 Task: Look for space in Delray Beach, United States from 14th June, 2023 to 30th June, 2023 for 5 adults in price range Rs.8000 to Rs.12000. Place can be entire place or private room with 5 bedrooms having 5 beds and 5 bathrooms. Property type can be house, flat, guest house. Amenities needed are: wifi, TV, free parkinig on premises, gym, breakfast. Booking option can be shelf check-in. Required host language is English.
Action: Mouse moved to (475, 100)
Screenshot: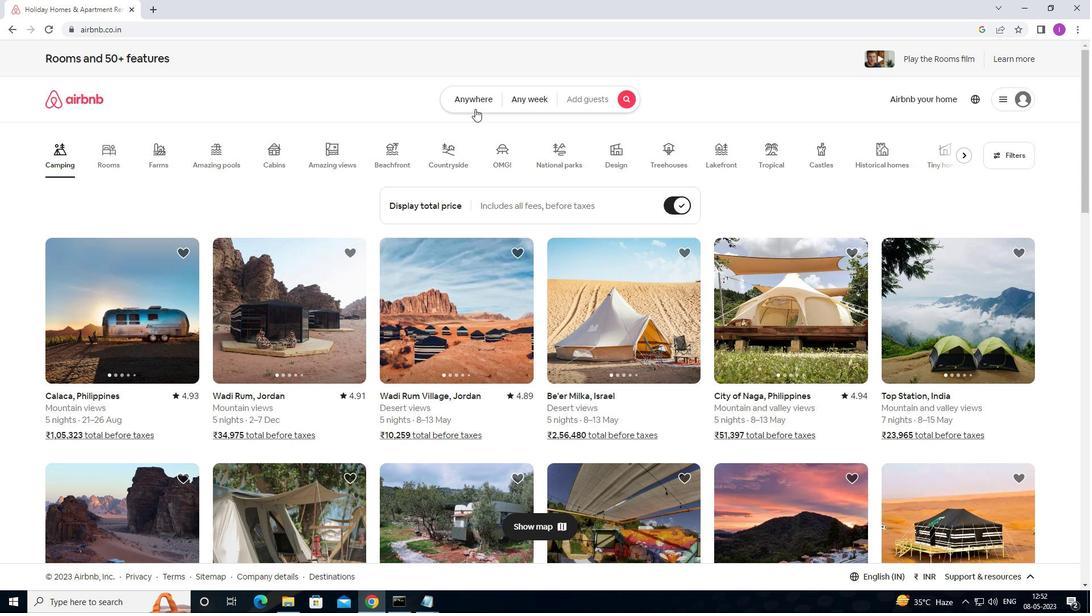 
Action: Mouse pressed left at (475, 100)
Screenshot: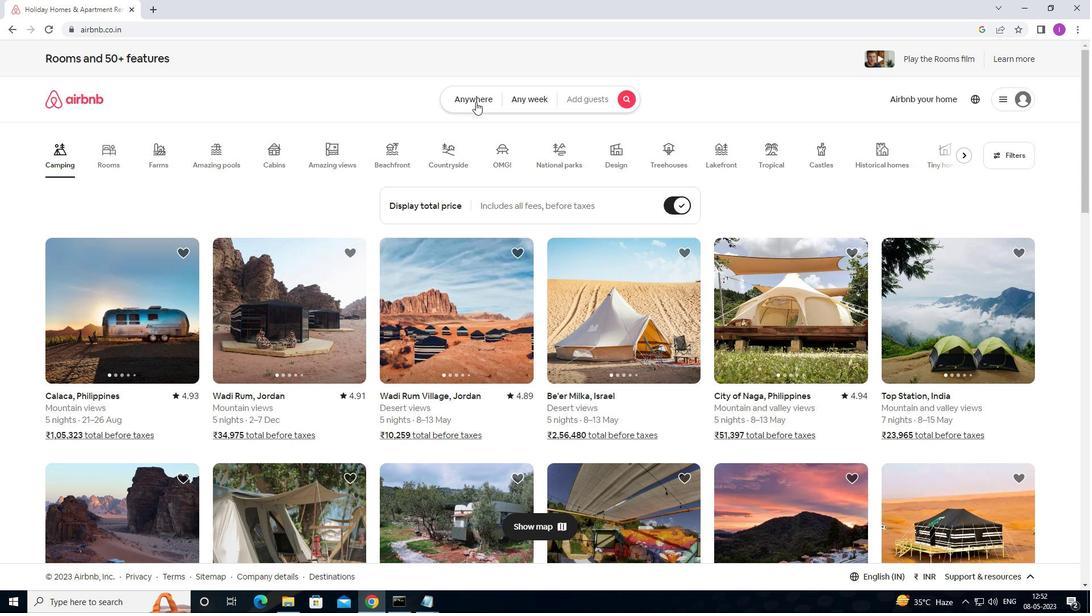 
Action: Mouse moved to (329, 137)
Screenshot: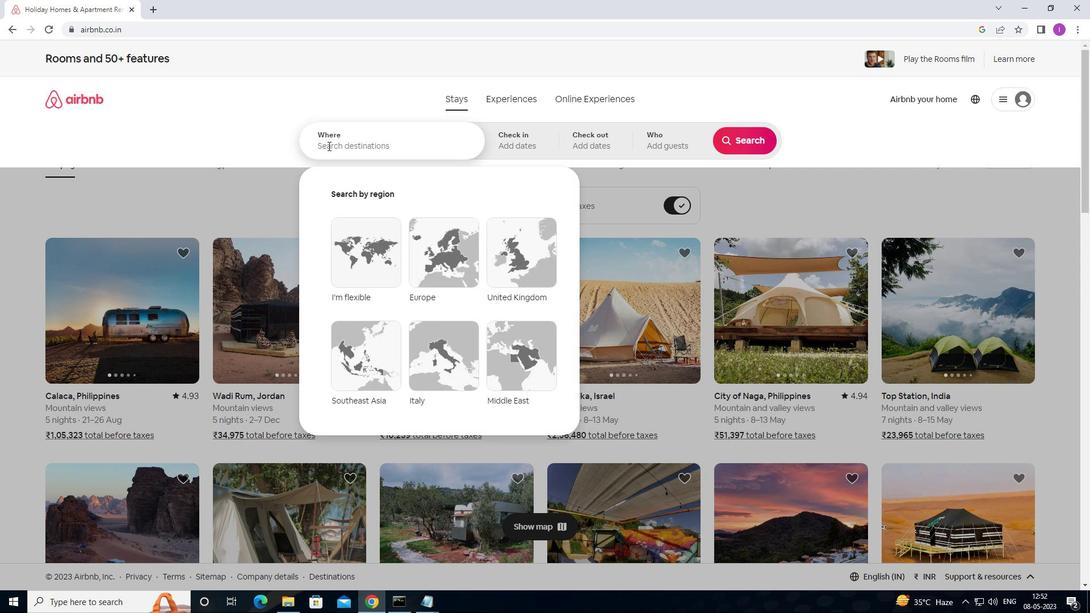 
Action: Mouse pressed left at (329, 137)
Screenshot: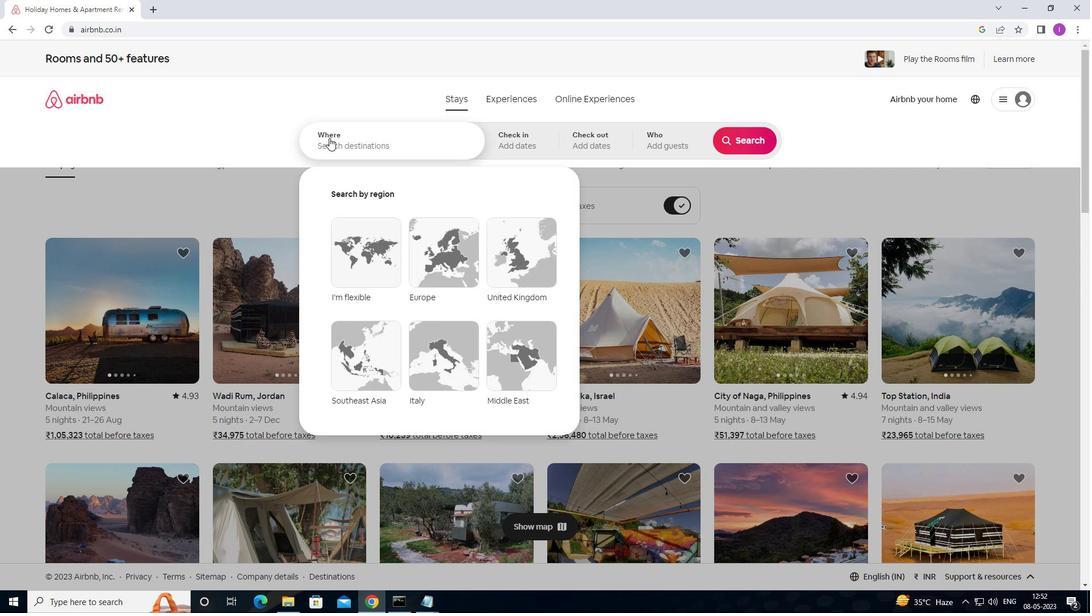 
Action: Mouse moved to (329, 137)
Screenshot: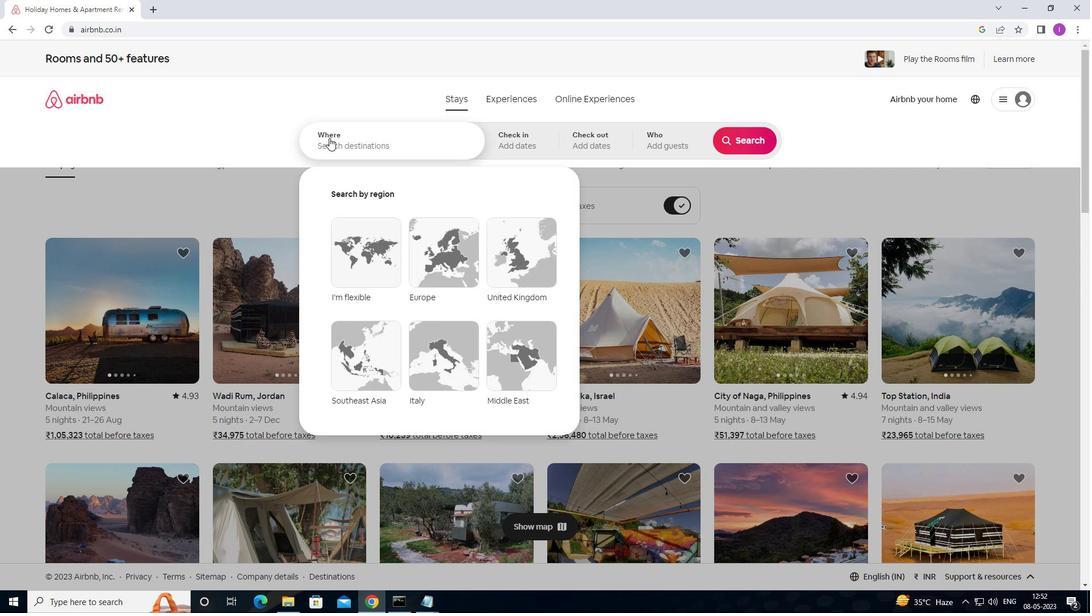 
Action: Key pressed <Key.shift><Key.shift><Key.shift><Key.shift><Key.shift><Key.shift><Key.shift><Key.shift><Key.shift><Key.shift><Key.shift><Key.shift><Key.shift><Key.shift><Key.shift><Key.shift><Key.shift><Key.shift><Key.shift><Key.shift>DELRAY<Key.space><Key.shift>BEACH,<Key.shift><Key.shift><Key.shift><Key.shift>UNITED<Key.space>STATES
Screenshot: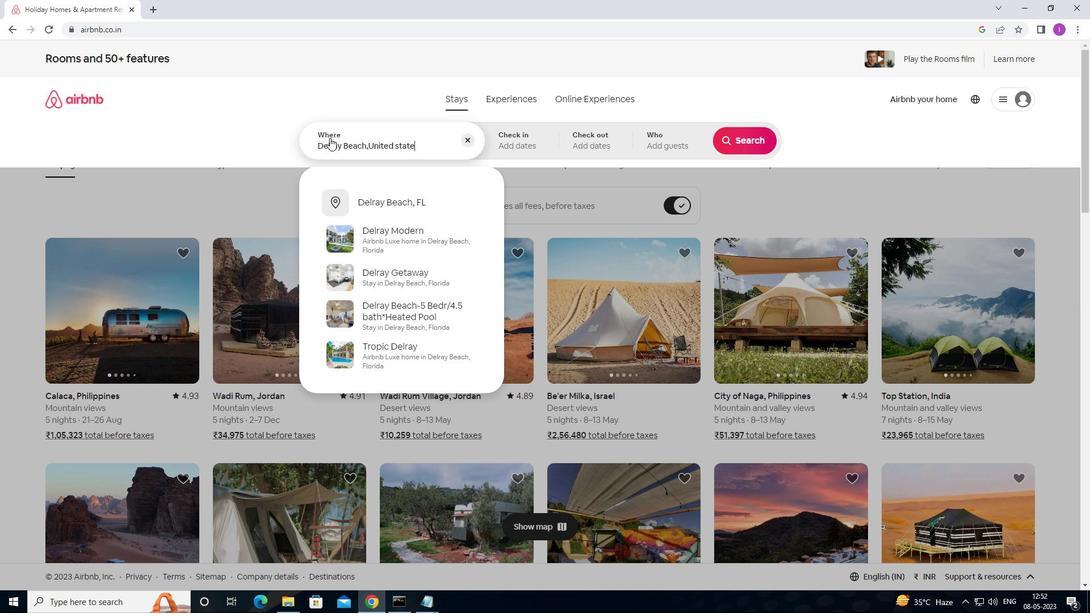 
Action: Mouse moved to (539, 141)
Screenshot: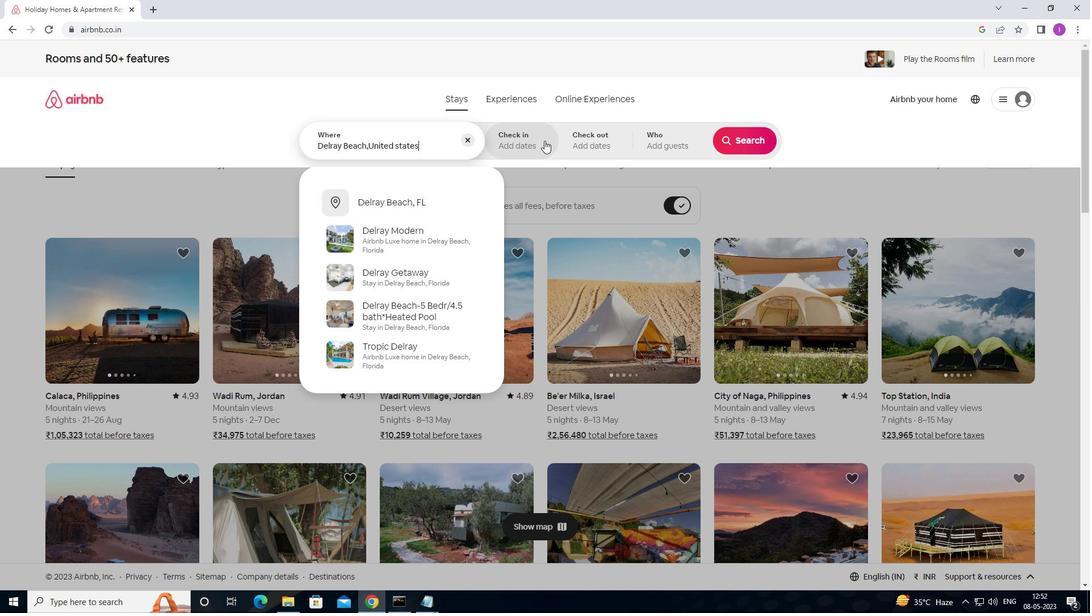 
Action: Mouse pressed left at (539, 141)
Screenshot: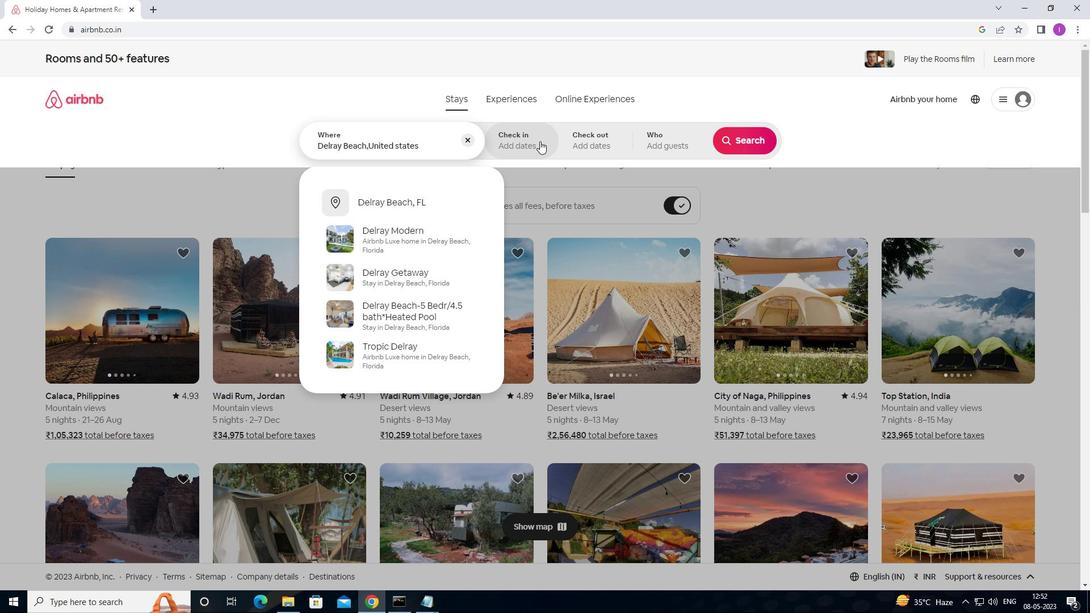 
Action: Mouse moved to (739, 224)
Screenshot: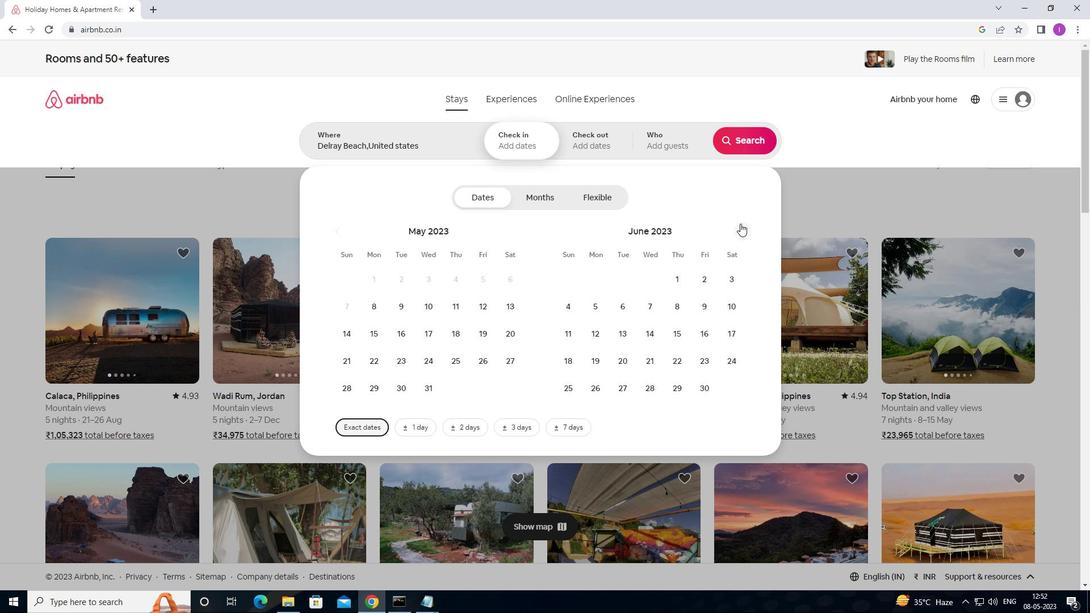 
Action: Mouse pressed left at (739, 224)
Screenshot: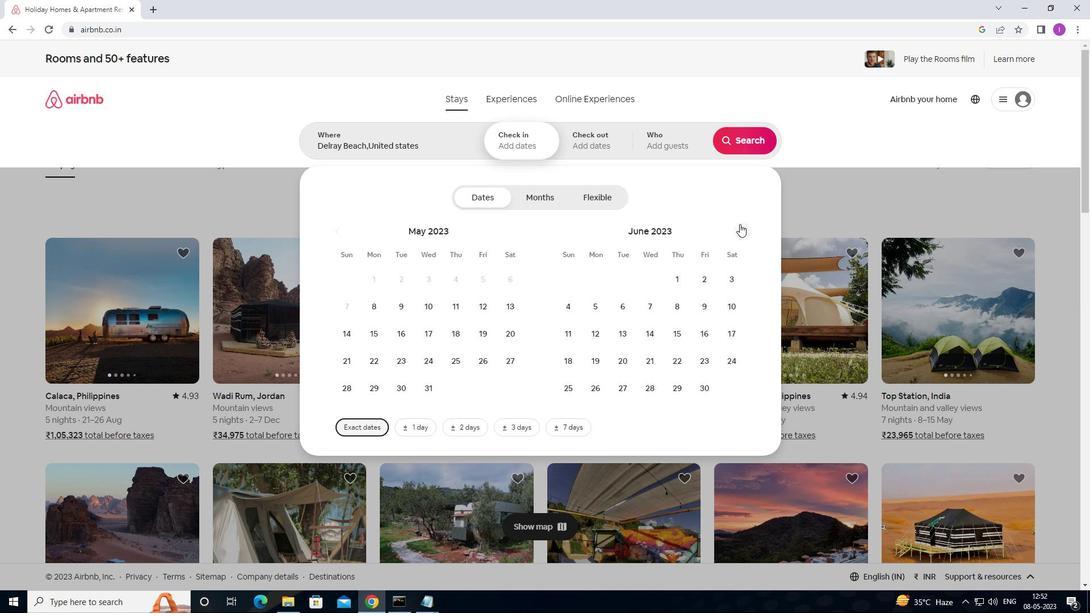 
Action: Mouse moved to (425, 337)
Screenshot: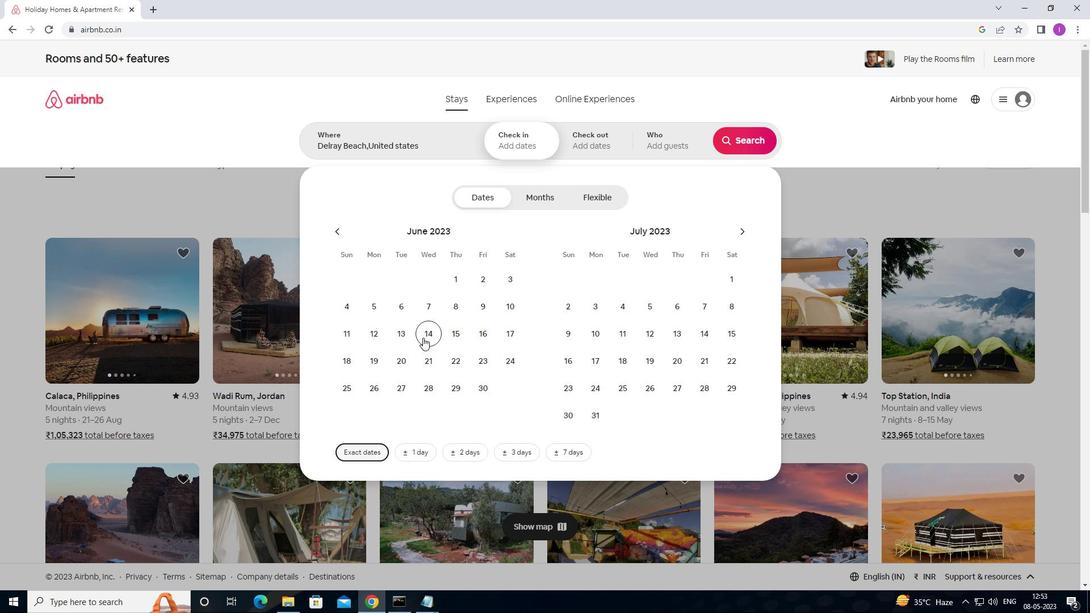 
Action: Mouse pressed left at (425, 337)
Screenshot: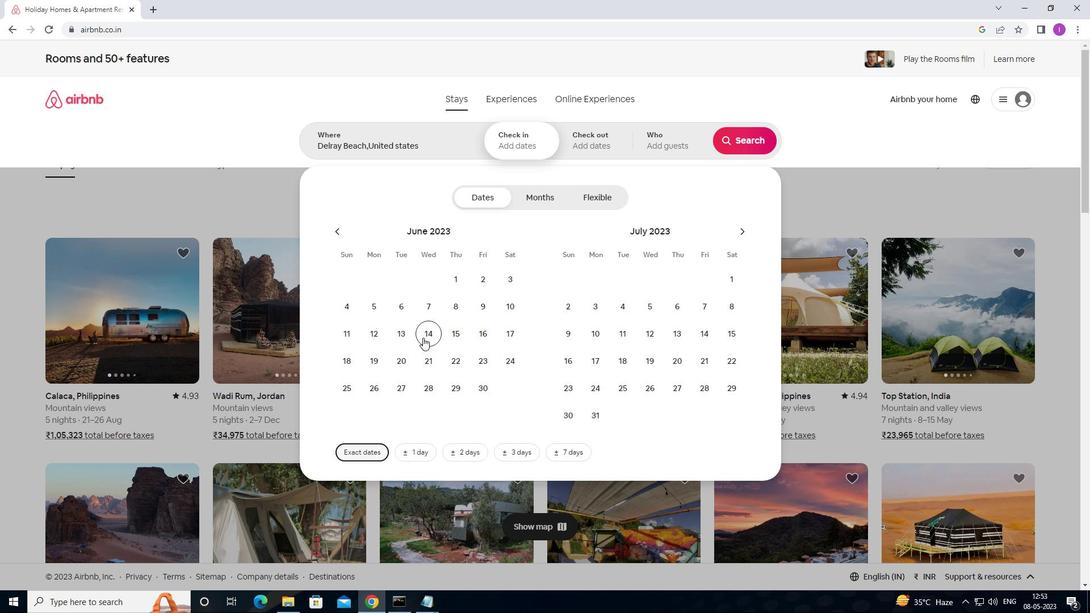 
Action: Mouse moved to (487, 390)
Screenshot: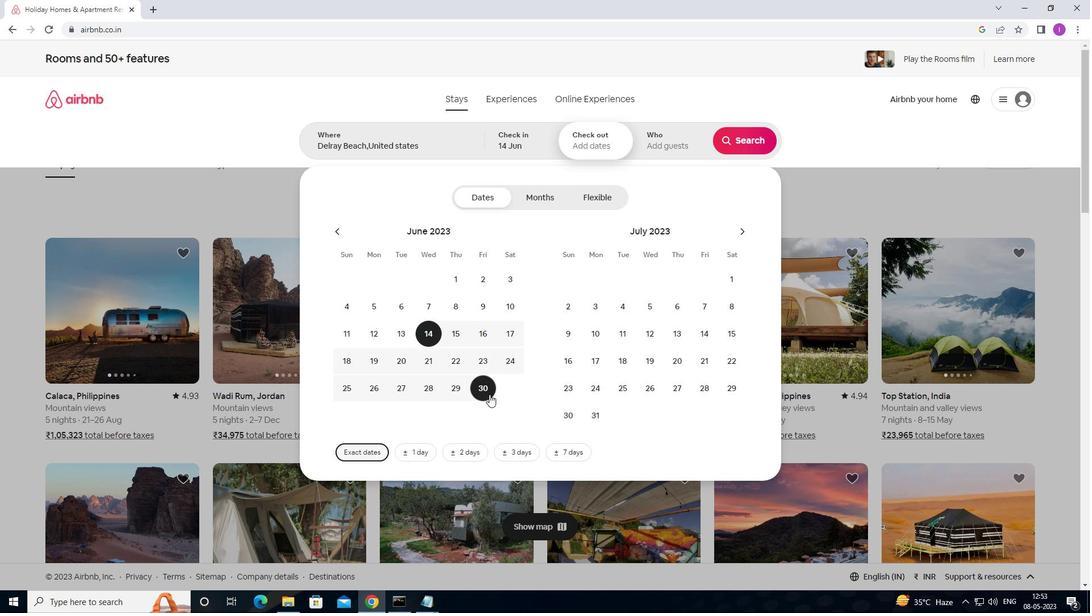 
Action: Mouse pressed left at (487, 390)
Screenshot: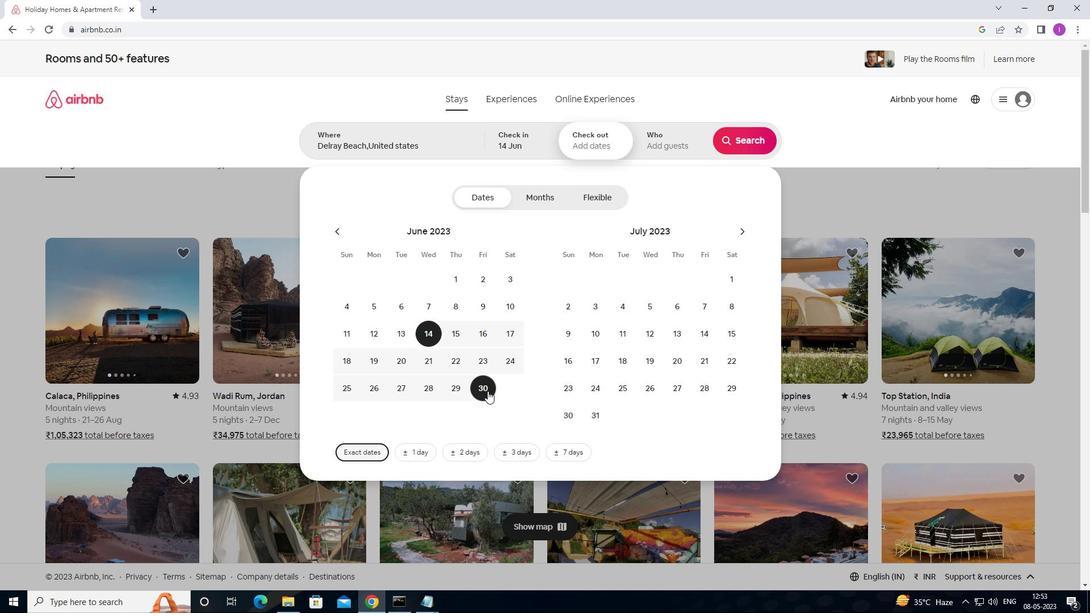 
Action: Mouse moved to (688, 149)
Screenshot: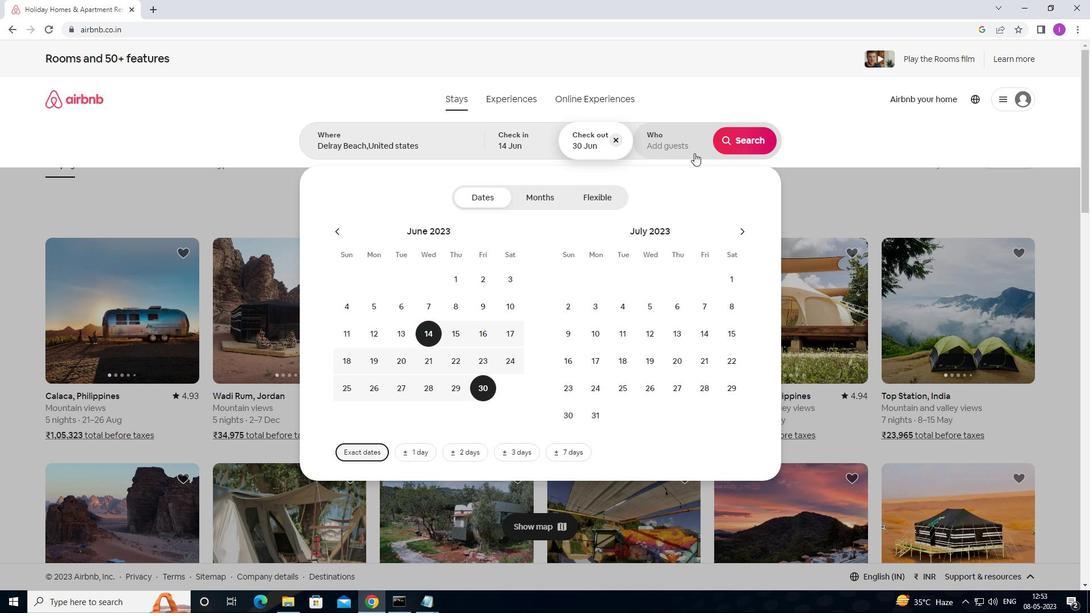 
Action: Mouse pressed left at (688, 149)
Screenshot: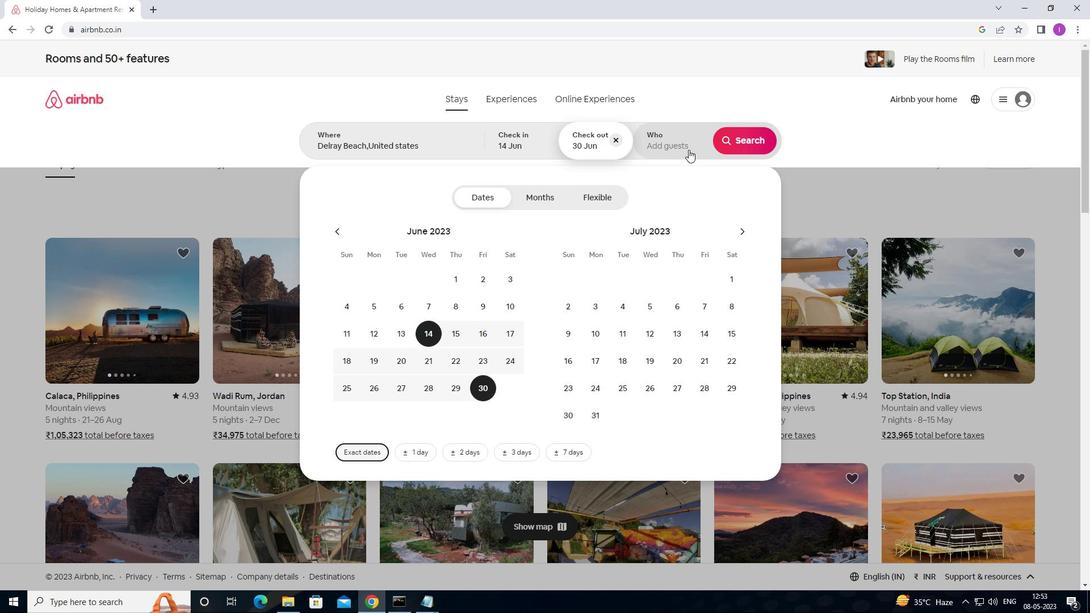 
Action: Mouse moved to (753, 205)
Screenshot: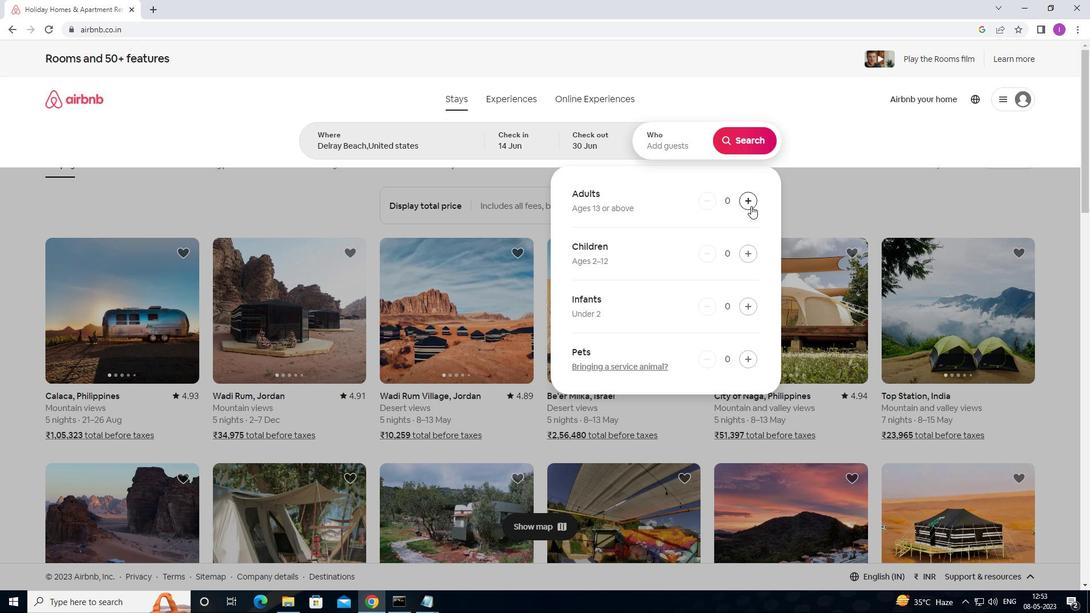 
Action: Mouse pressed left at (753, 205)
Screenshot: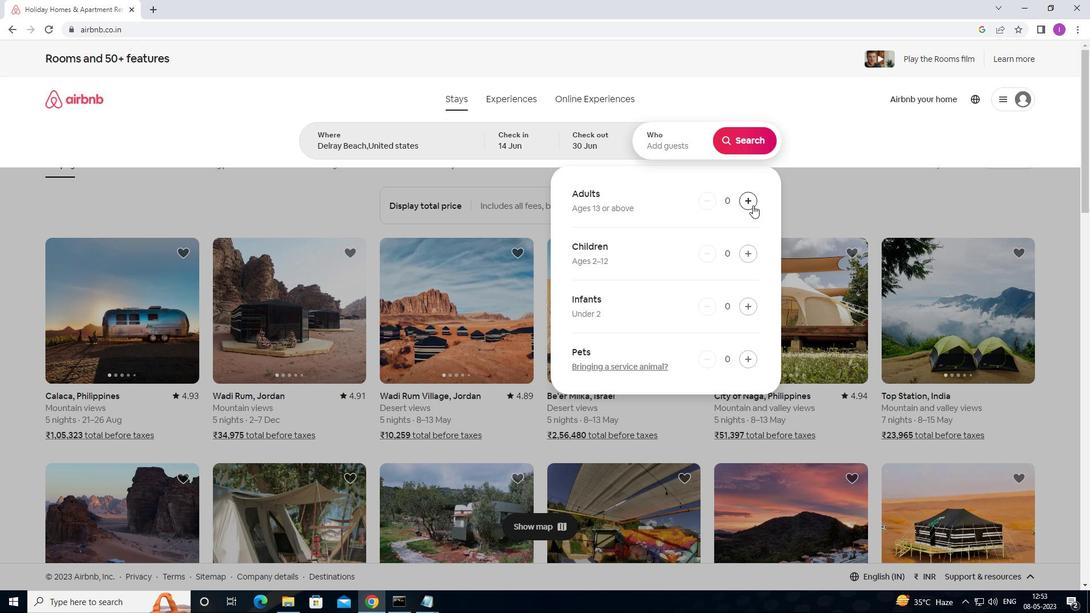 
Action: Mouse pressed left at (753, 205)
Screenshot: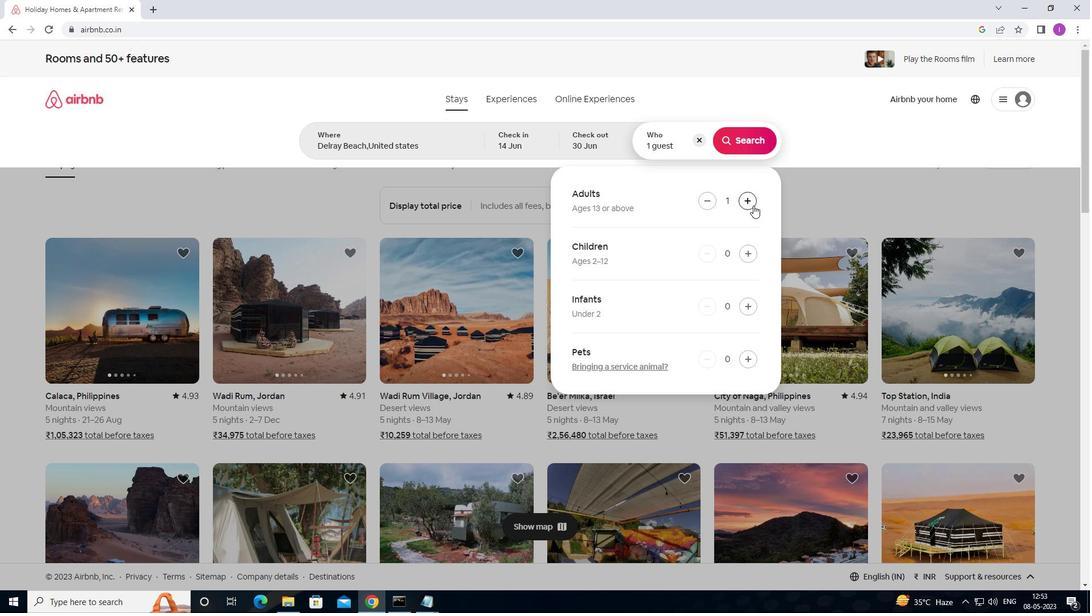
Action: Mouse pressed left at (753, 205)
Screenshot: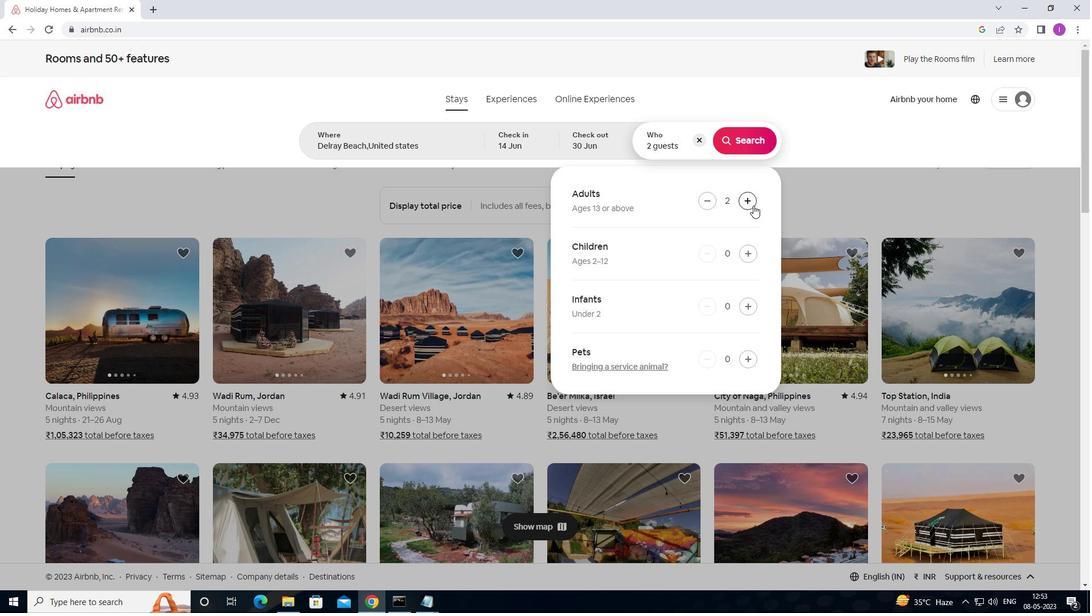 
Action: Mouse pressed left at (753, 205)
Screenshot: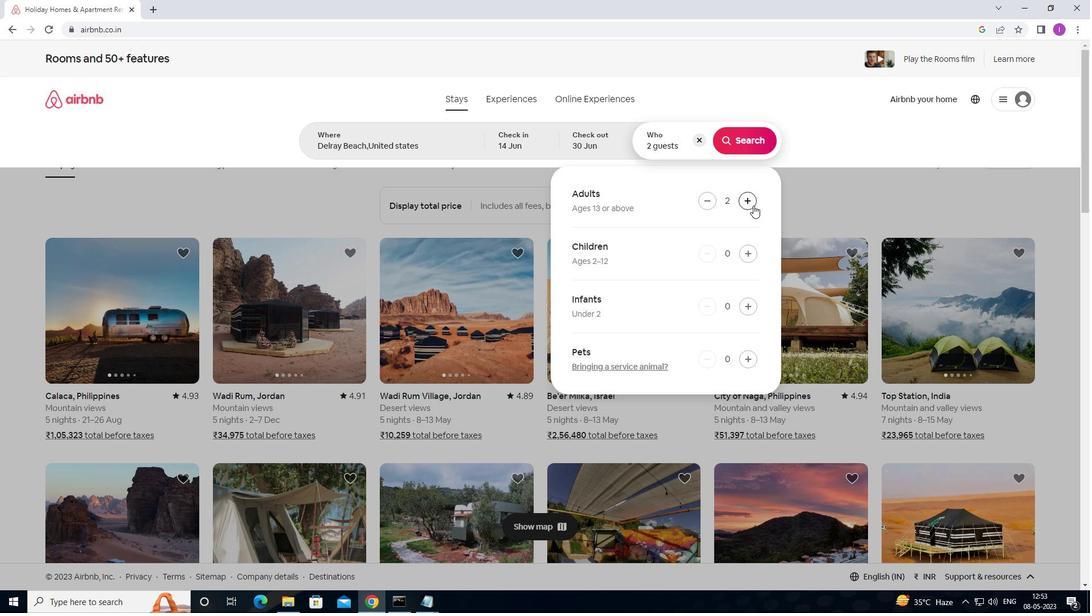 
Action: Mouse pressed left at (753, 205)
Screenshot: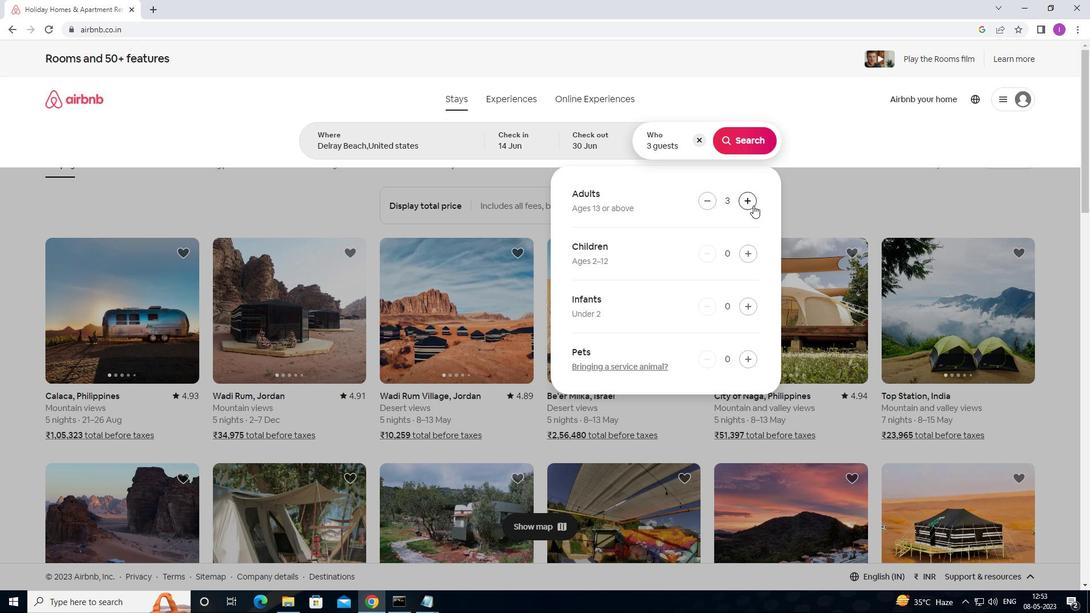 
Action: Mouse pressed left at (753, 205)
Screenshot: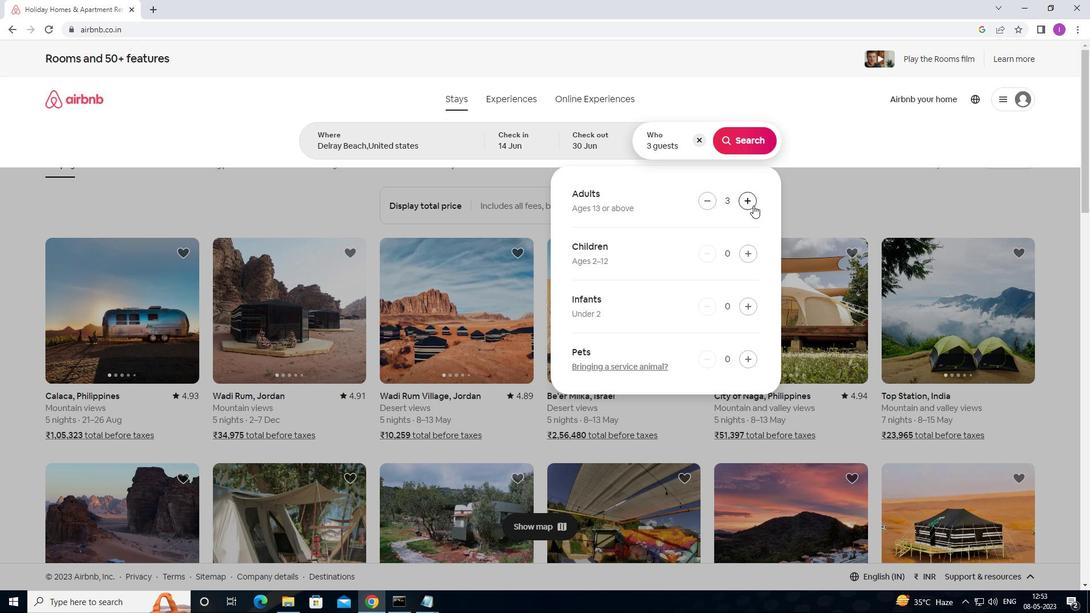 
Action: Mouse moved to (711, 195)
Screenshot: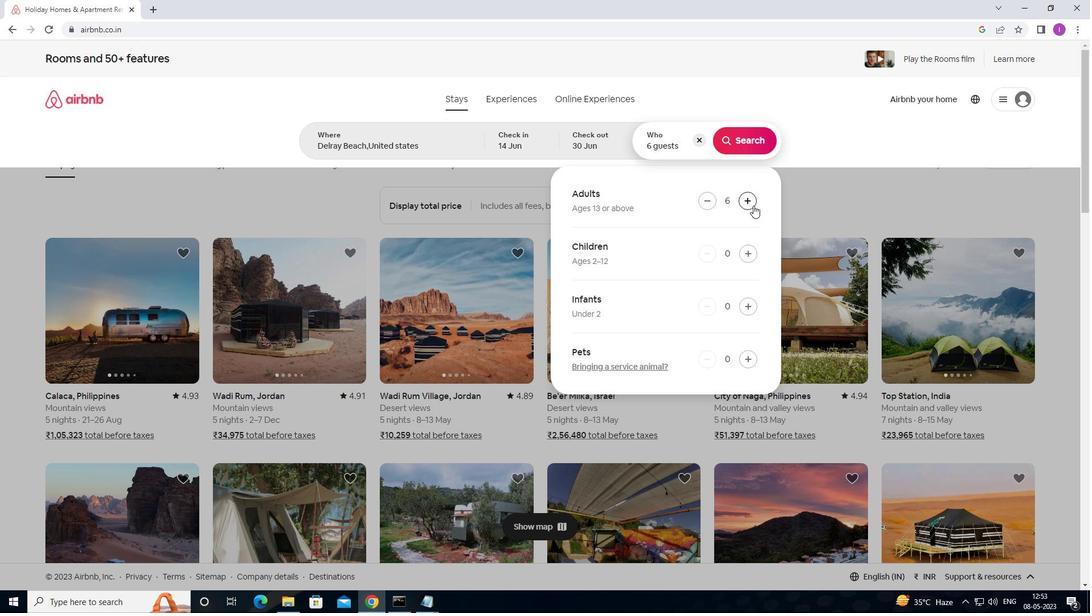 
Action: Mouse pressed left at (711, 195)
Screenshot: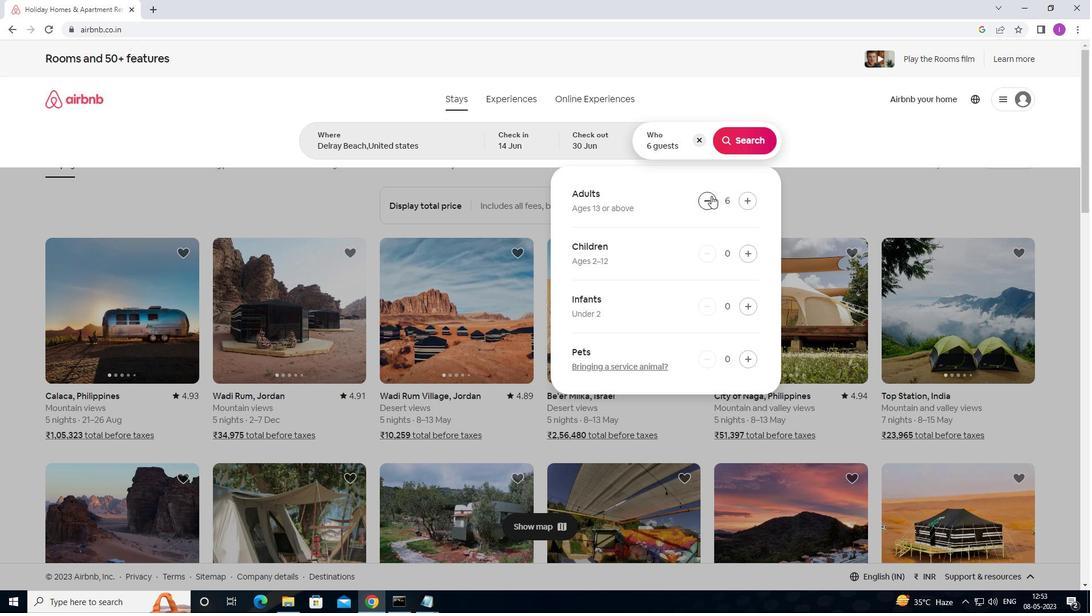 
Action: Mouse moved to (747, 137)
Screenshot: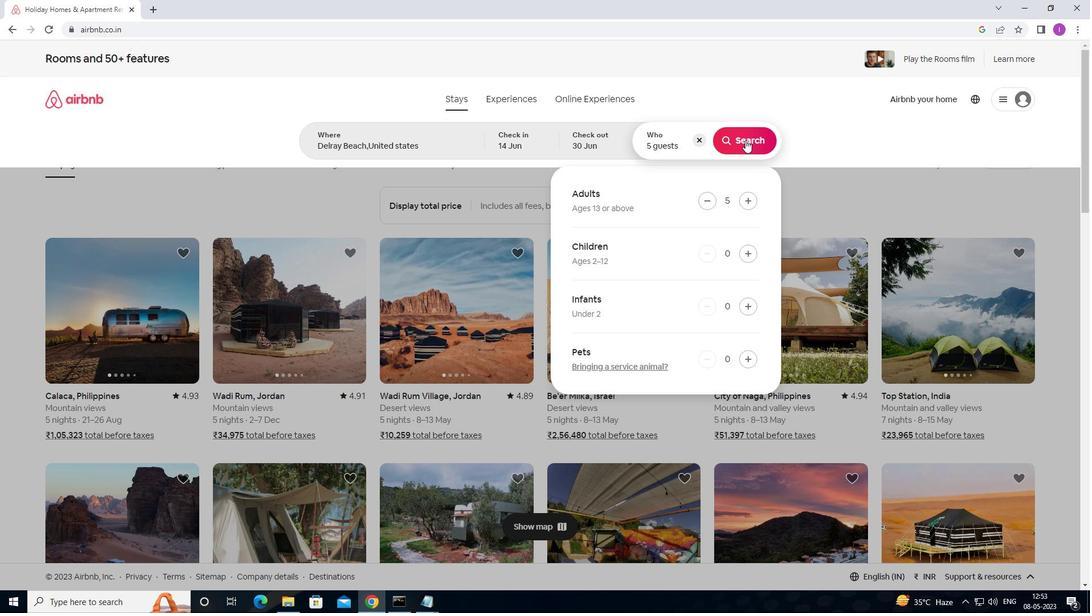 
Action: Mouse pressed left at (747, 137)
Screenshot: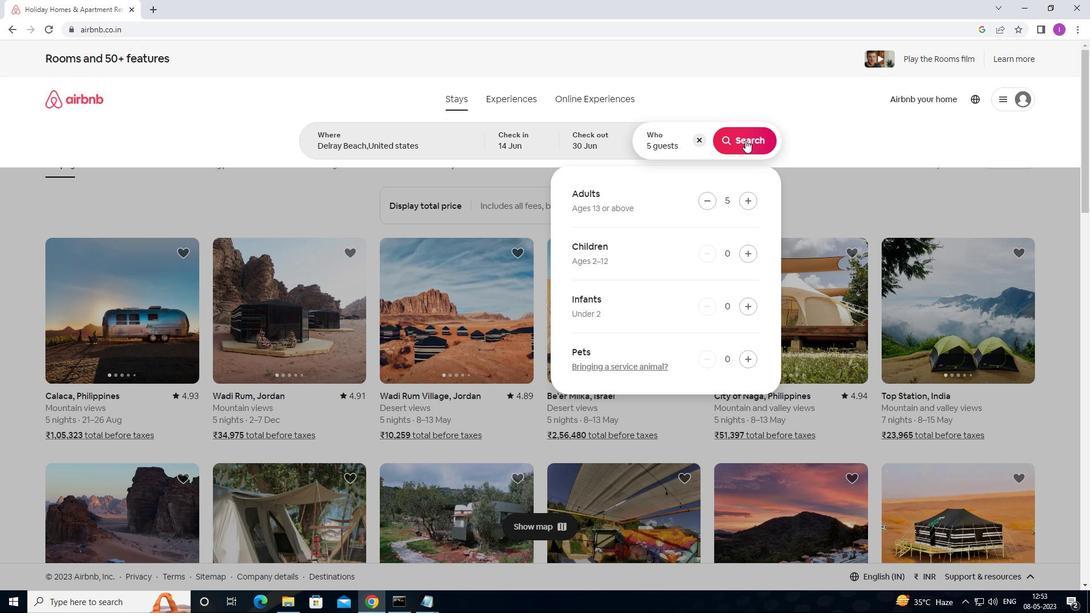 
Action: Mouse moved to (1057, 111)
Screenshot: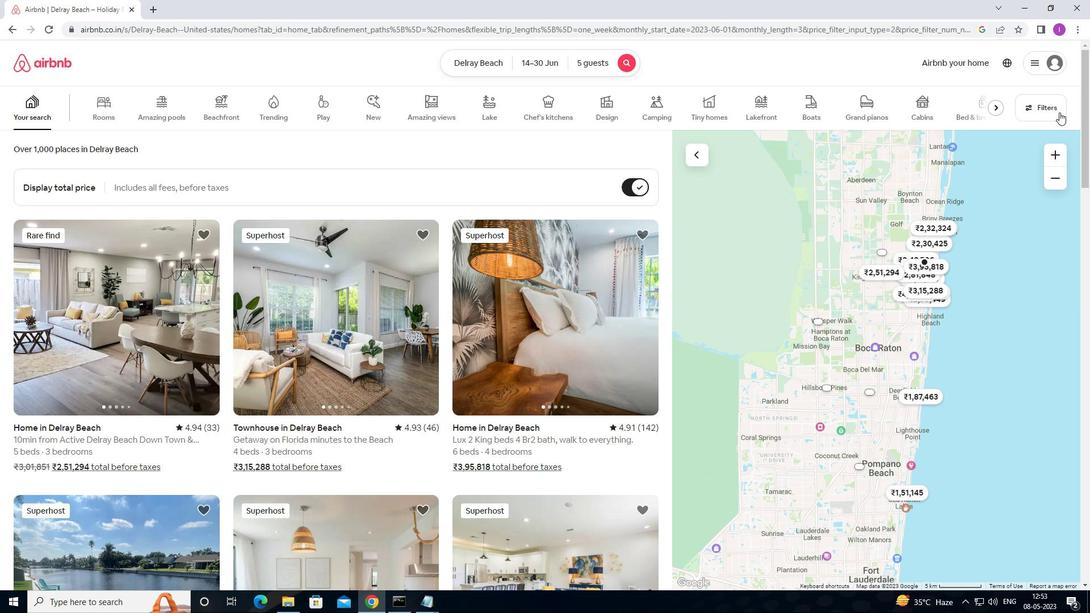 
Action: Mouse pressed left at (1057, 111)
Screenshot: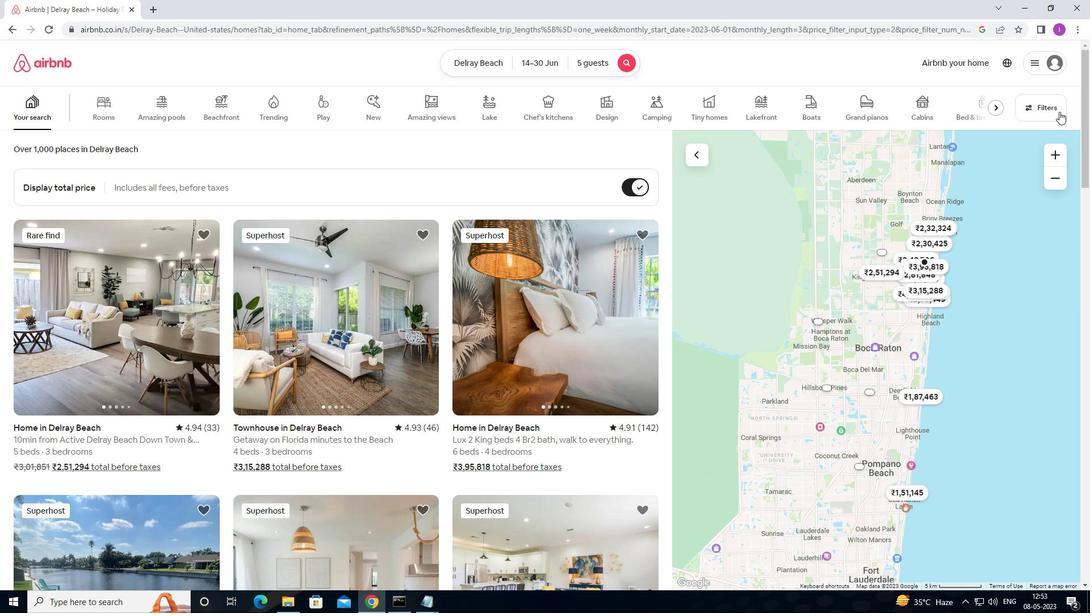 
Action: Mouse moved to (407, 383)
Screenshot: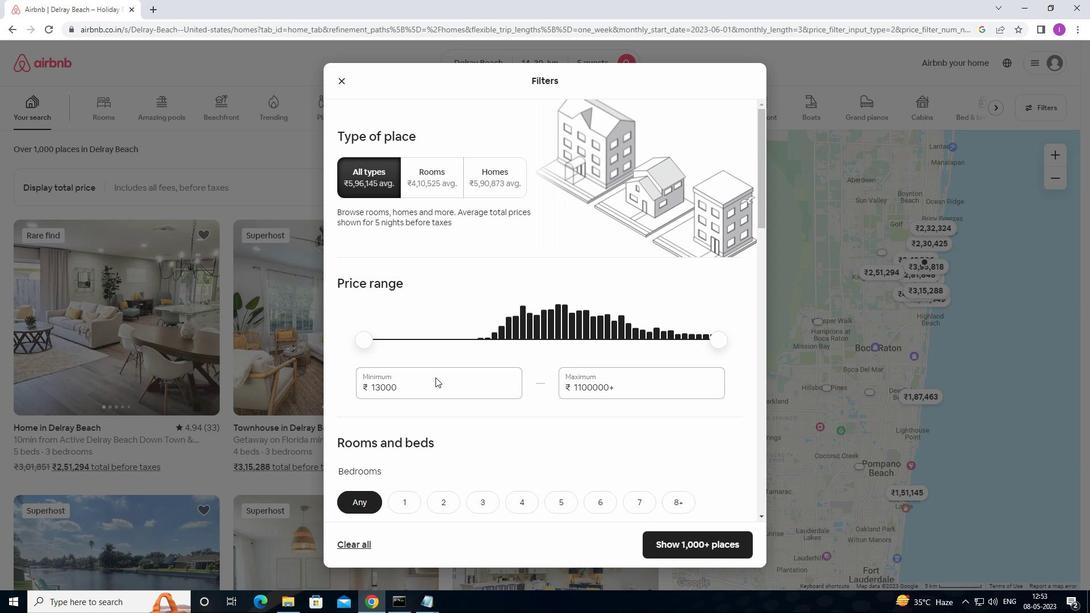 
Action: Mouse pressed left at (407, 383)
Screenshot: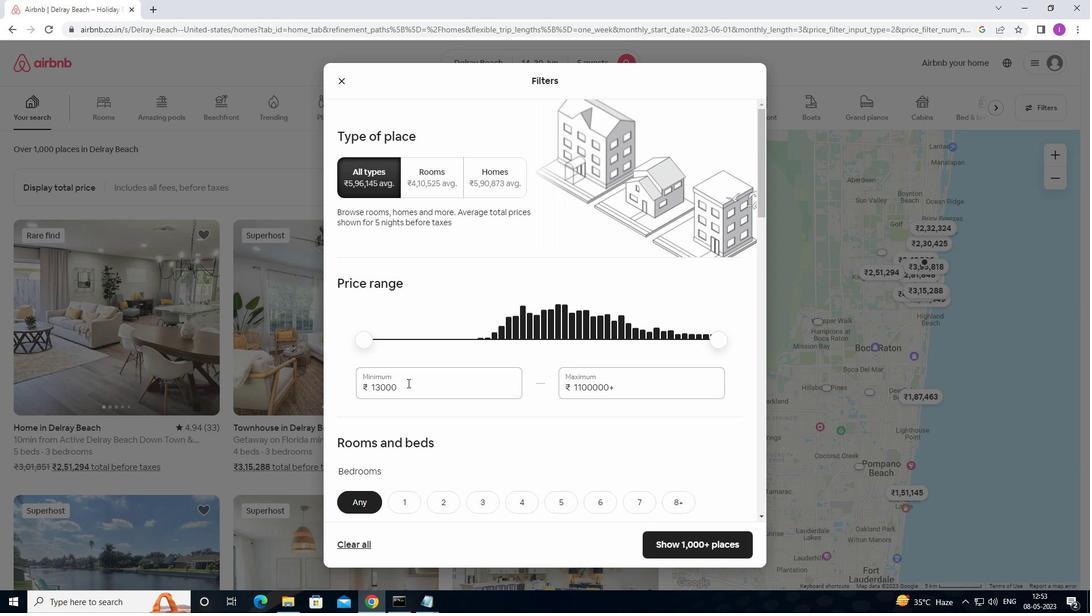 
Action: Mouse moved to (330, 392)
Screenshot: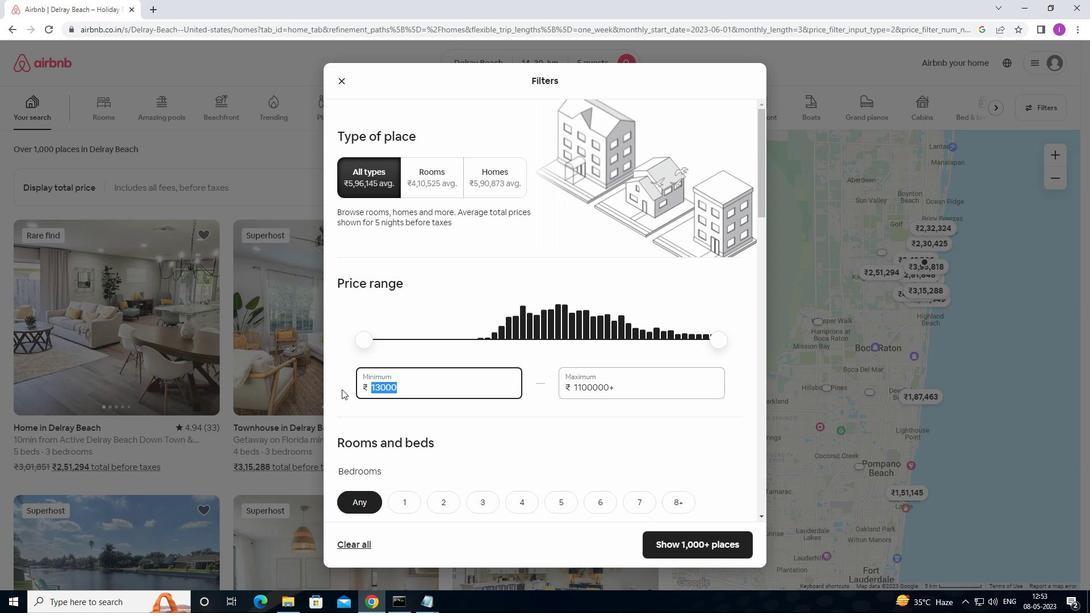 
Action: Key pressed 80
Screenshot: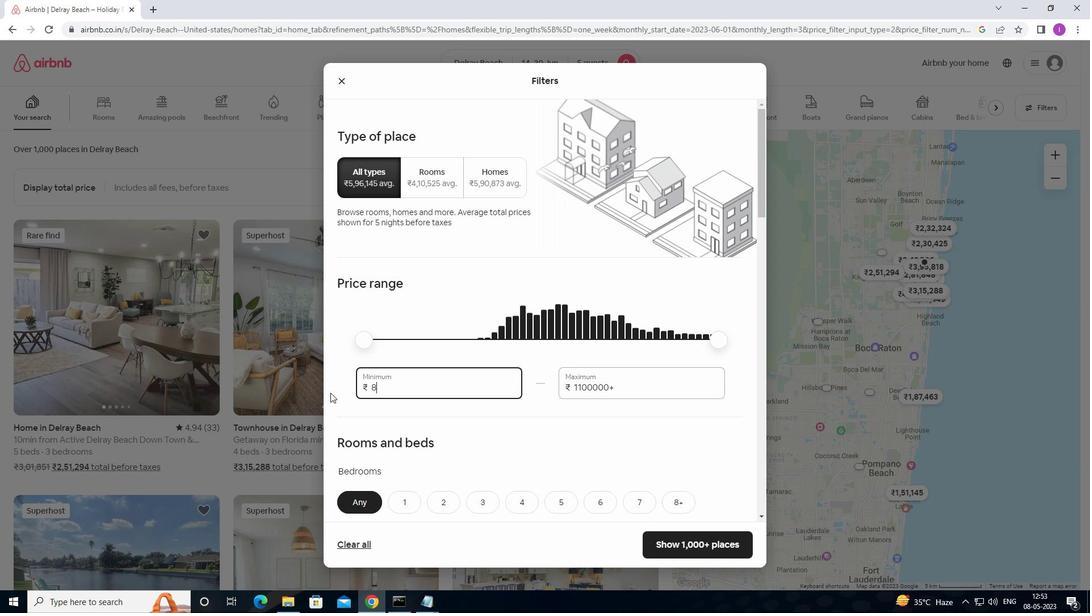 
Action: Mouse moved to (332, 392)
Screenshot: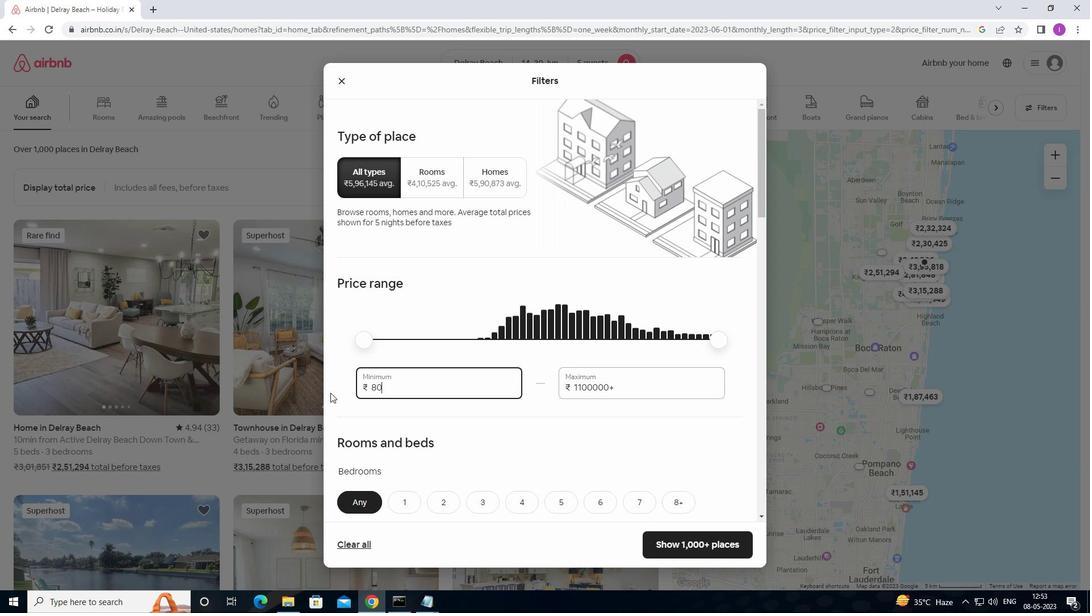 
Action: Key pressed 0
Screenshot: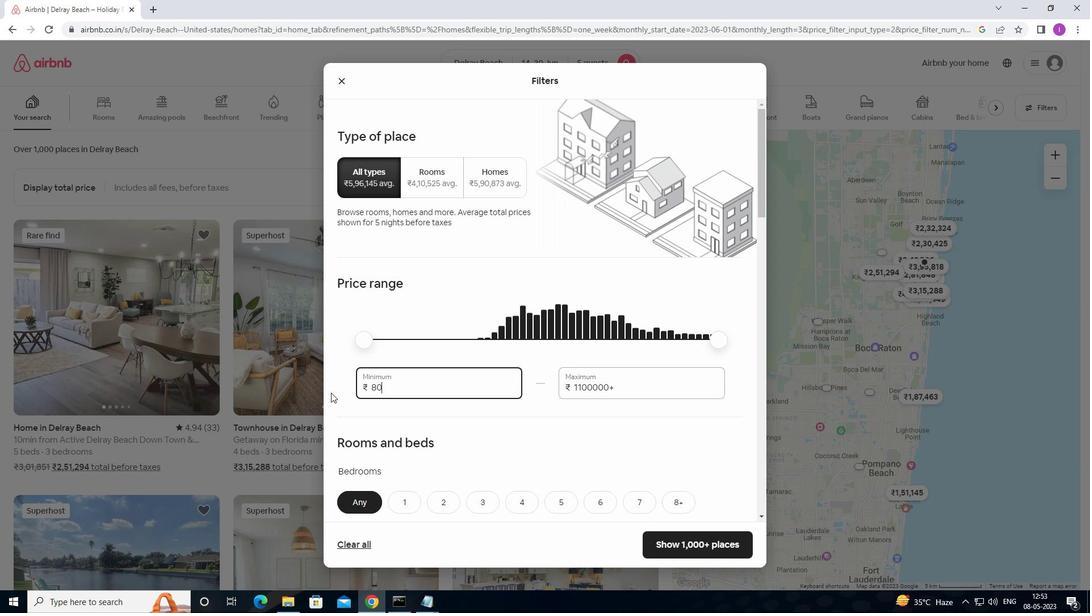 
Action: Mouse moved to (335, 389)
Screenshot: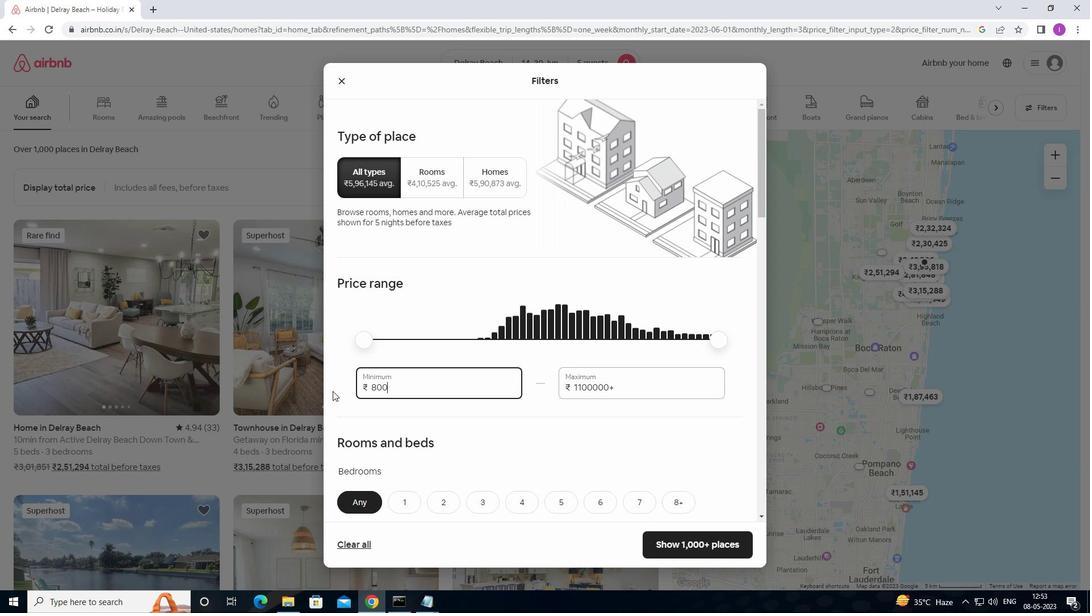 
Action: Key pressed 0
Screenshot: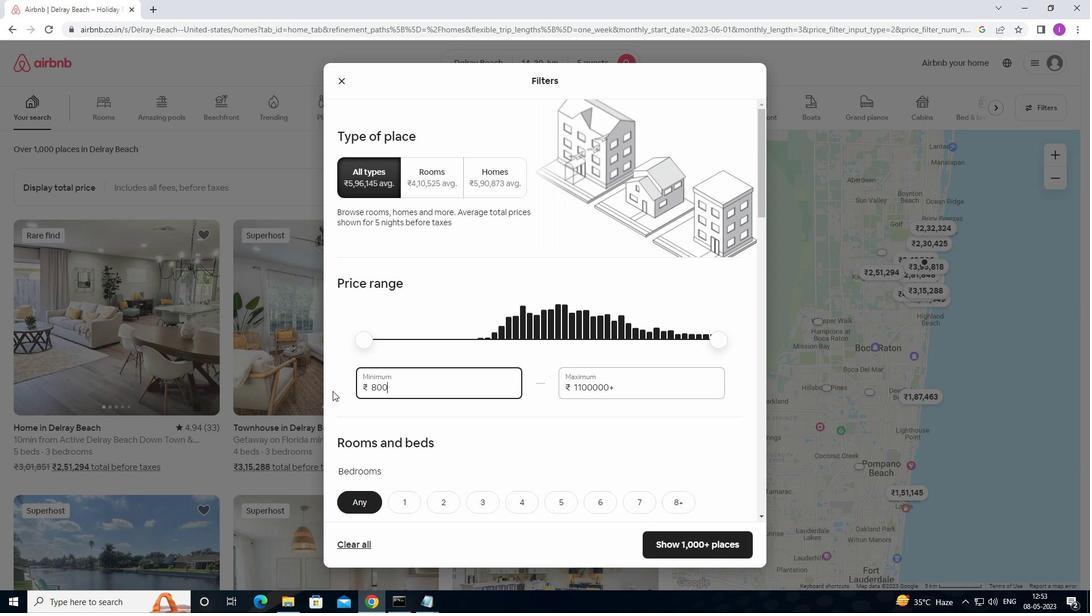 
Action: Mouse moved to (647, 389)
Screenshot: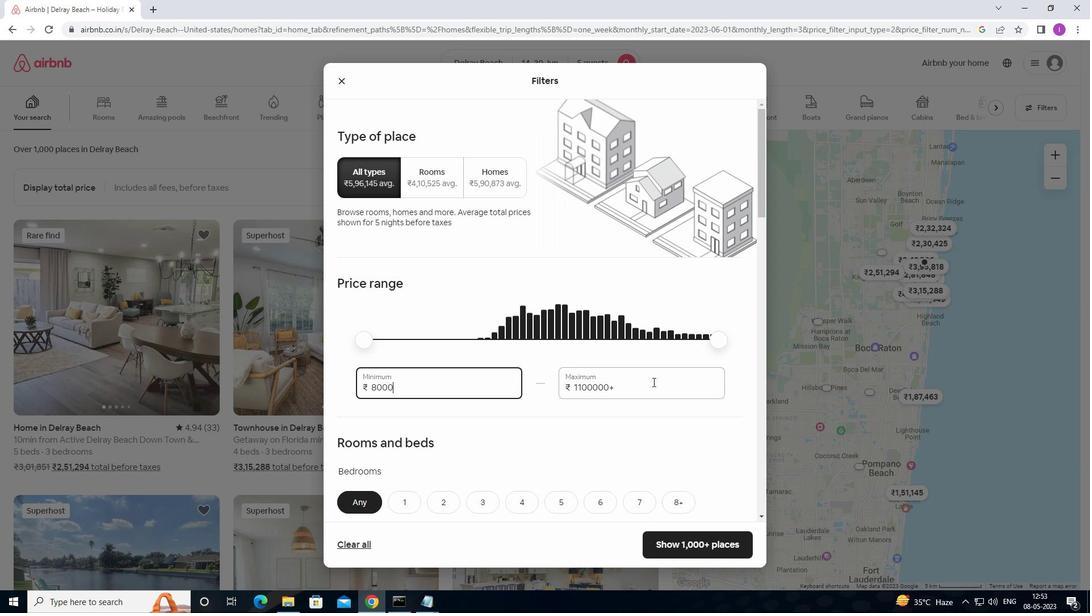 
Action: Mouse pressed left at (647, 389)
Screenshot: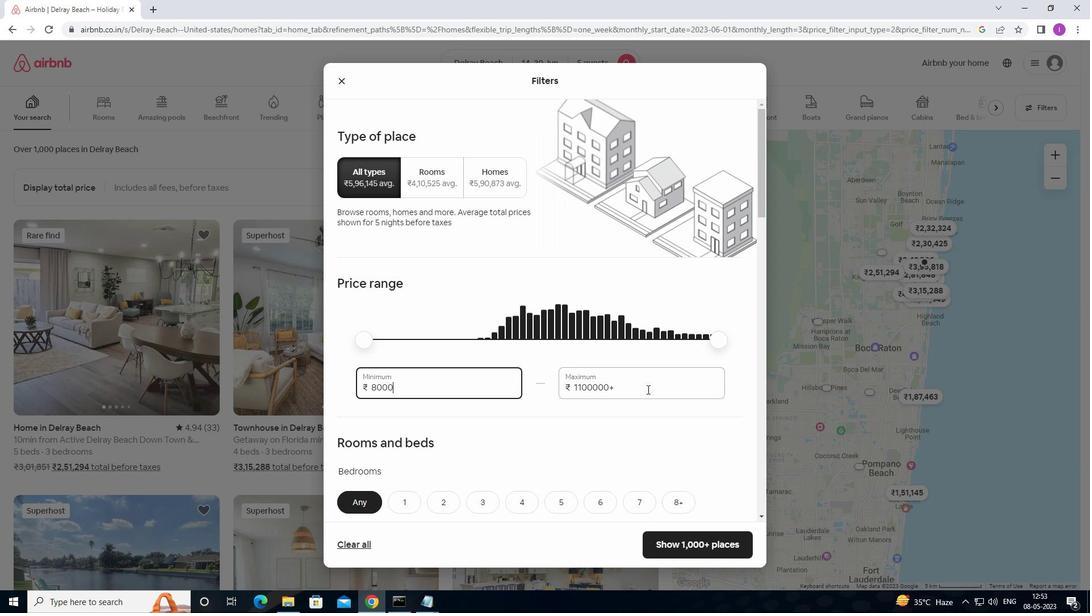 
Action: Mouse moved to (538, 388)
Screenshot: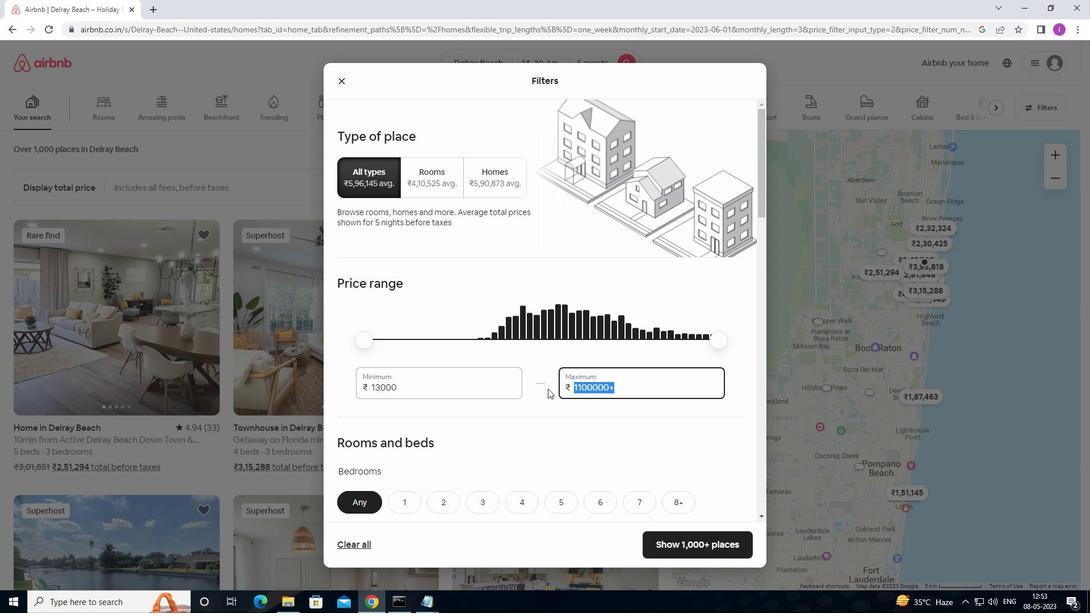 
Action: Key pressed 12000
Screenshot: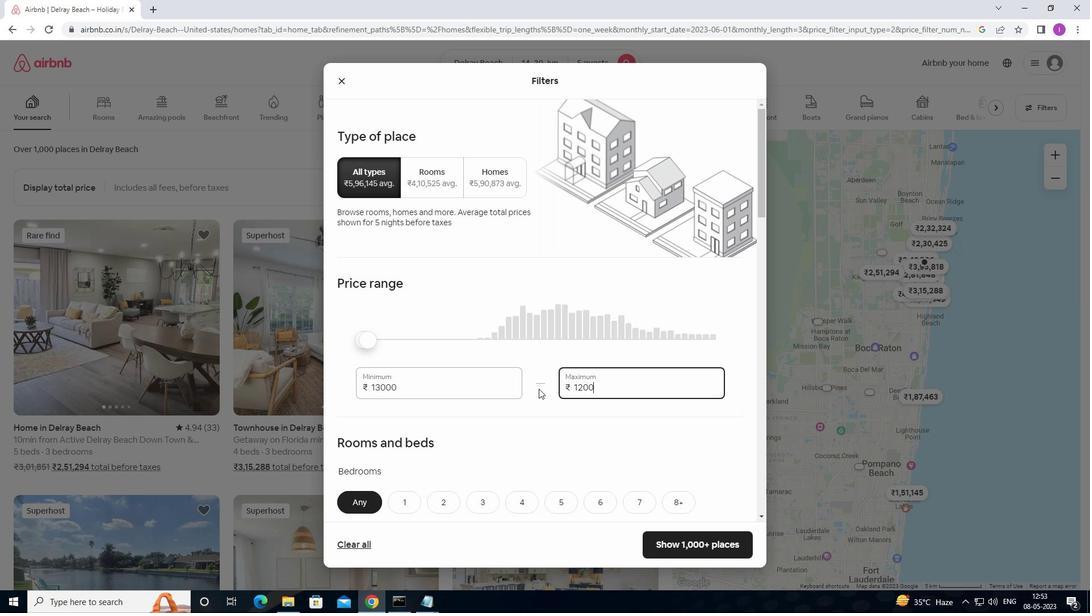 
Action: Mouse moved to (517, 365)
Screenshot: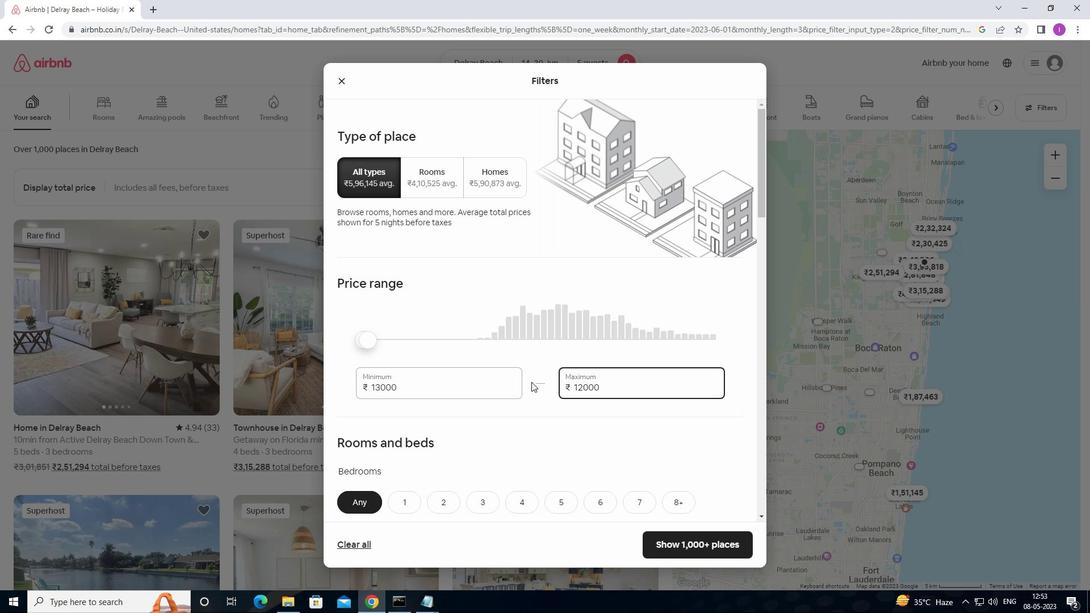 
Action: Mouse scrolled (517, 364) with delta (0, 0)
Screenshot: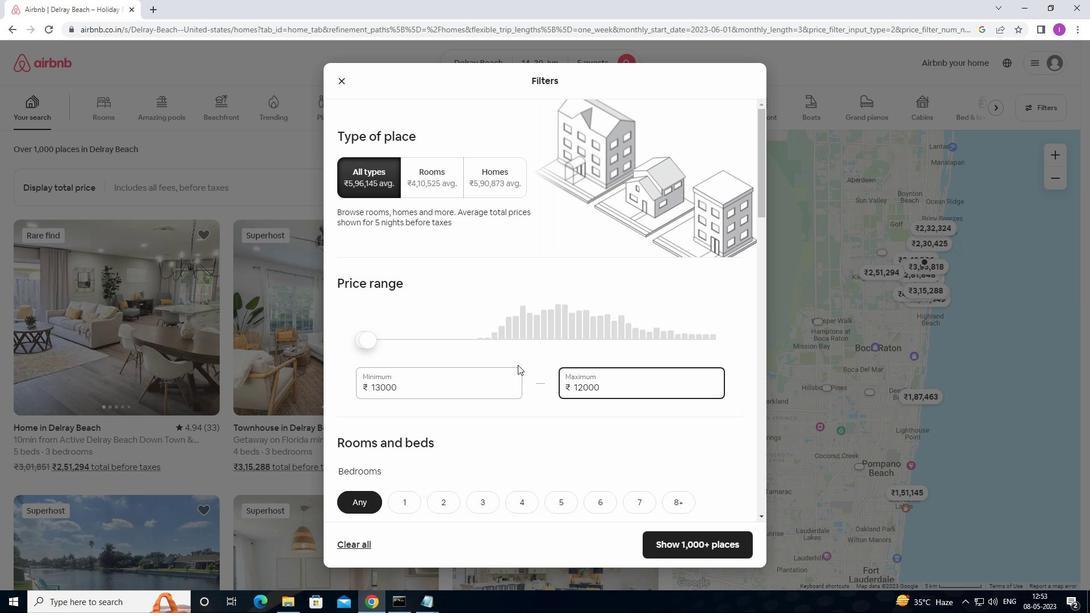 
Action: Mouse scrolled (517, 364) with delta (0, 0)
Screenshot: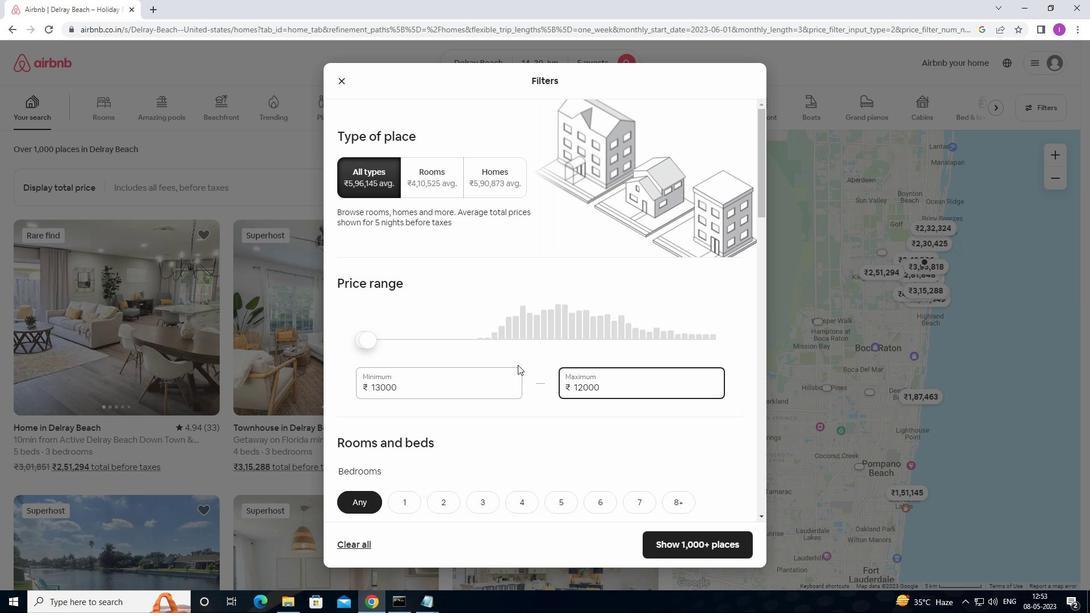 
Action: Mouse scrolled (517, 364) with delta (0, 0)
Screenshot: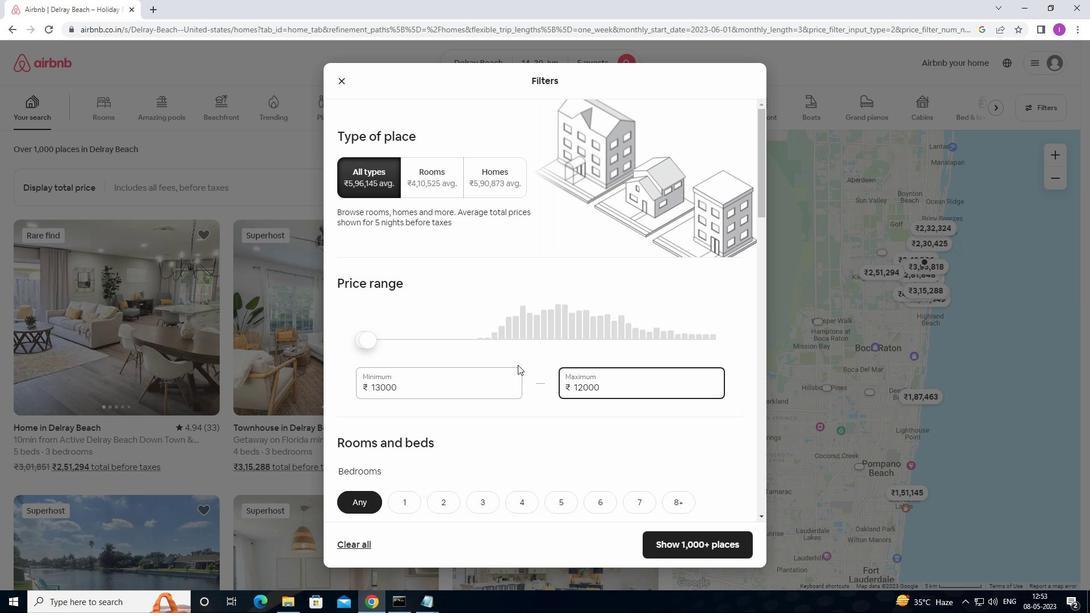 
Action: Mouse moved to (512, 364)
Screenshot: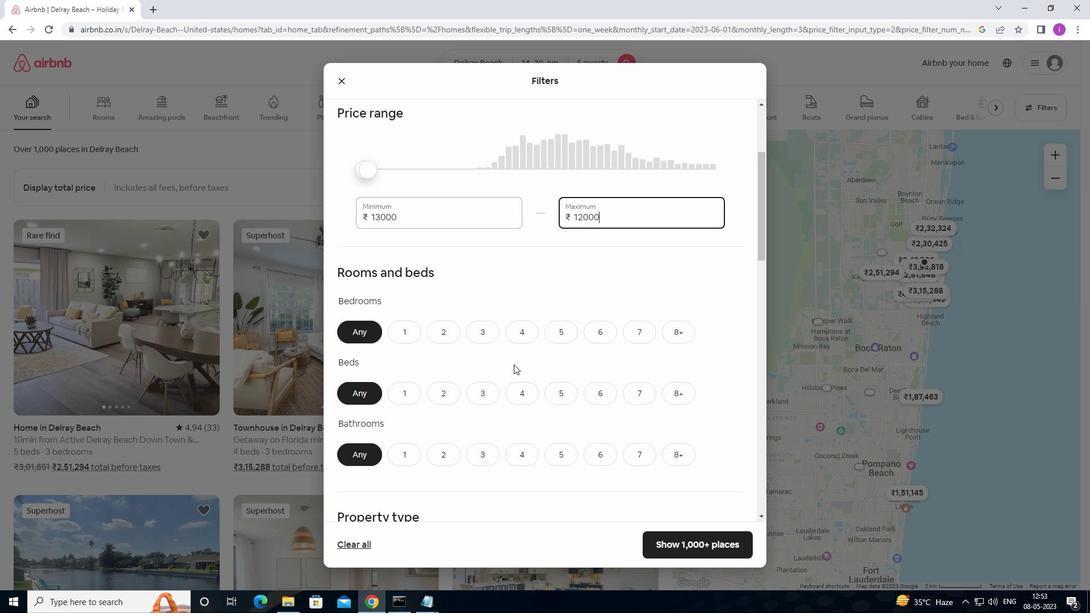 
Action: Mouse scrolled (512, 363) with delta (0, 0)
Screenshot: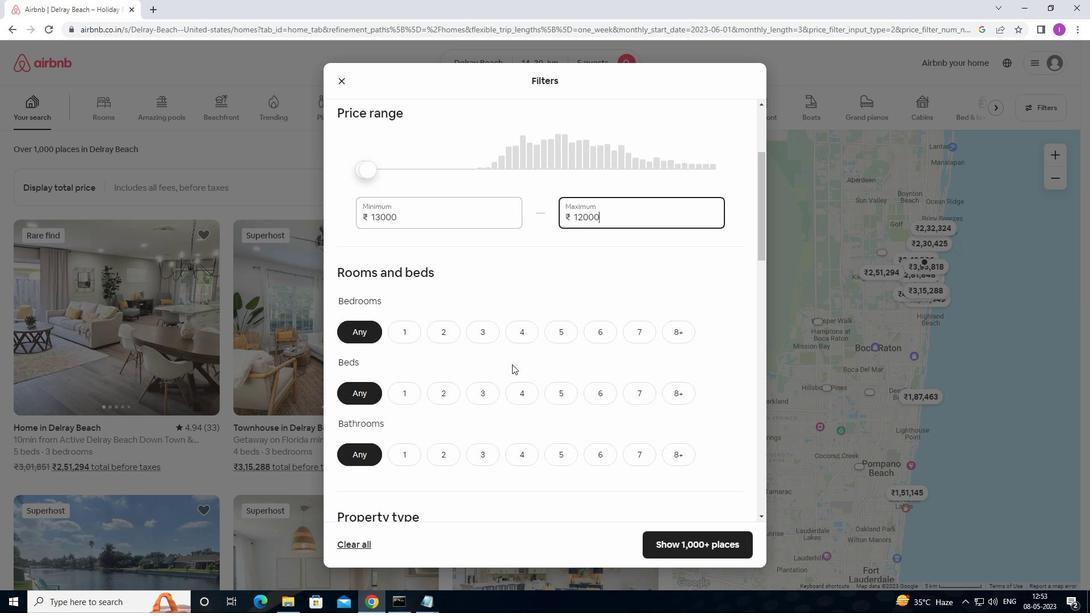 
Action: Mouse moved to (574, 271)
Screenshot: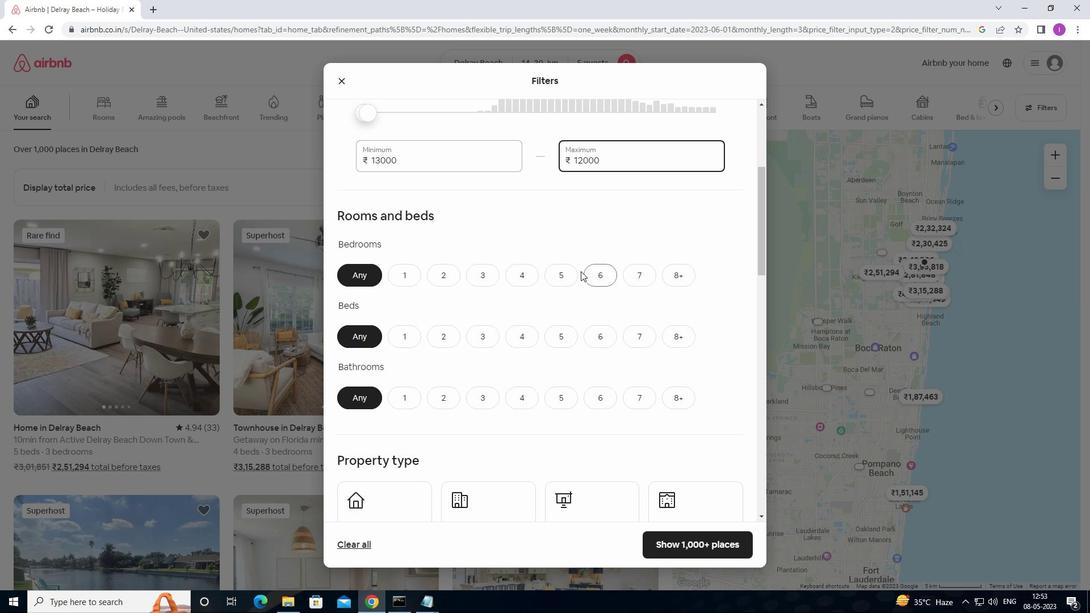 
Action: Mouse pressed left at (574, 271)
Screenshot: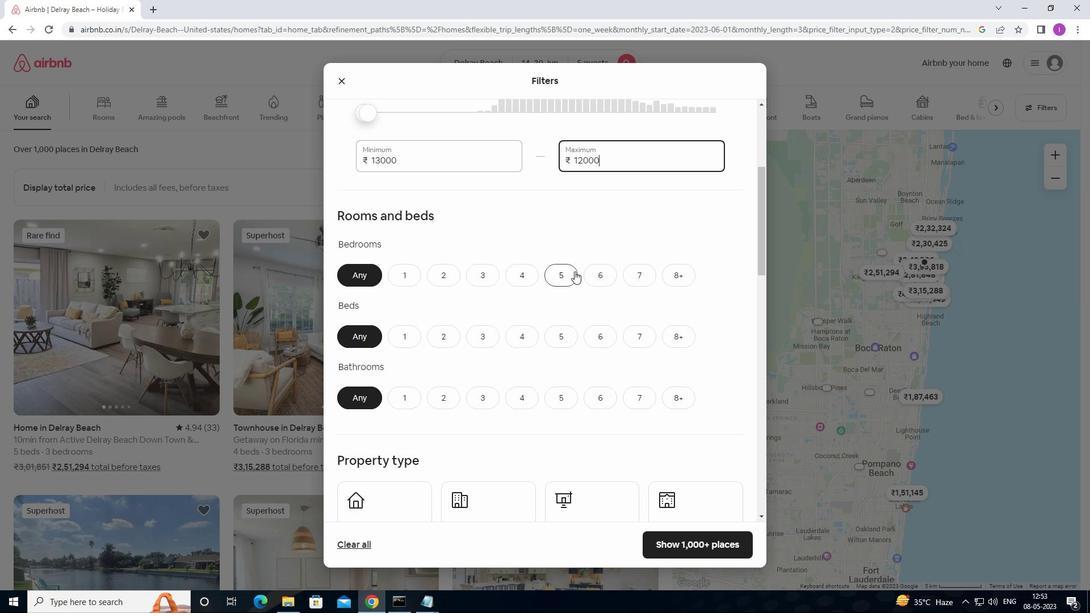 
Action: Mouse moved to (564, 334)
Screenshot: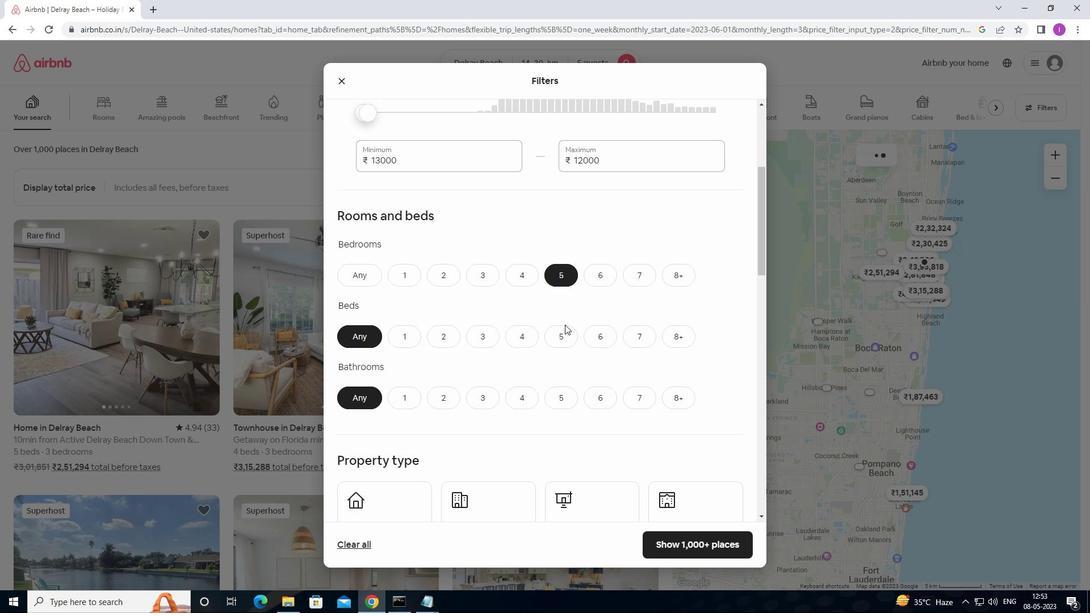 
Action: Mouse pressed left at (564, 334)
Screenshot: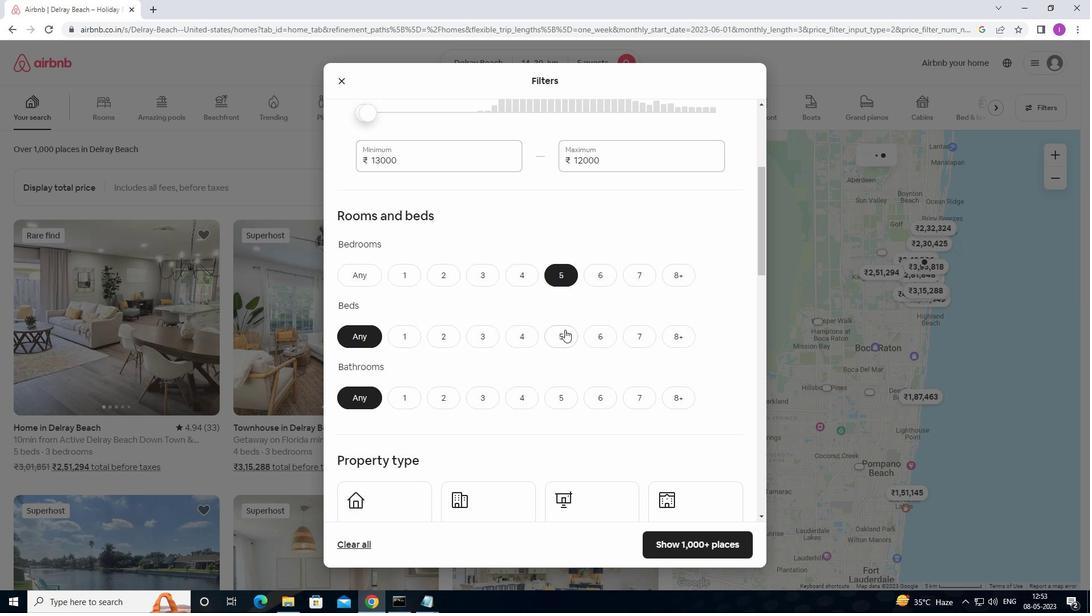 
Action: Mouse moved to (564, 397)
Screenshot: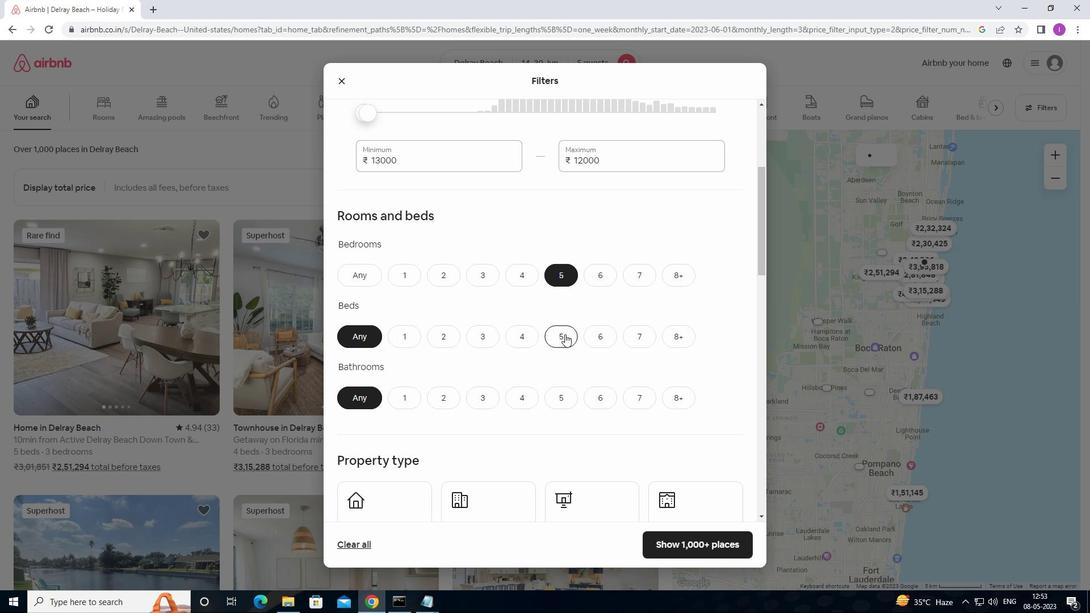 
Action: Mouse pressed left at (564, 397)
Screenshot: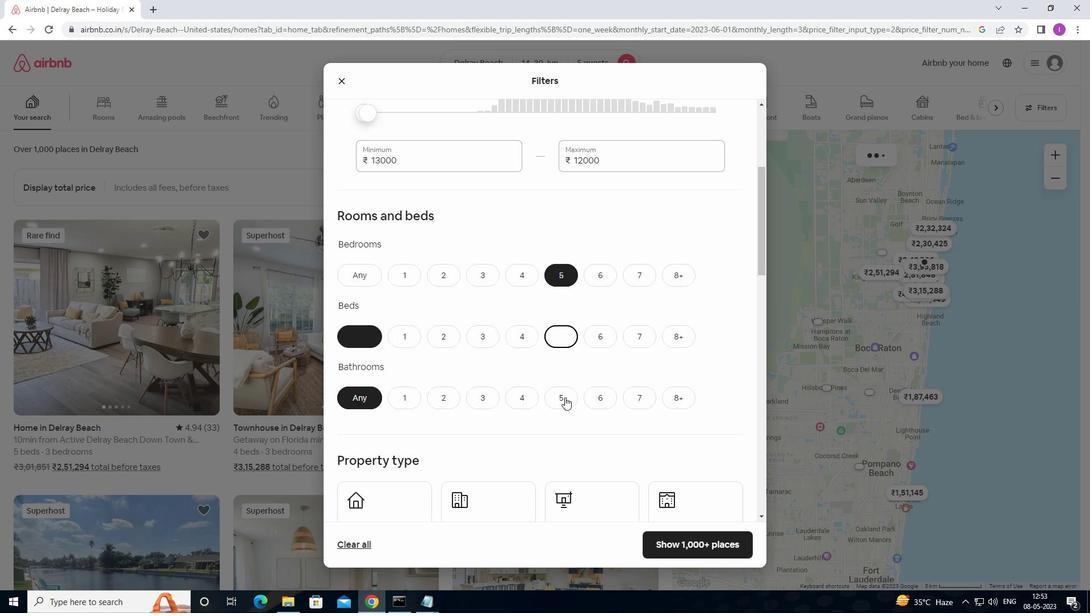 
Action: Mouse moved to (472, 405)
Screenshot: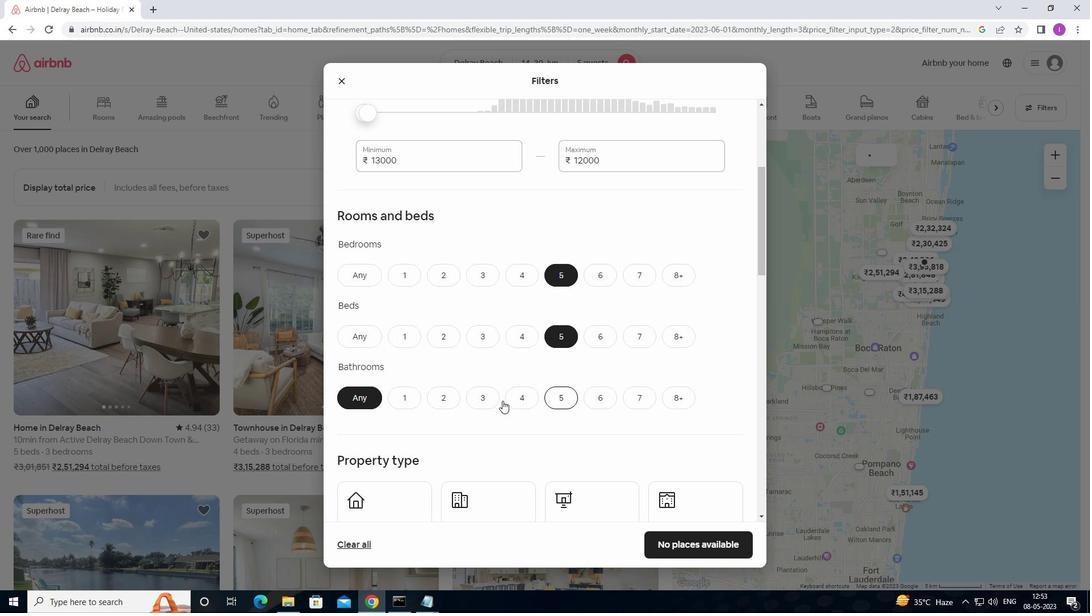 
Action: Mouse scrolled (472, 404) with delta (0, 0)
Screenshot: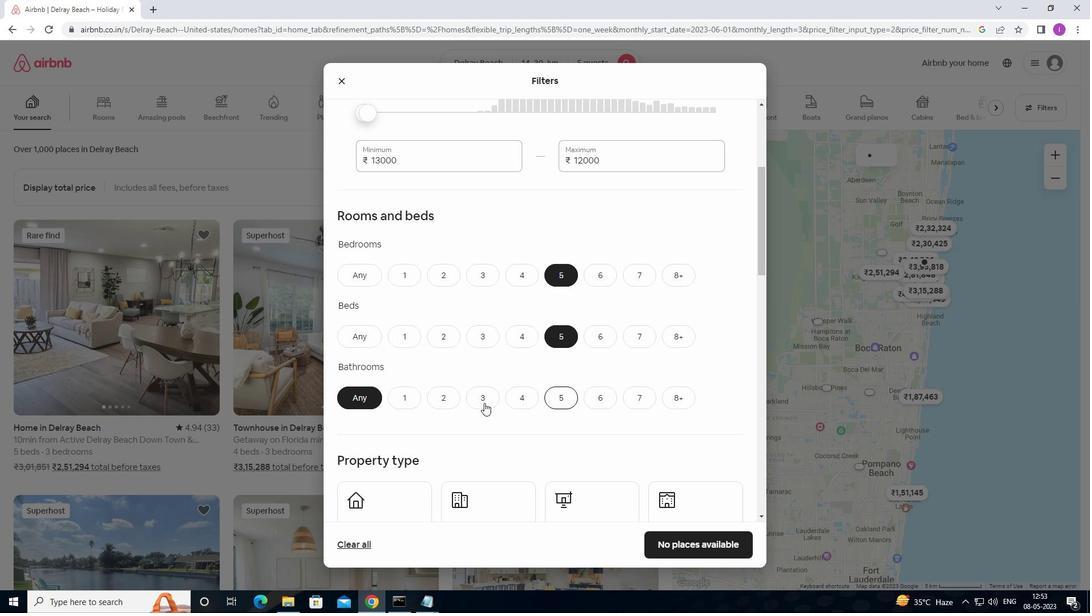 
Action: Mouse scrolled (472, 404) with delta (0, 0)
Screenshot: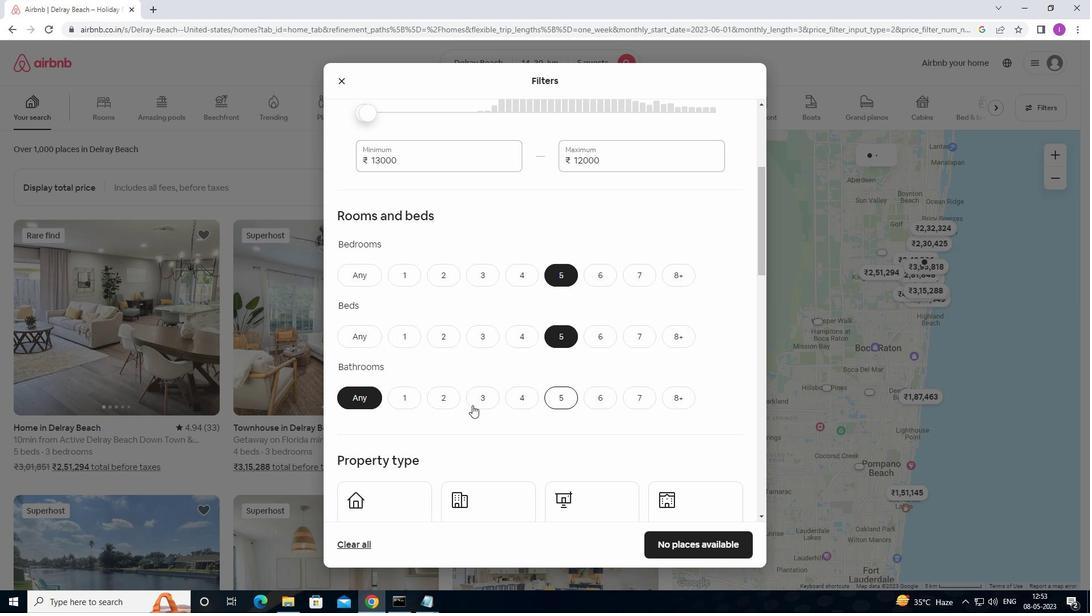 
Action: Mouse scrolled (472, 404) with delta (0, 0)
Screenshot: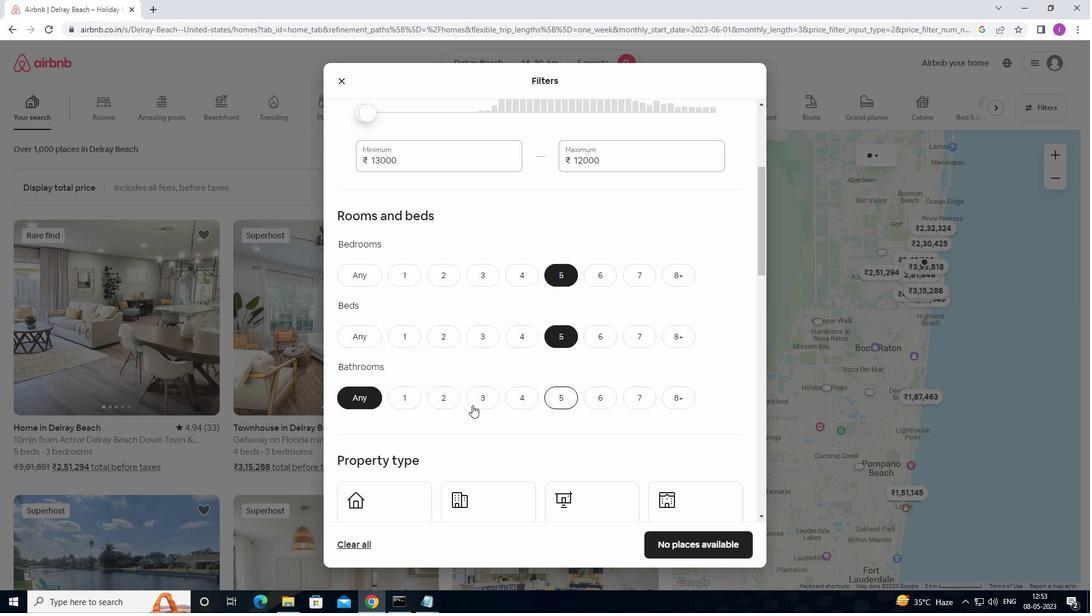 
Action: Mouse moved to (451, 411)
Screenshot: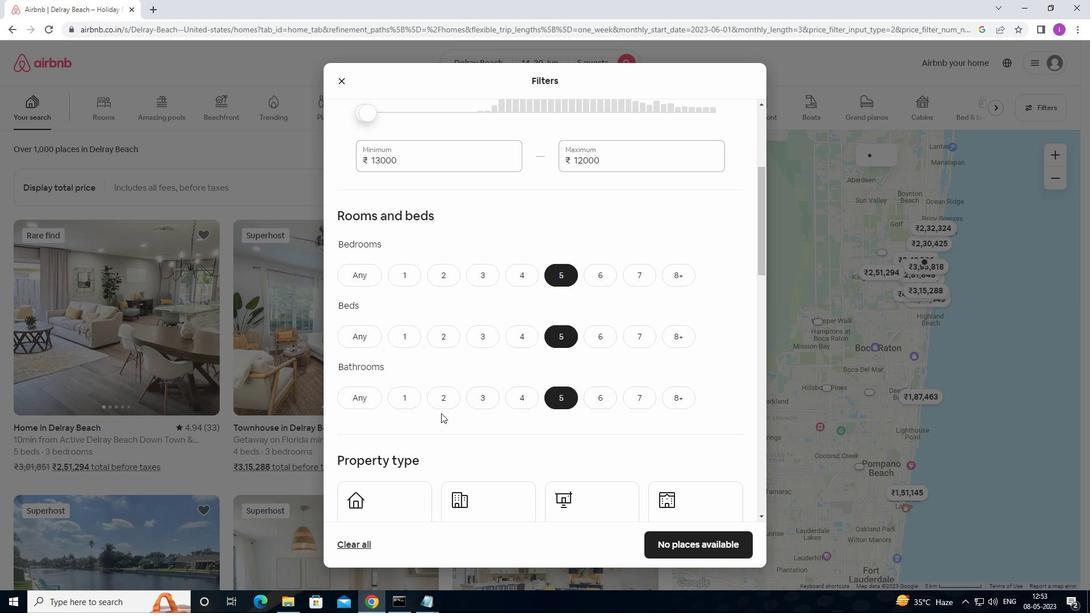 
Action: Mouse scrolled (451, 410) with delta (0, 0)
Screenshot: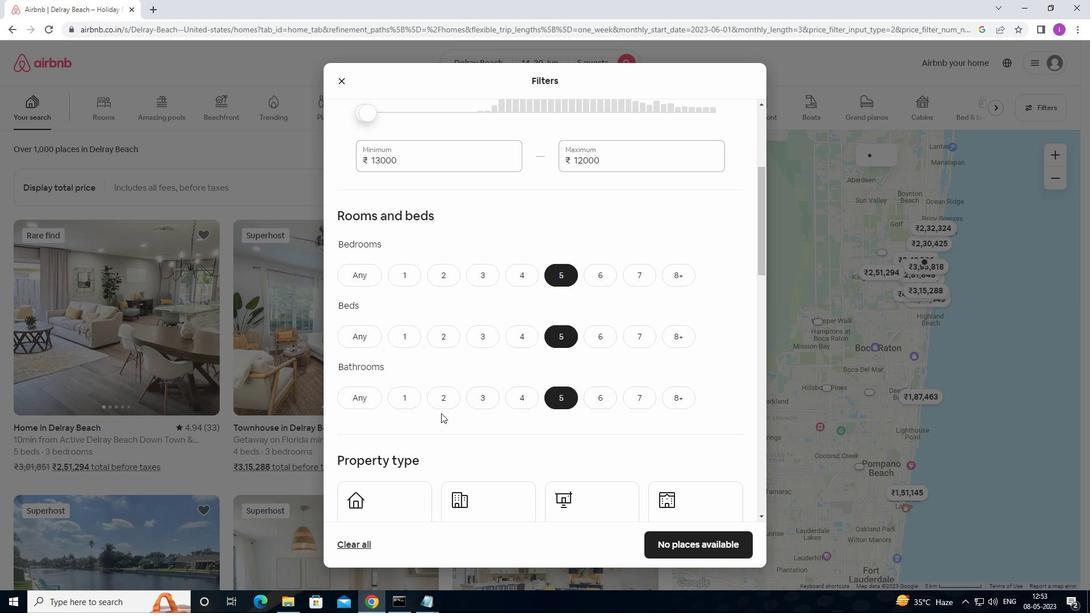 
Action: Mouse moved to (465, 410)
Screenshot: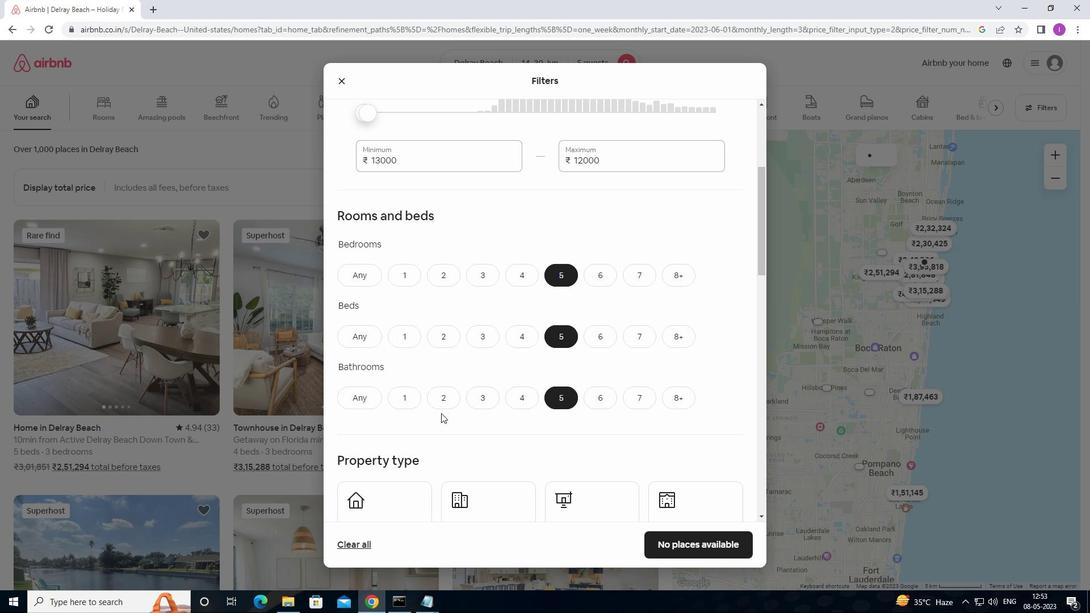 
Action: Mouse scrolled (465, 409) with delta (0, 0)
Screenshot: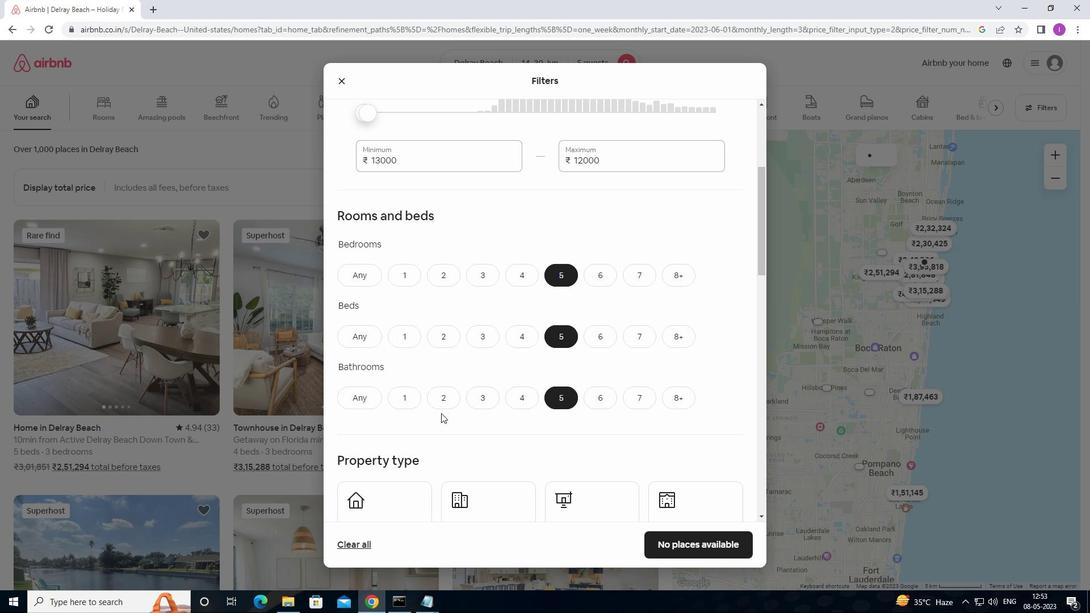 
Action: Mouse moved to (471, 409)
Screenshot: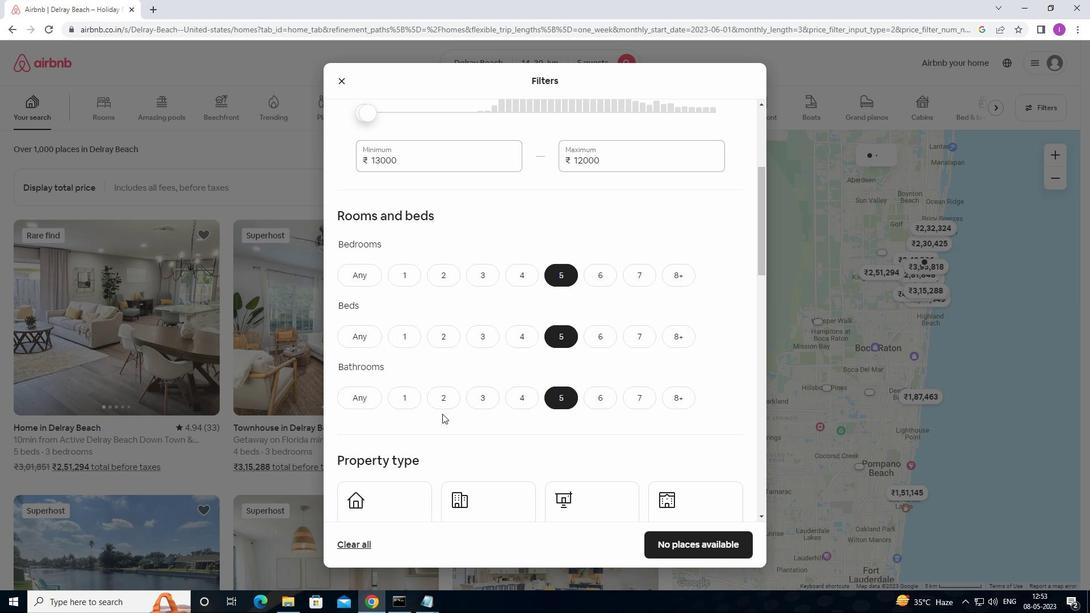 
Action: Mouse scrolled (471, 408) with delta (0, 0)
Screenshot: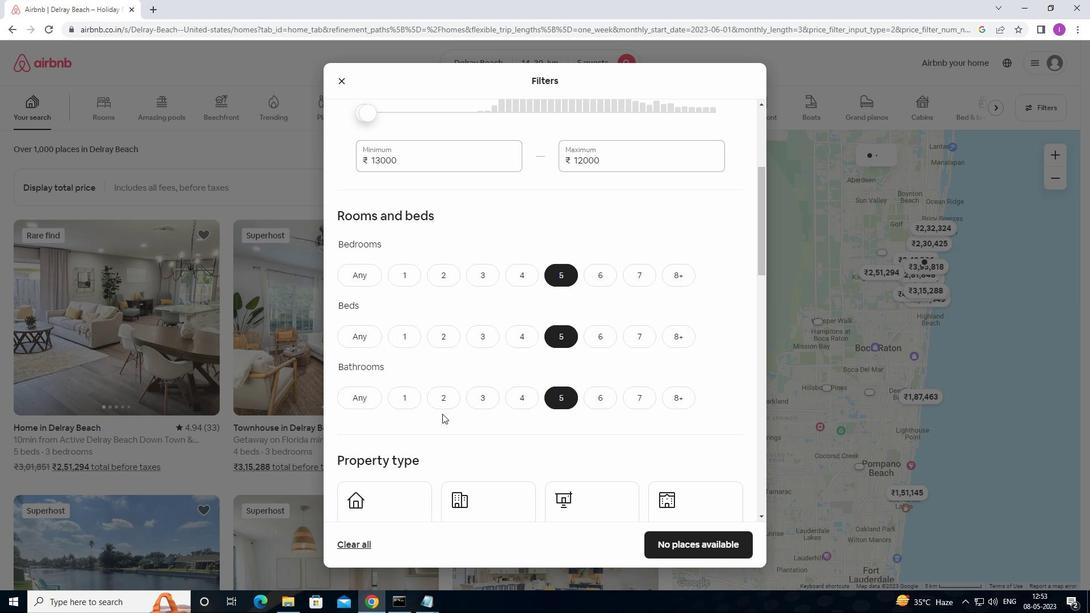 
Action: Mouse moved to (418, 193)
Screenshot: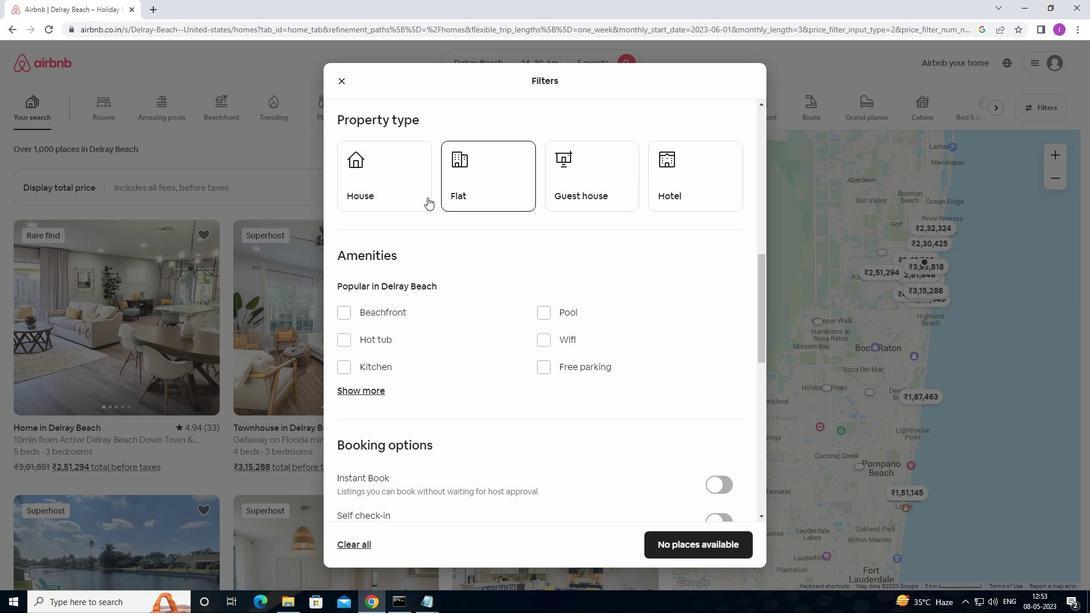 
Action: Mouse pressed left at (418, 193)
Screenshot: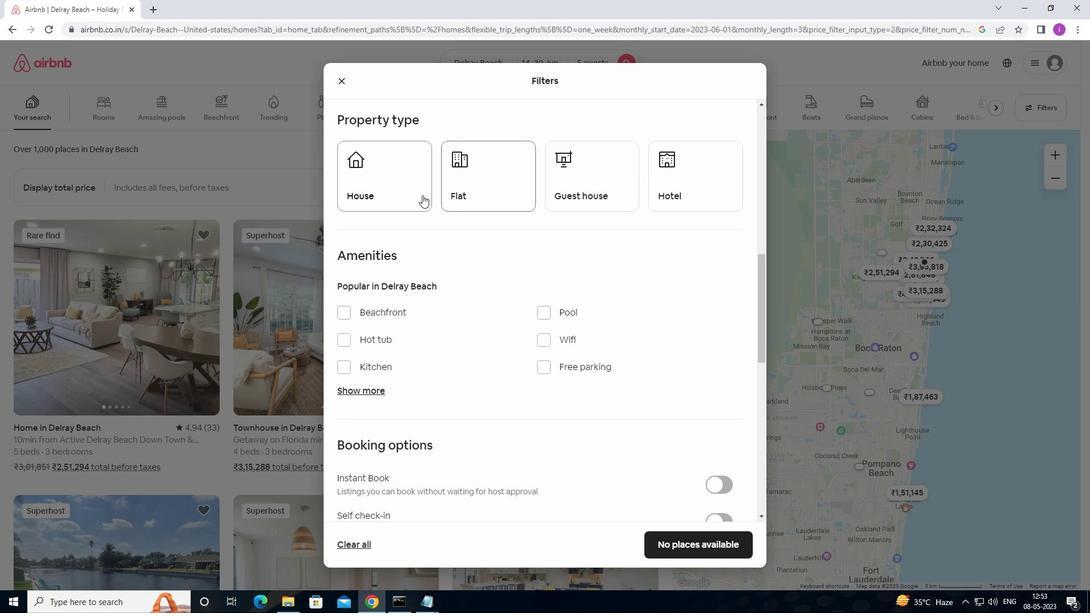 
Action: Mouse moved to (484, 185)
Screenshot: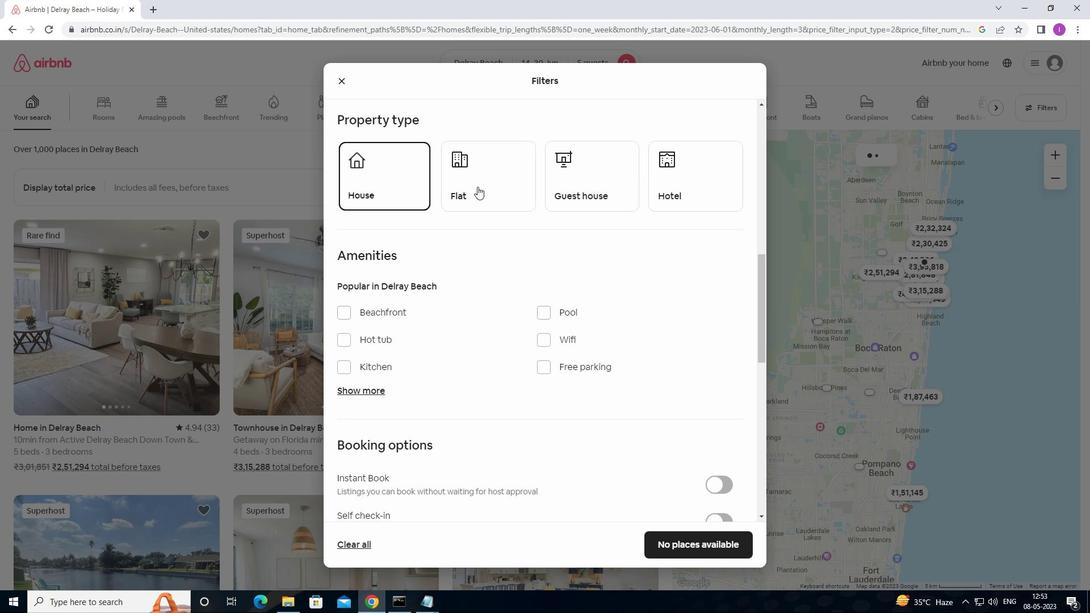 
Action: Mouse pressed left at (484, 185)
Screenshot: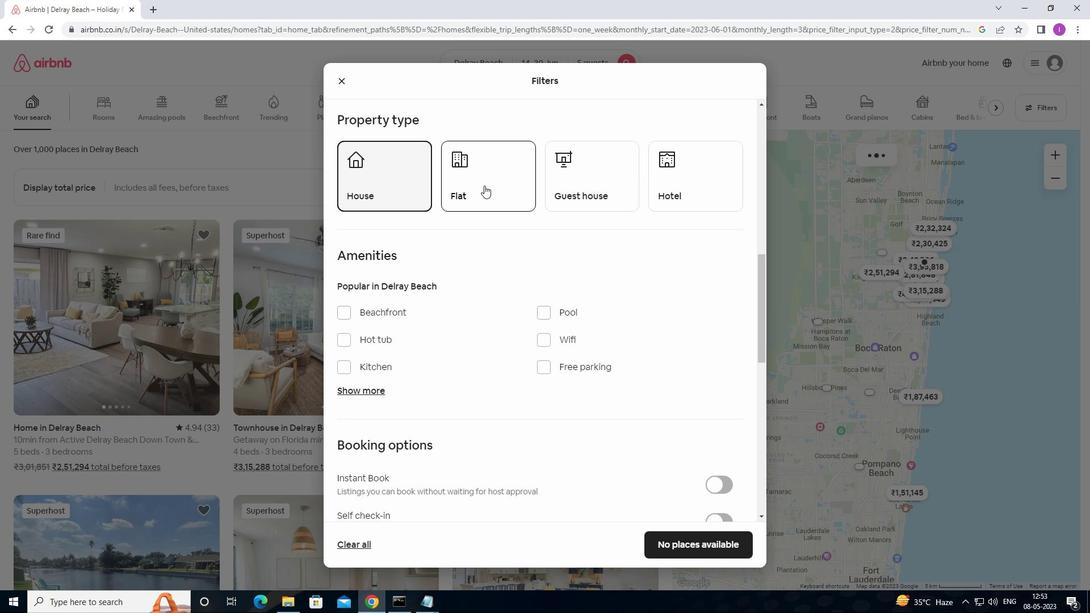 
Action: Mouse moved to (613, 198)
Screenshot: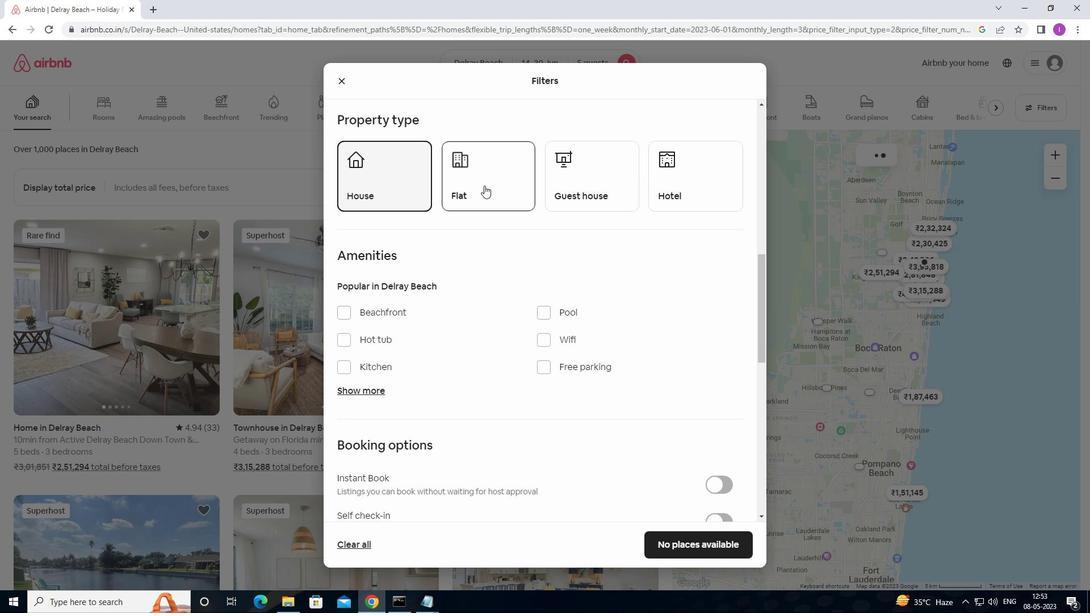 
Action: Mouse pressed left at (613, 198)
Screenshot: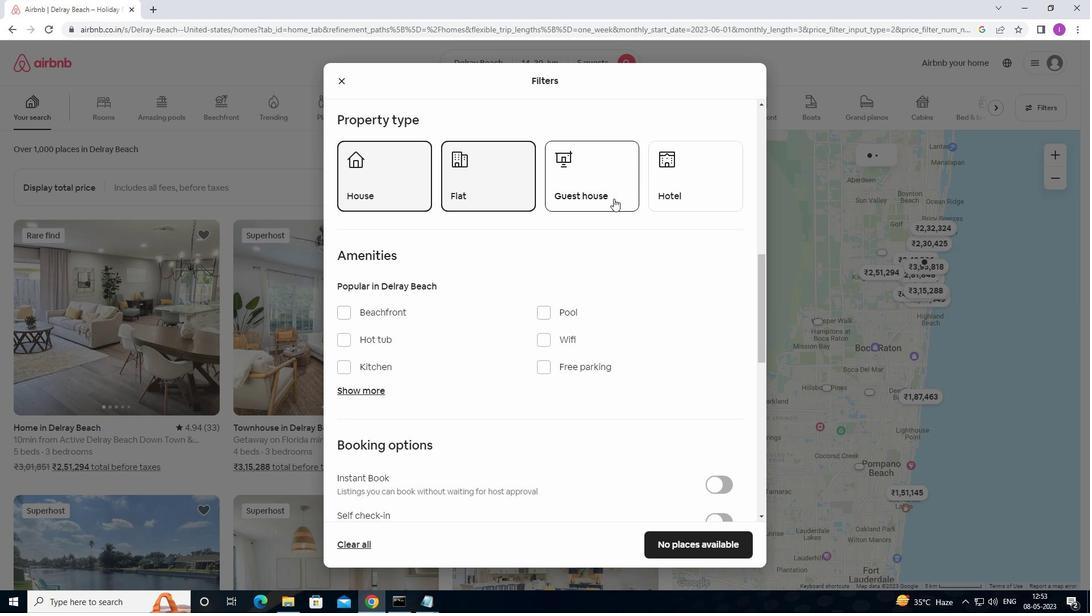 
Action: Mouse moved to (544, 338)
Screenshot: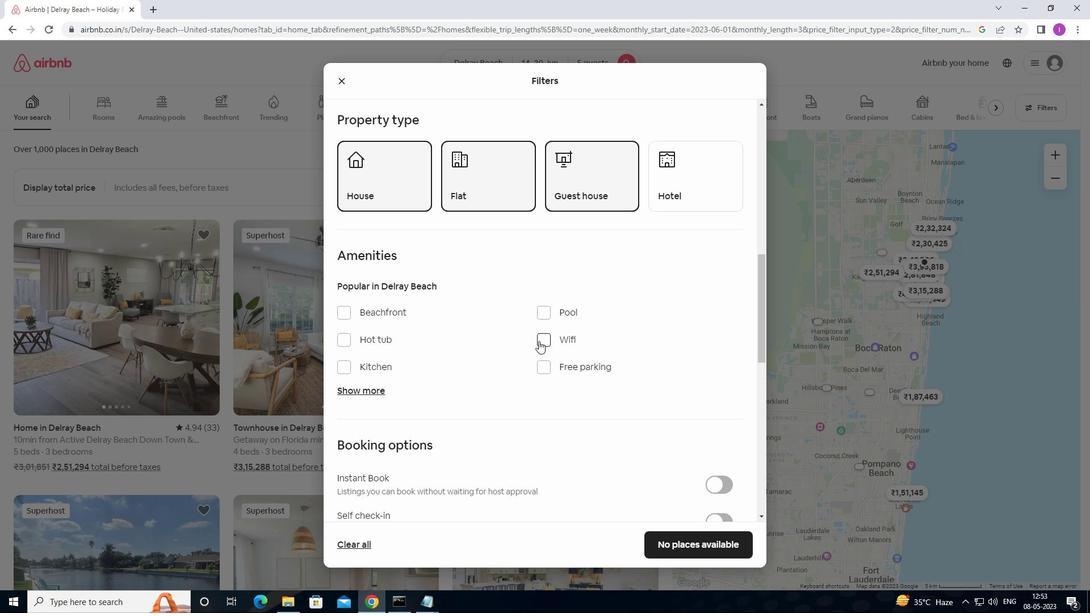 
Action: Mouse pressed left at (544, 338)
Screenshot: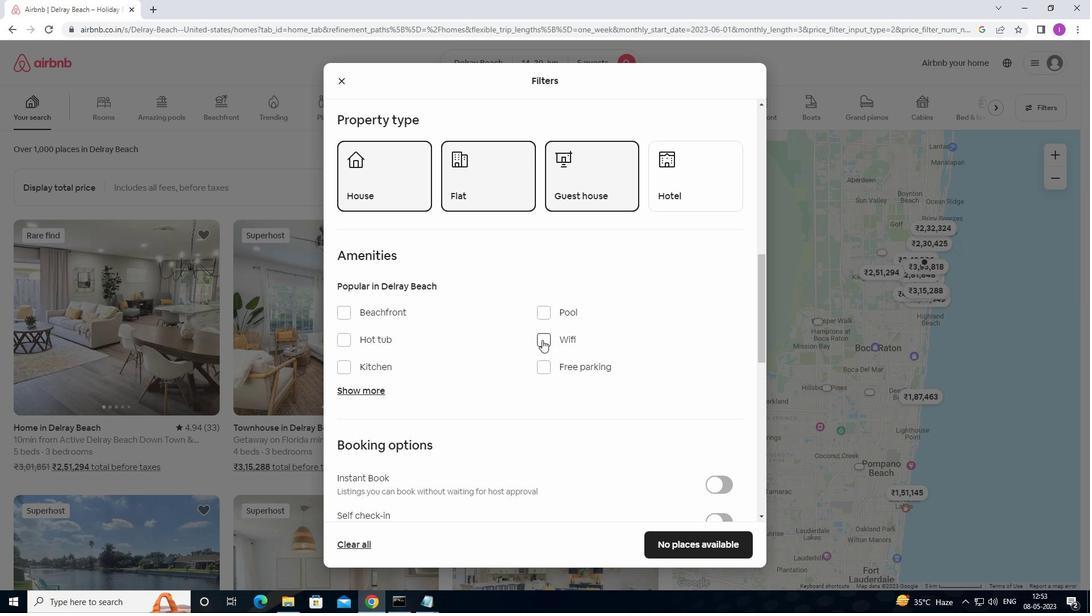 
Action: Mouse moved to (551, 363)
Screenshot: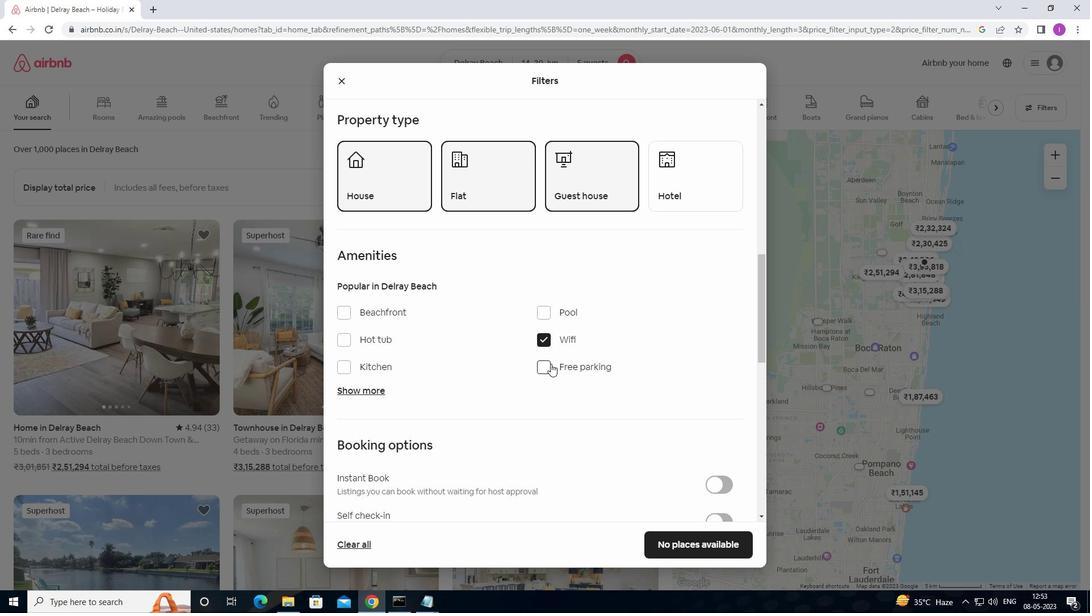 
Action: Mouse pressed left at (551, 363)
Screenshot: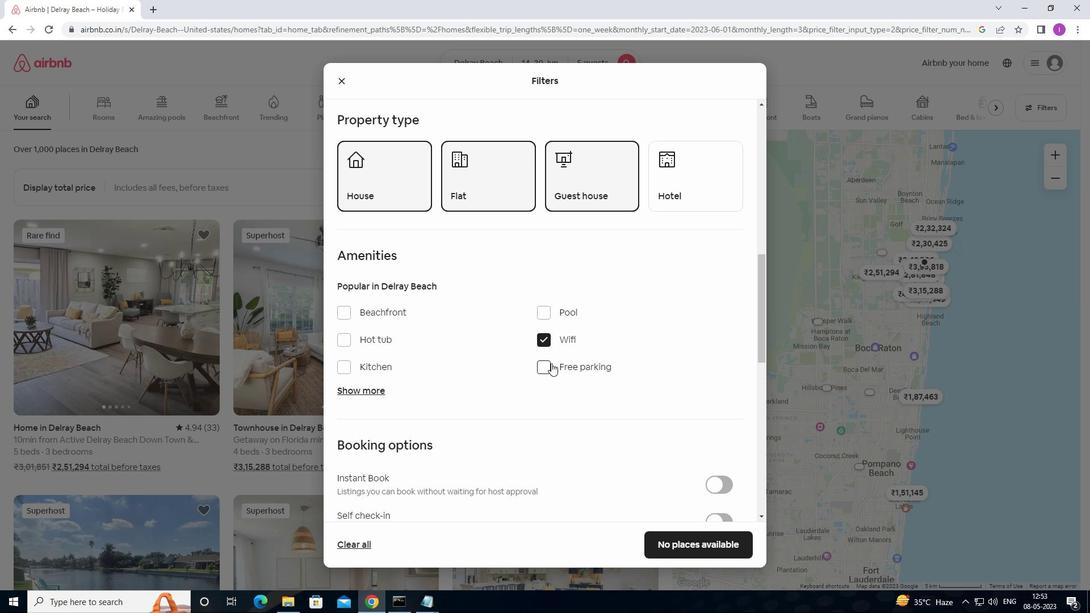 
Action: Mouse moved to (376, 391)
Screenshot: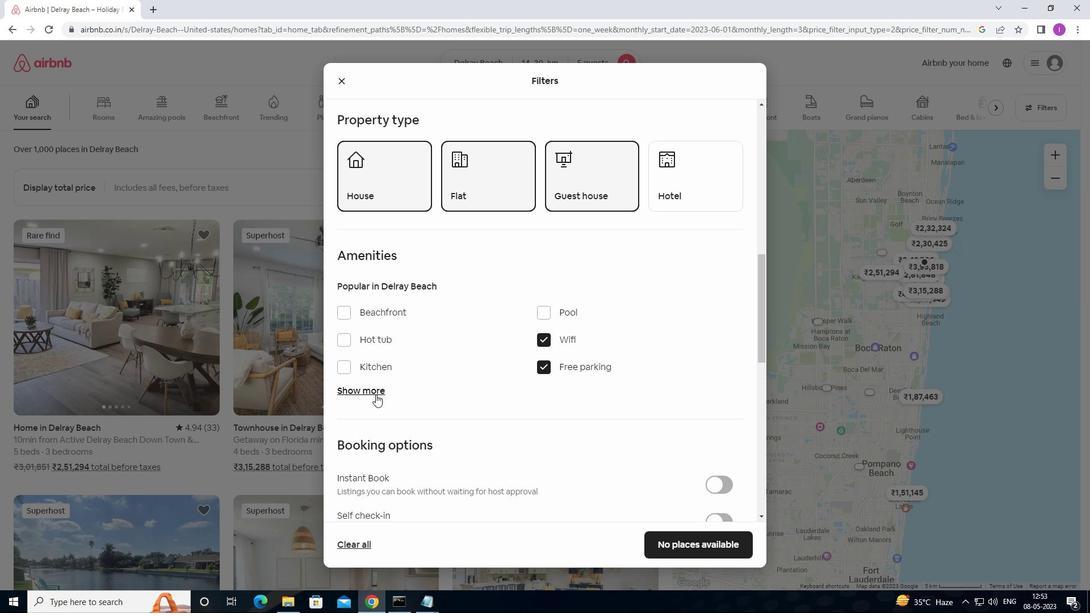 
Action: Mouse pressed left at (376, 391)
Screenshot: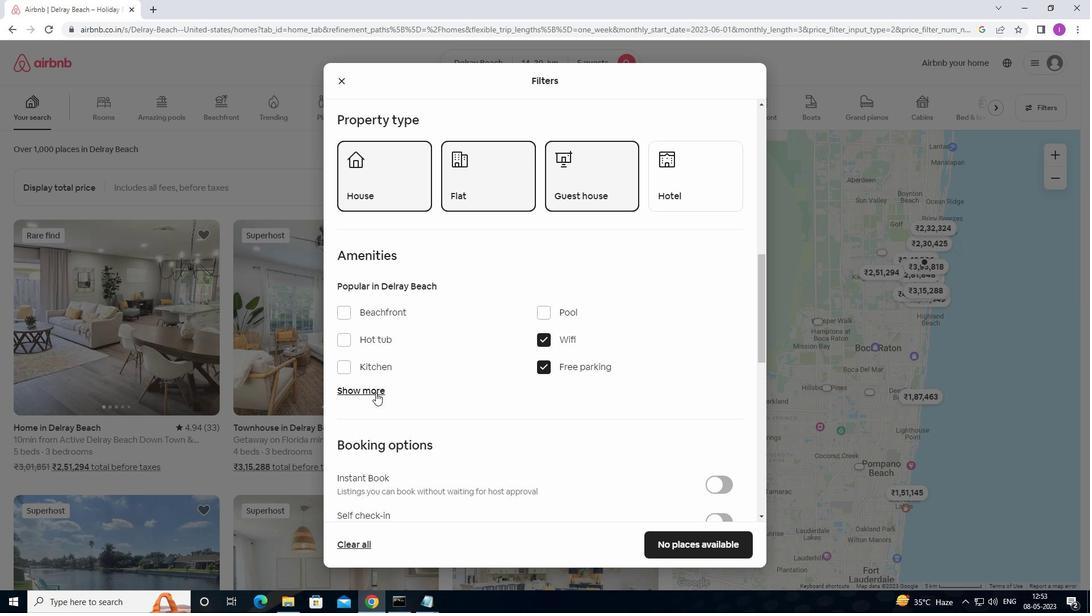 
Action: Mouse moved to (472, 412)
Screenshot: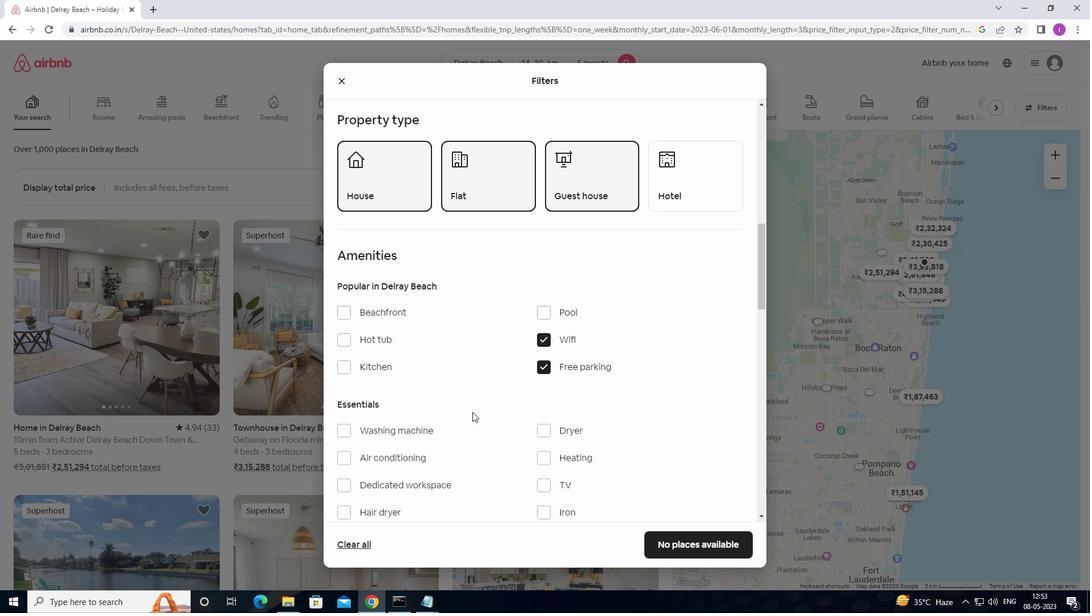 
Action: Mouse scrolled (472, 412) with delta (0, 0)
Screenshot: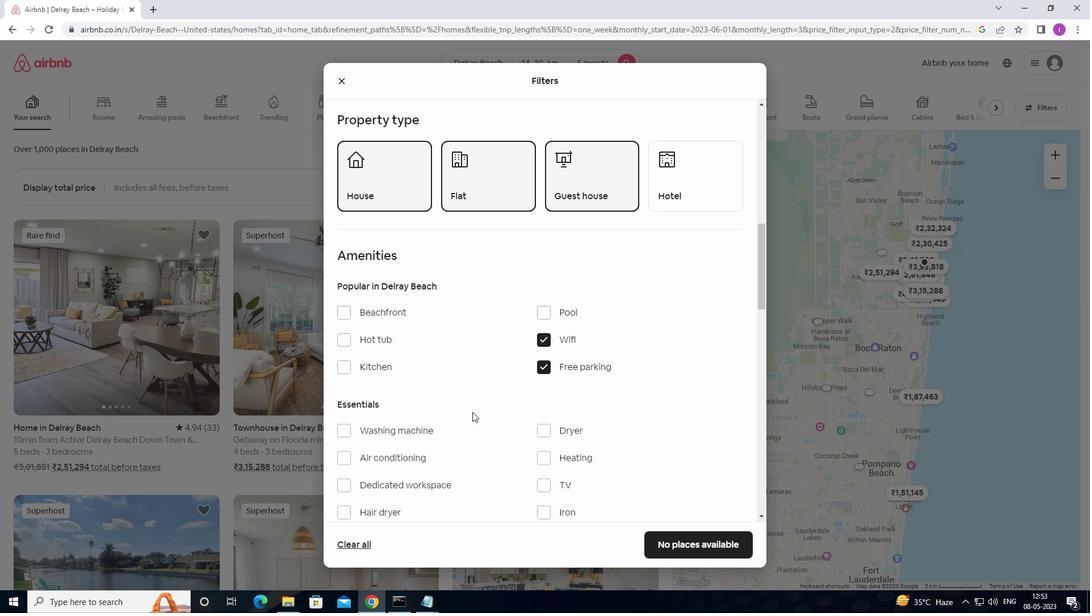 
Action: Mouse moved to (472, 413)
Screenshot: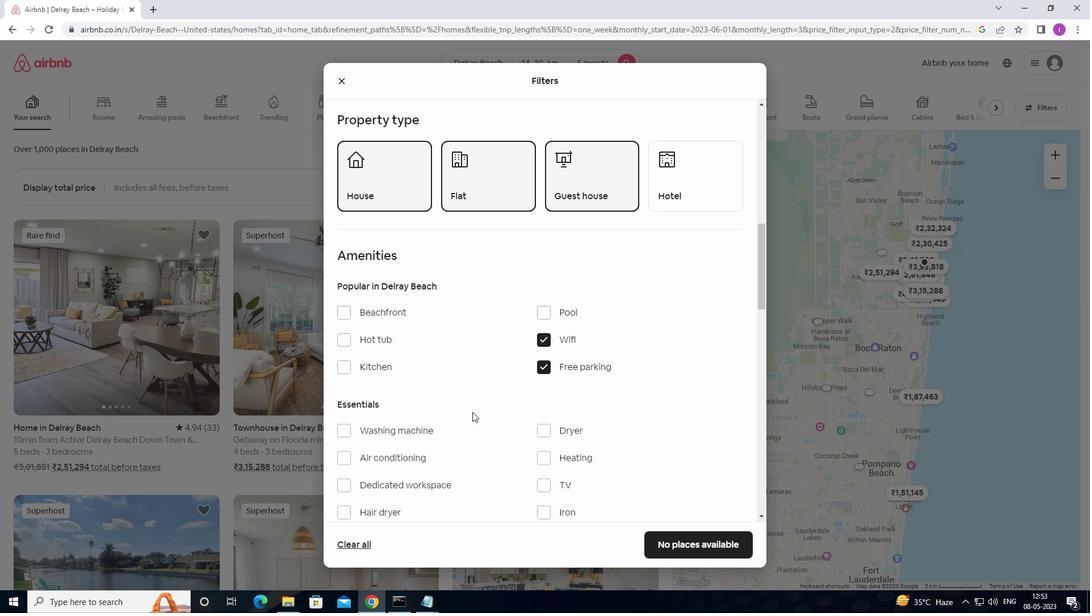 
Action: Mouse scrolled (472, 412) with delta (0, 0)
Screenshot: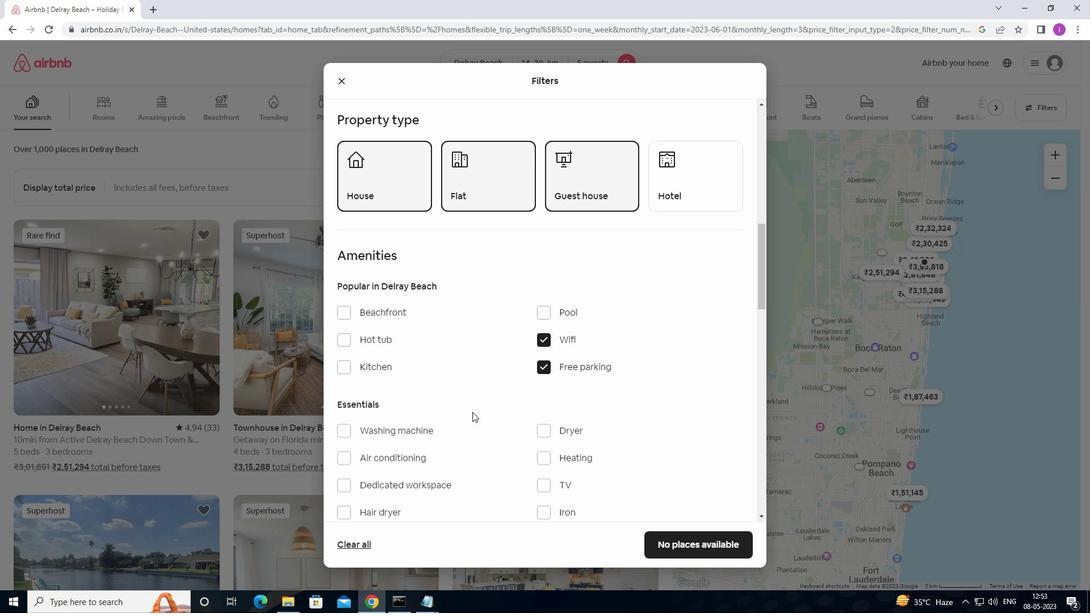 
Action: Mouse moved to (543, 378)
Screenshot: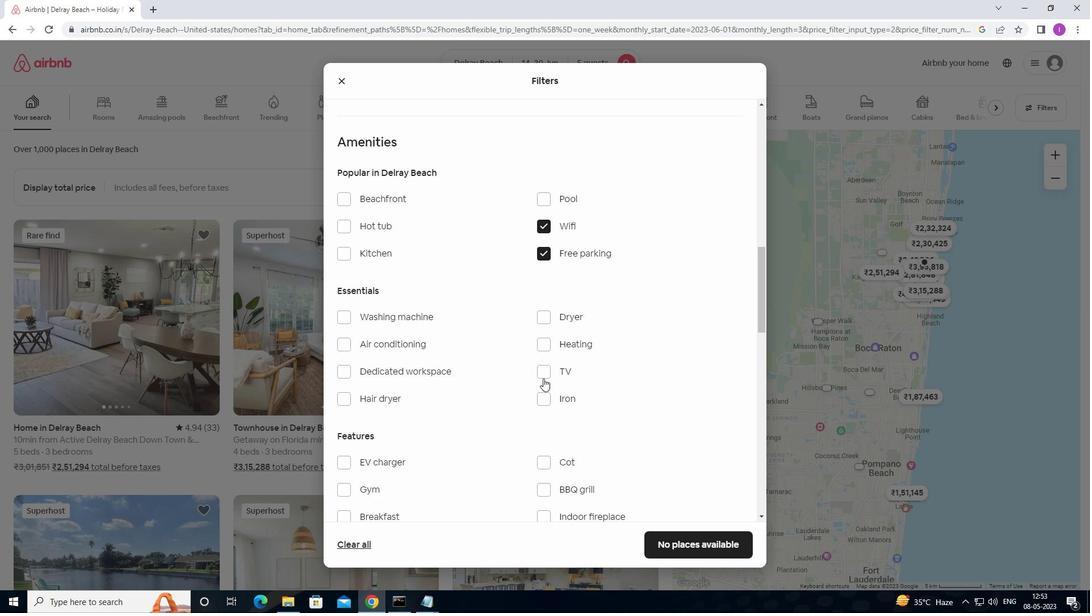 
Action: Mouse pressed left at (543, 378)
Screenshot: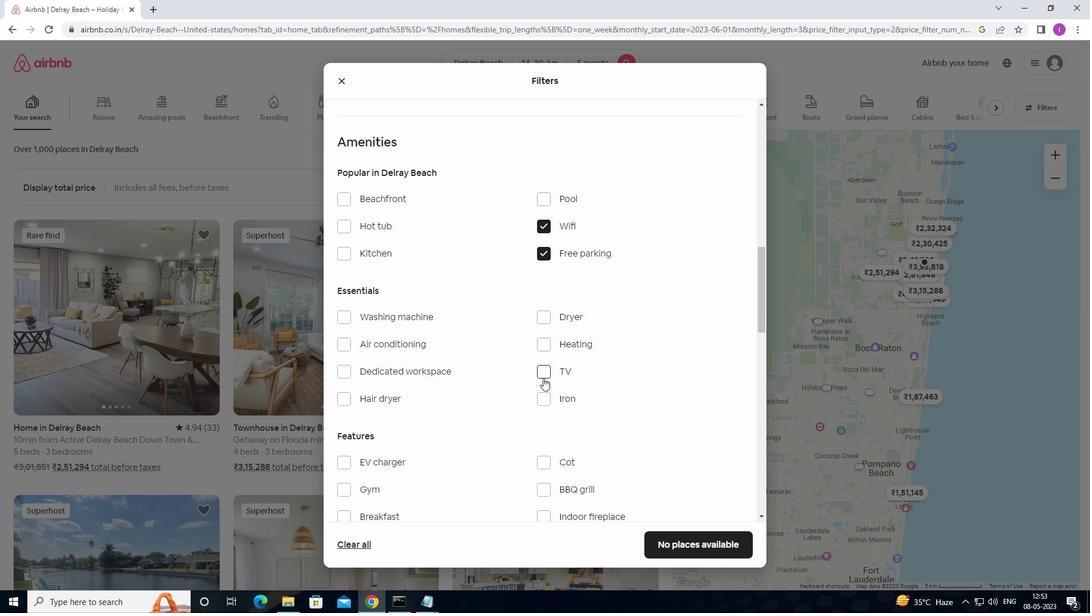 
Action: Mouse moved to (545, 451)
Screenshot: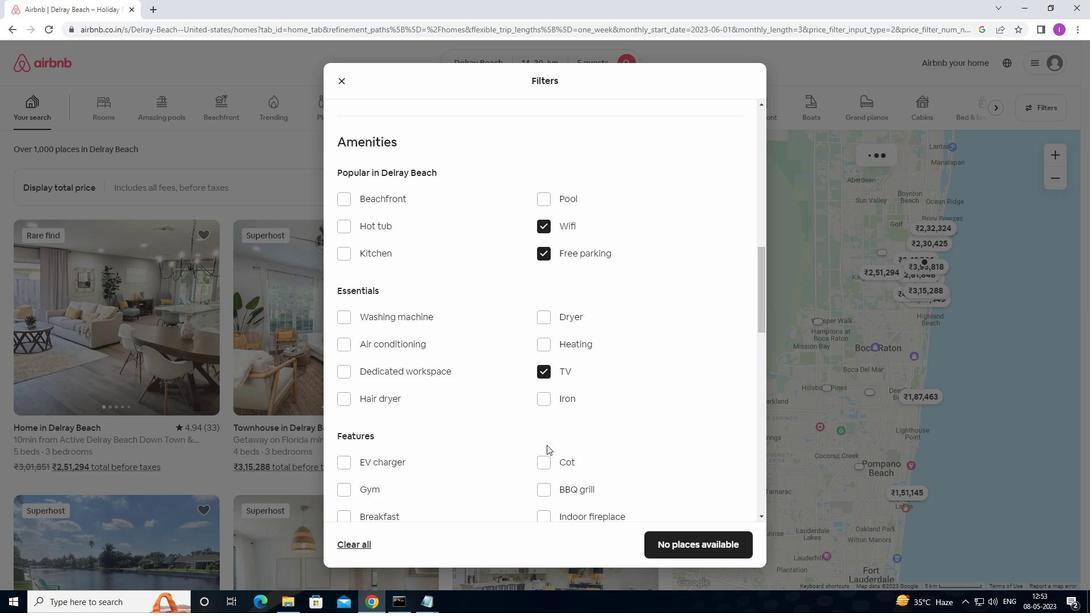 
Action: Mouse scrolled (545, 451) with delta (0, 0)
Screenshot: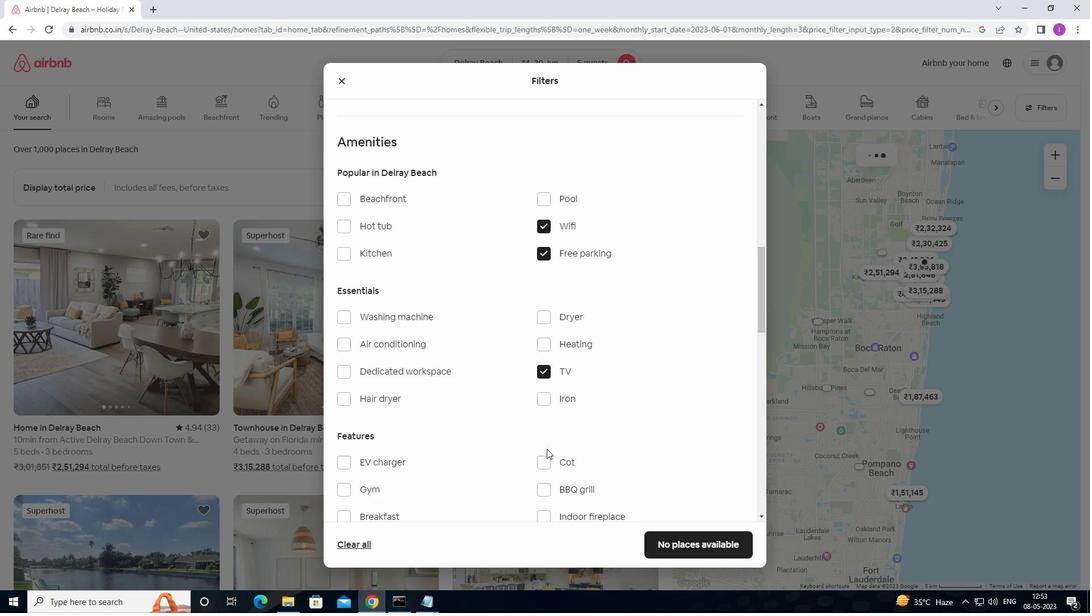
Action: Mouse moved to (344, 436)
Screenshot: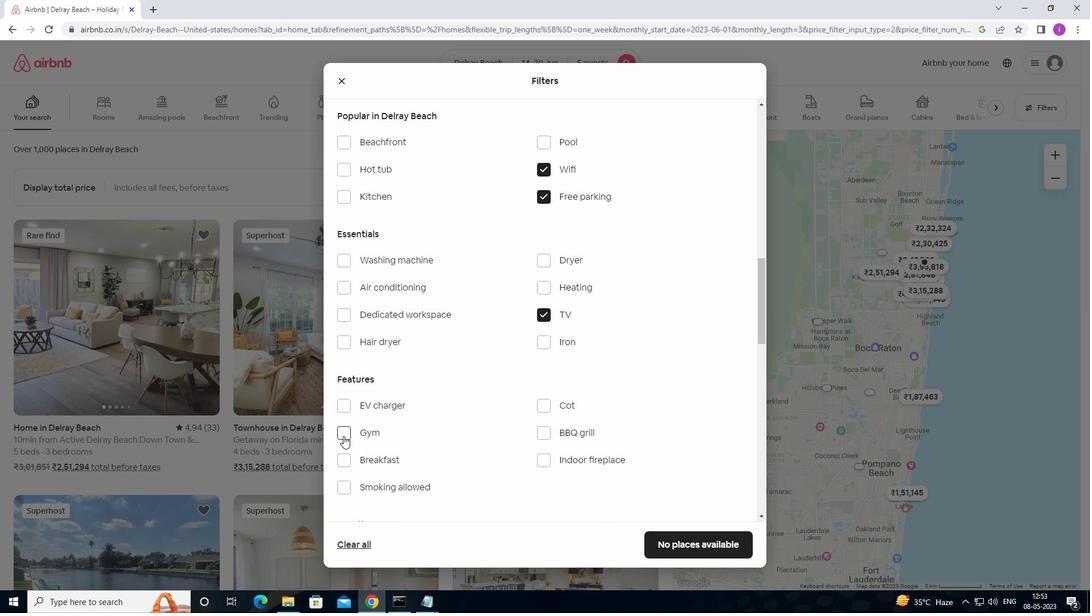 
Action: Mouse pressed left at (344, 436)
Screenshot: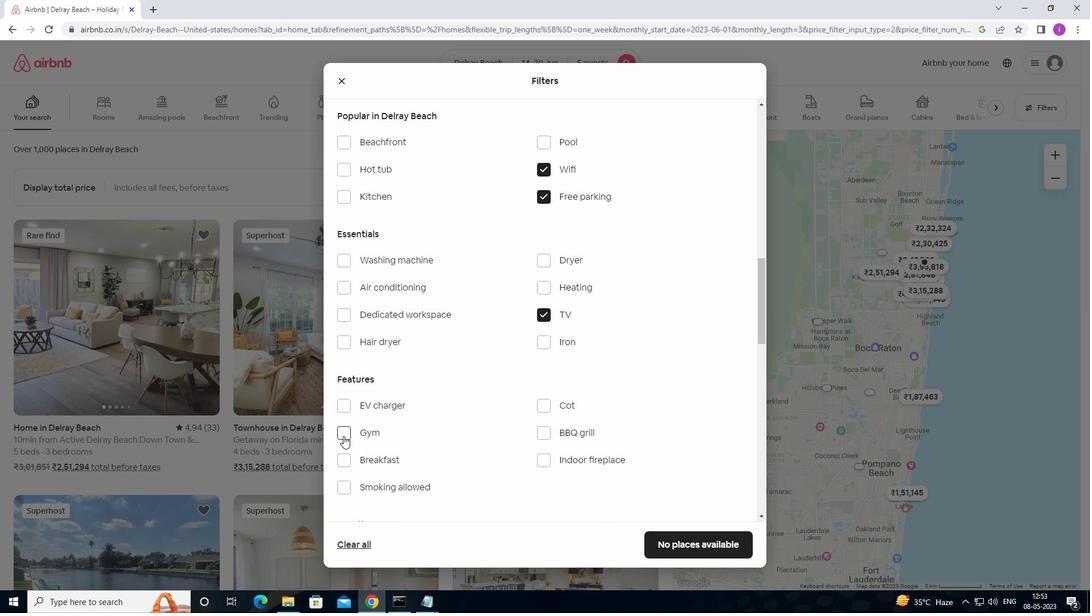 
Action: Mouse moved to (346, 458)
Screenshot: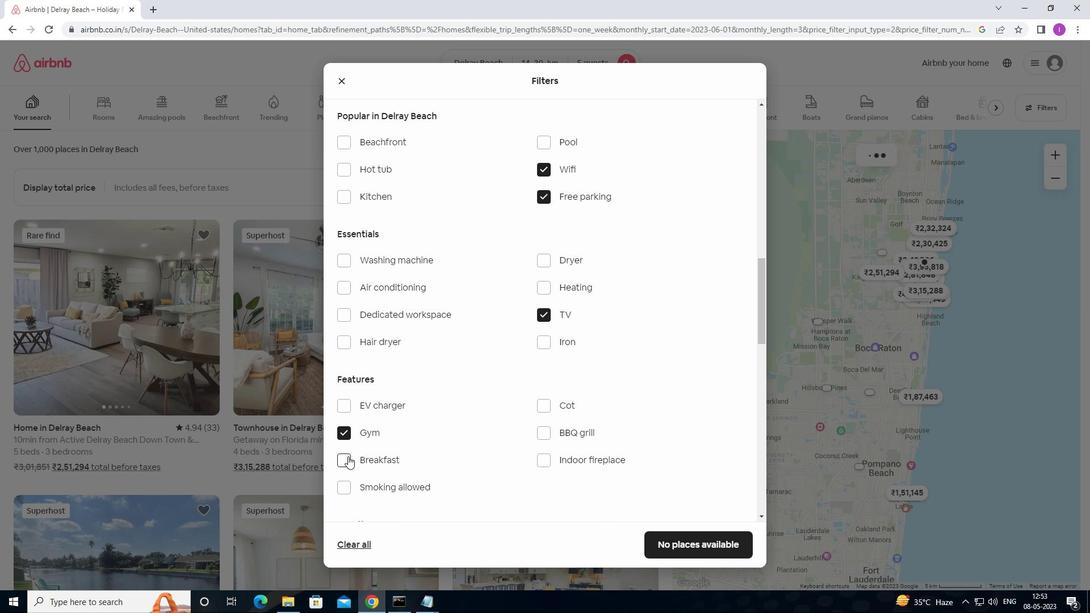
Action: Mouse pressed left at (346, 458)
Screenshot: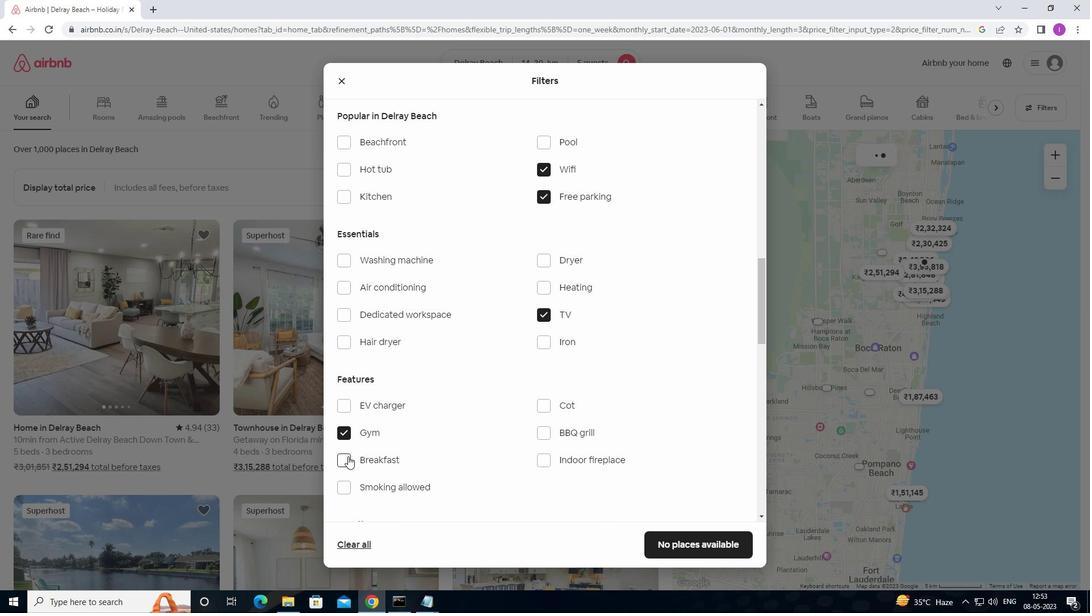 
Action: Mouse moved to (606, 404)
Screenshot: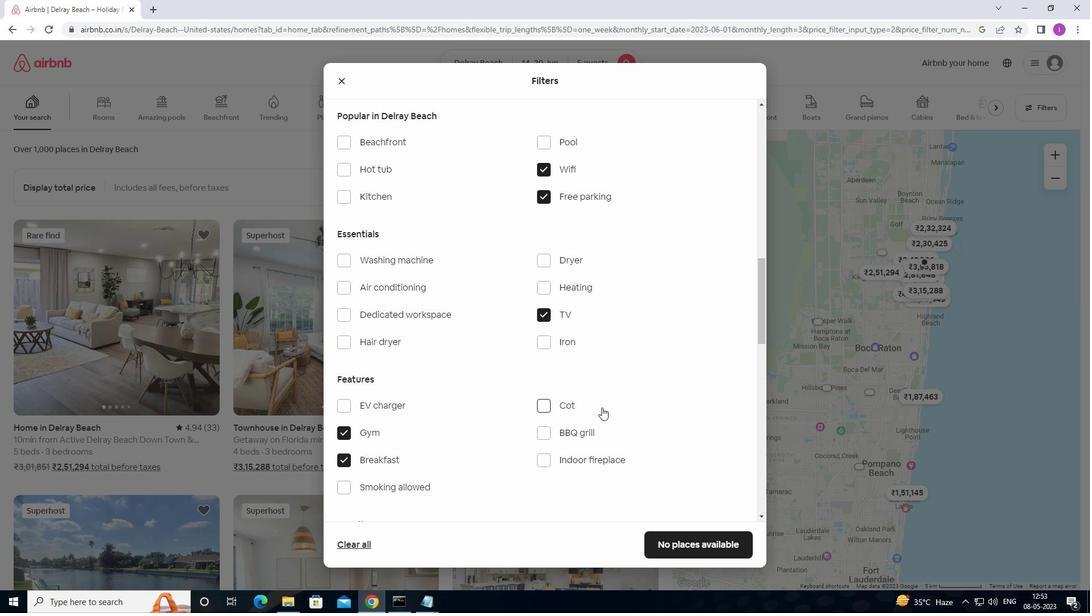 
Action: Mouse scrolled (606, 403) with delta (0, 0)
Screenshot: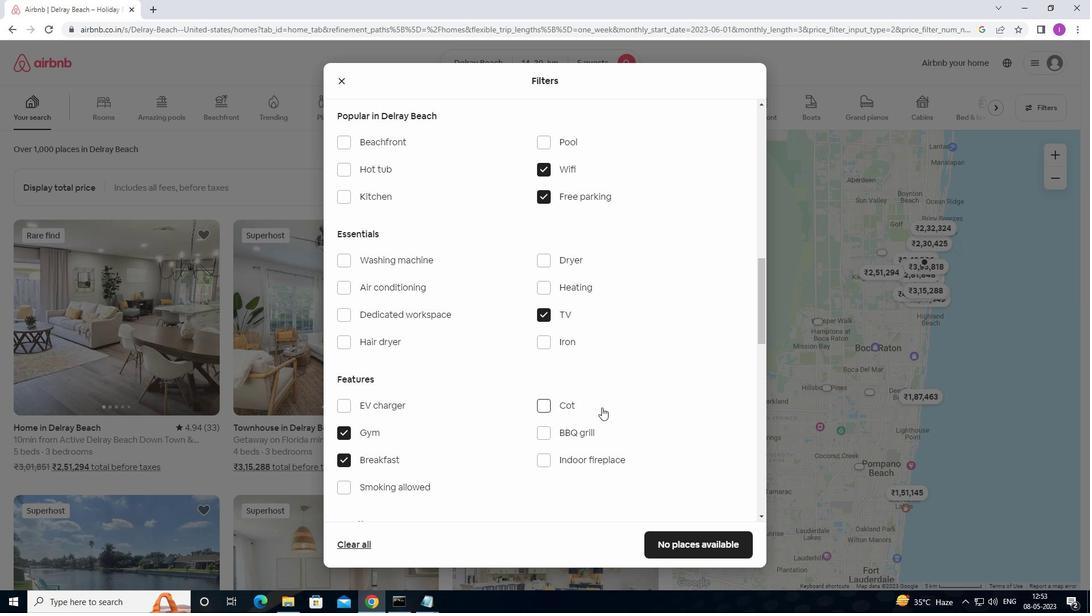 
Action: Mouse scrolled (606, 403) with delta (0, 0)
Screenshot: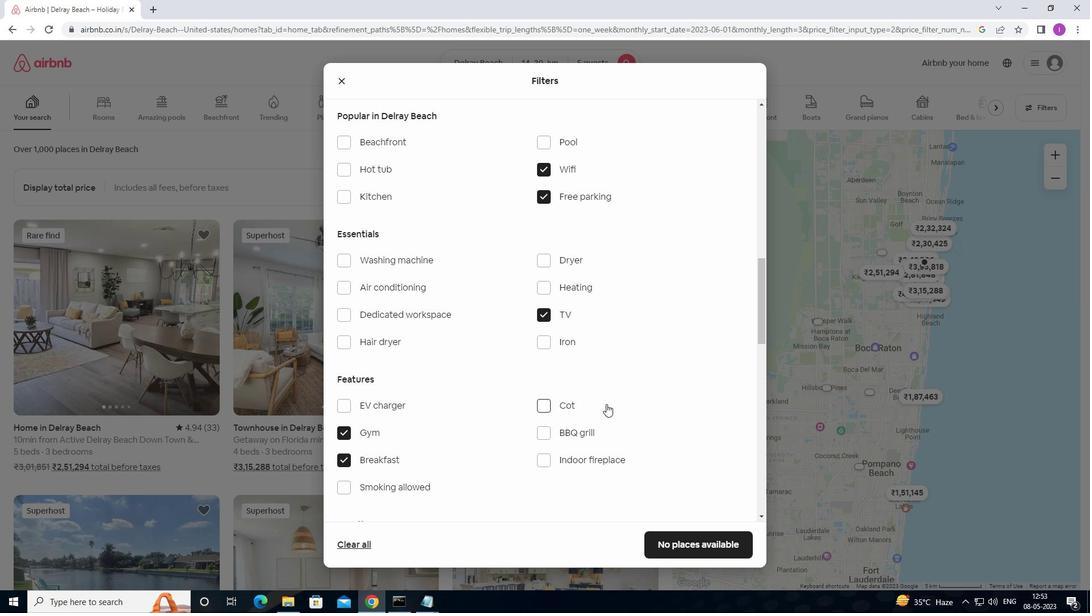 
Action: Mouse scrolled (606, 403) with delta (0, 0)
Screenshot: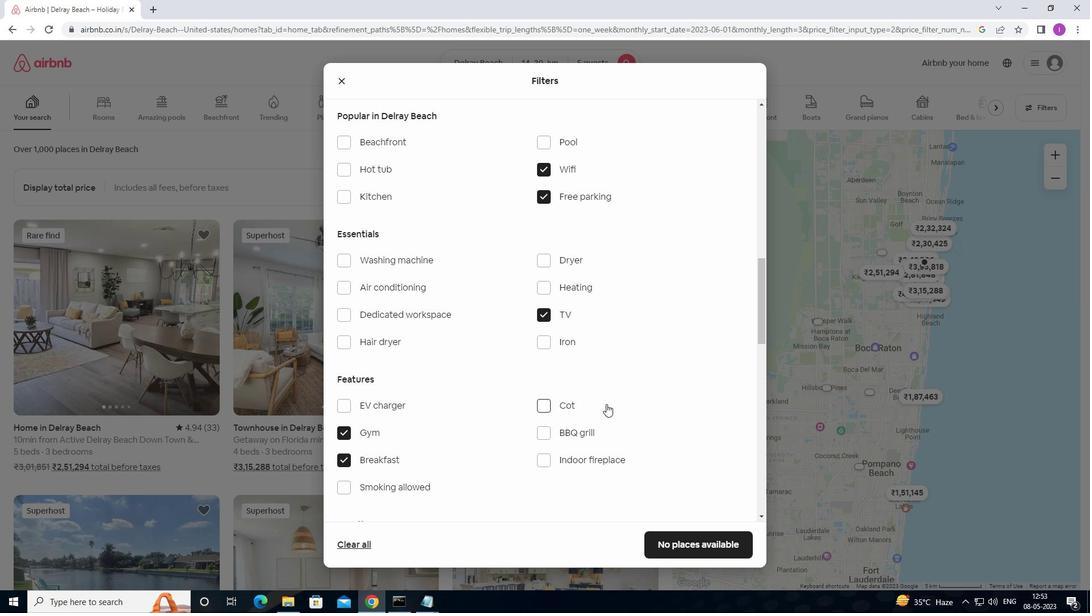 
Action: Mouse scrolled (606, 403) with delta (0, 0)
Screenshot: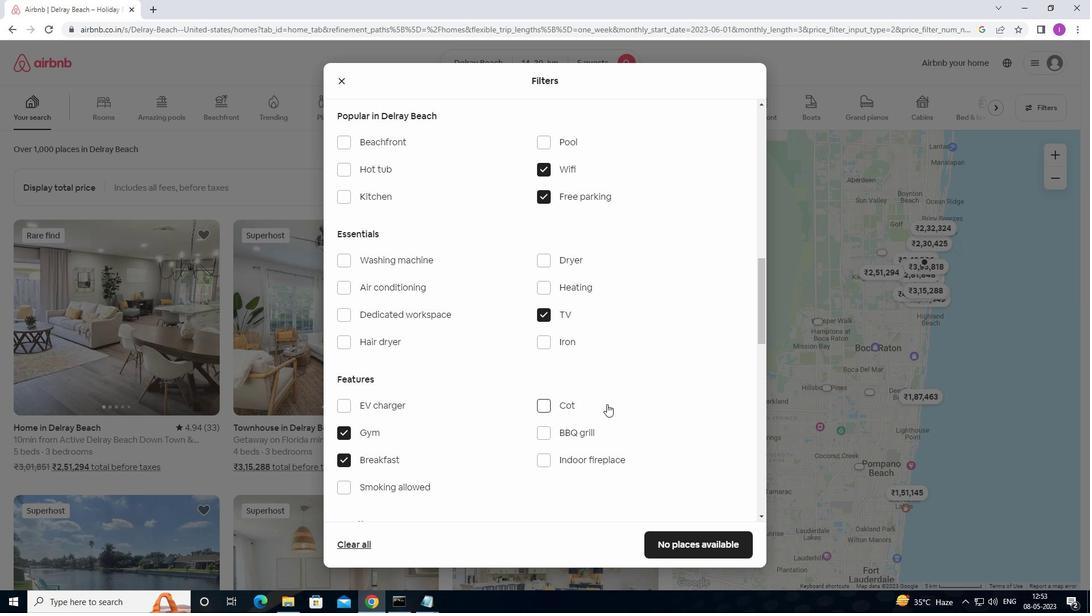 
Action: Mouse scrolled (606, 403) with delta (0, 0)
Screenshot: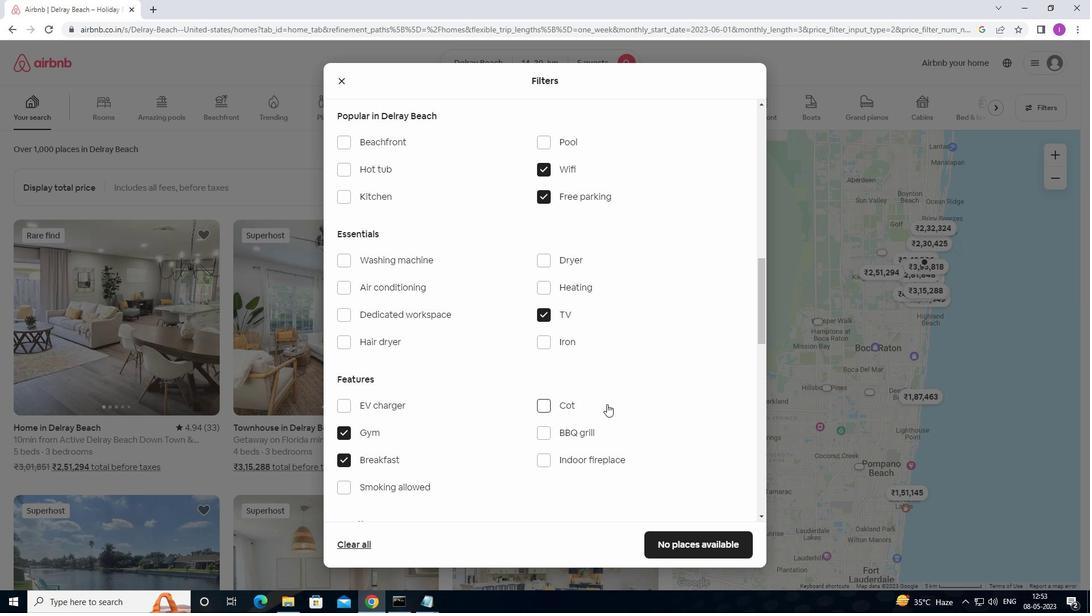 
Action: Mouse moved to (680, 451)
Screenshot: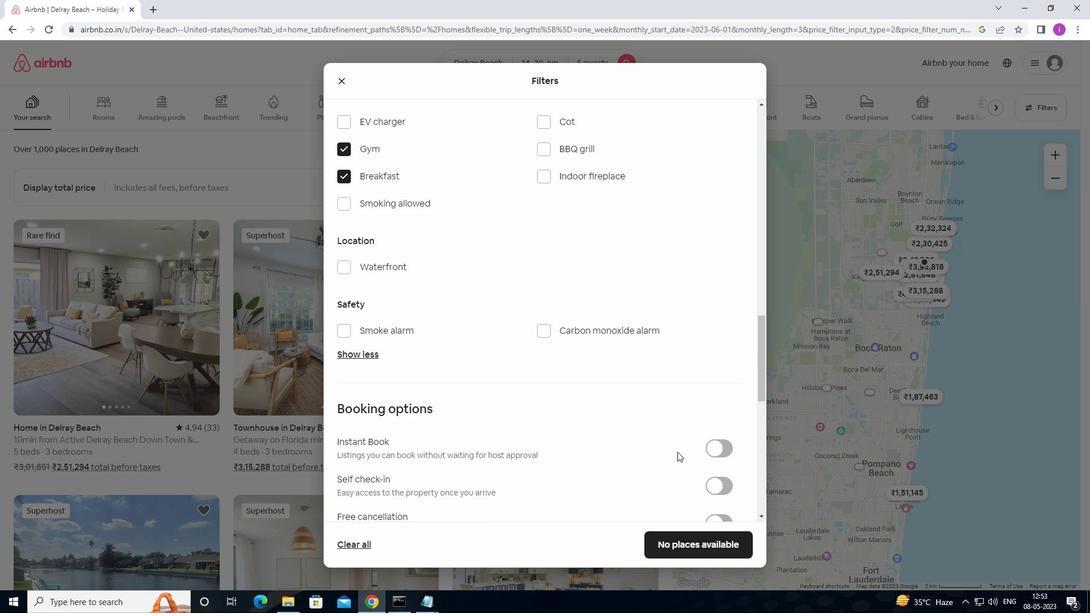 
Action: Mouse scrolled (680, 450) with delta (0, 0)
Screenshot: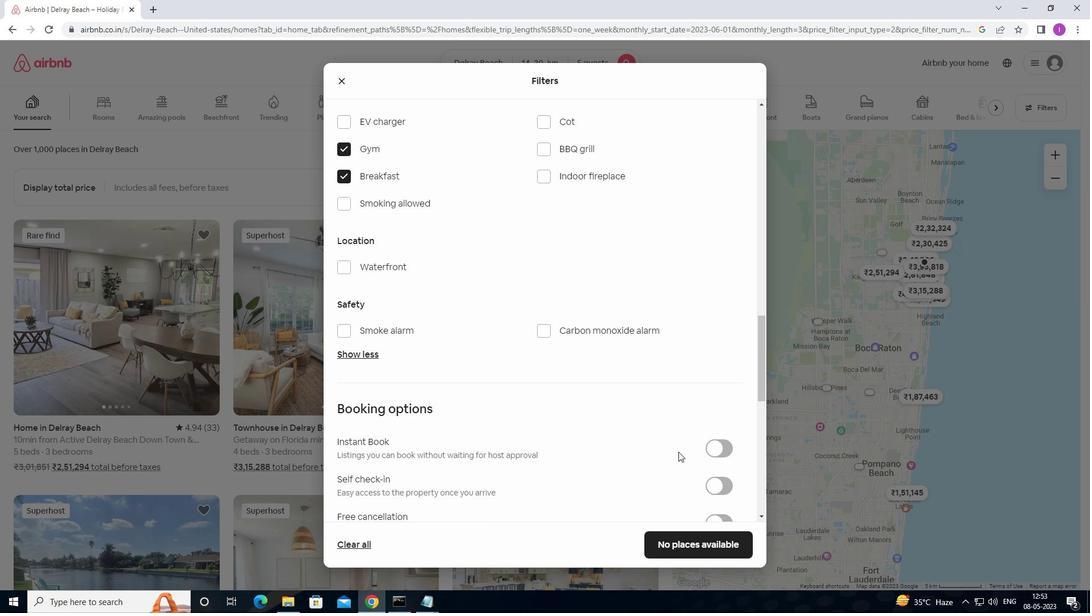 
Action: Mouse scrolled (680, 450) with delta (0, 0)
Screenshot: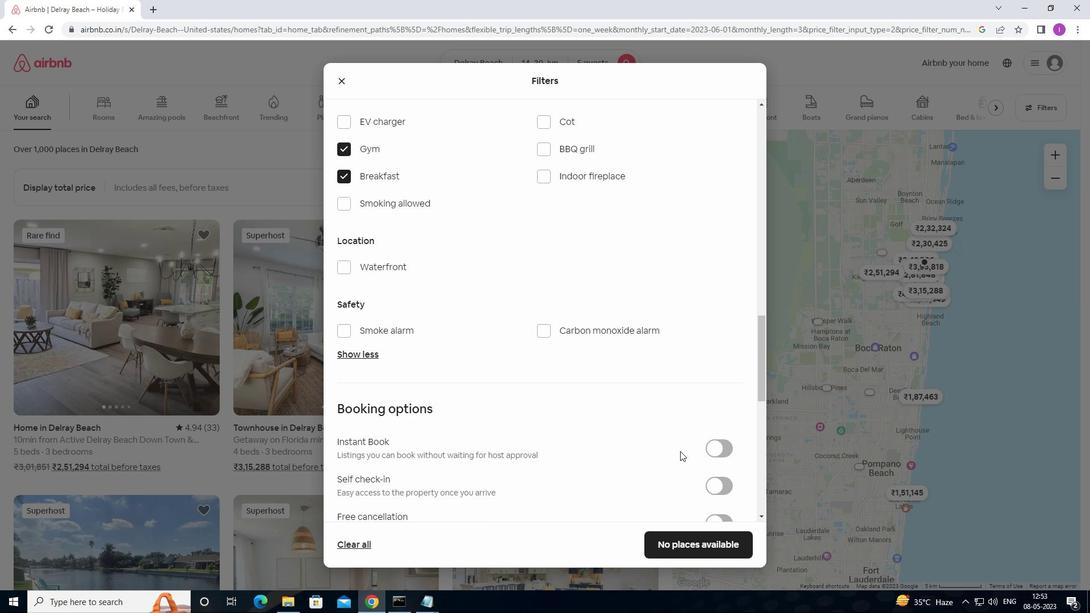 
Action: Mouse moved to (718, 371)
Screenshot: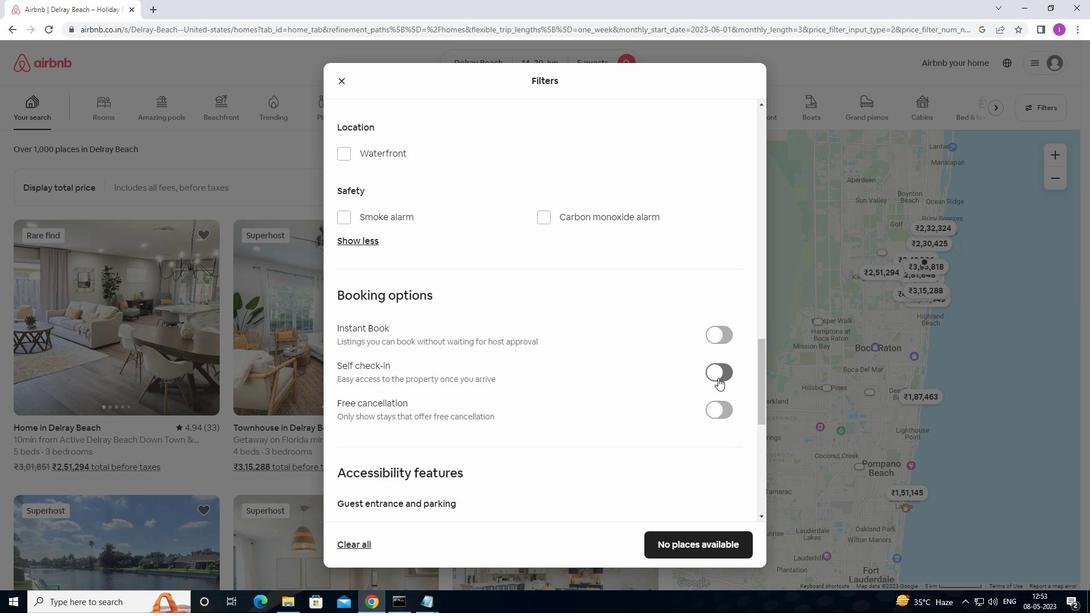
Action: Mouse pressed left at (718, 371)
Screenshot: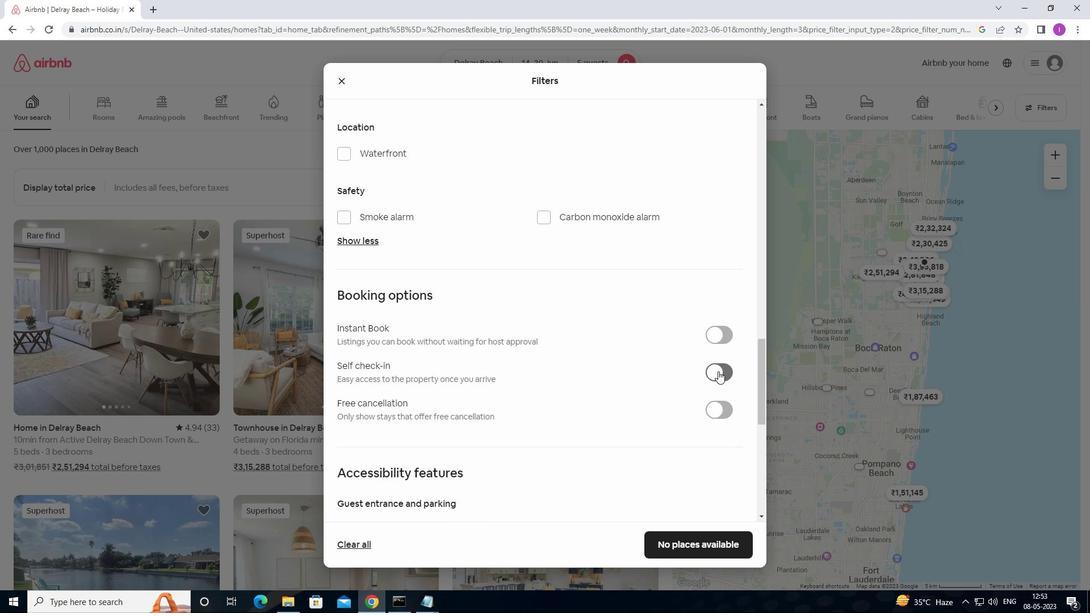 
Action: Mouse moved to (540, 491)
Screenshot: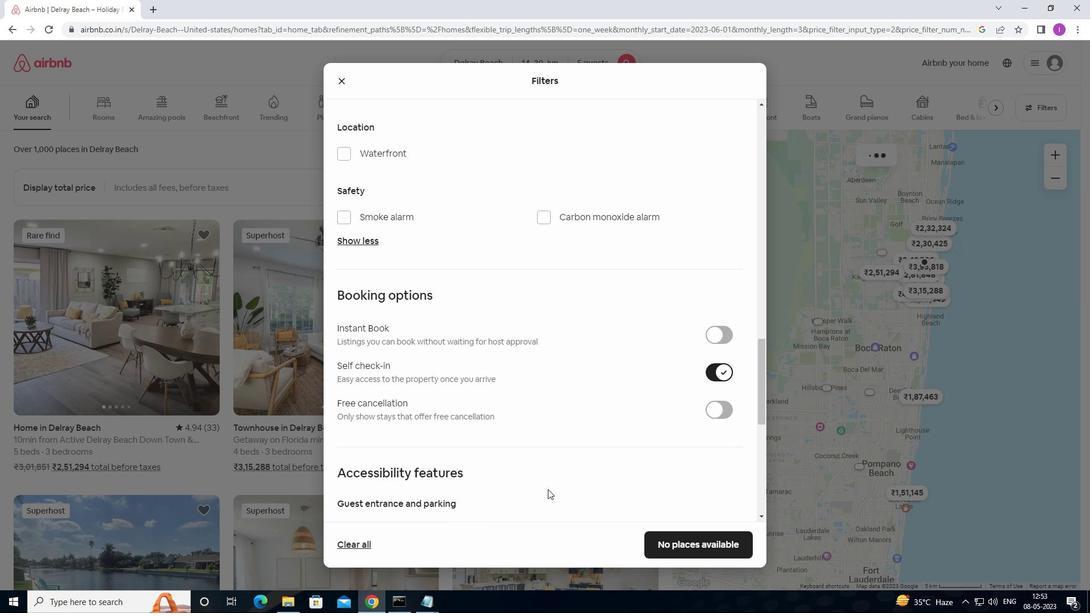 
Action: Mouse scrolled (540, 490) with delta (0, 0)
Screenshot: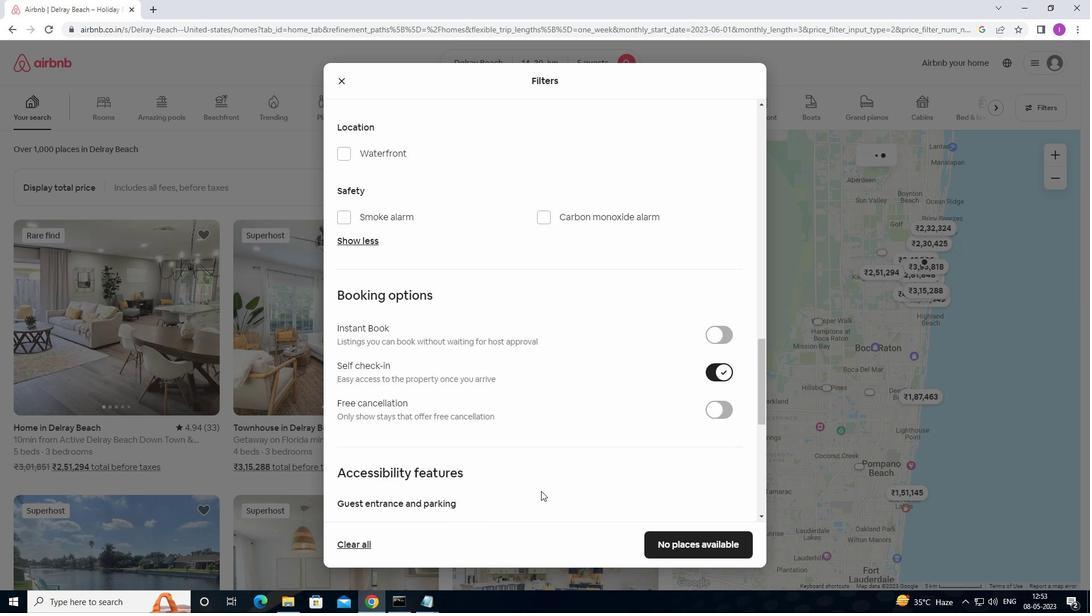 
Action: Mouse scrolled (540, 490) with delta (0, 0)
Screenshot: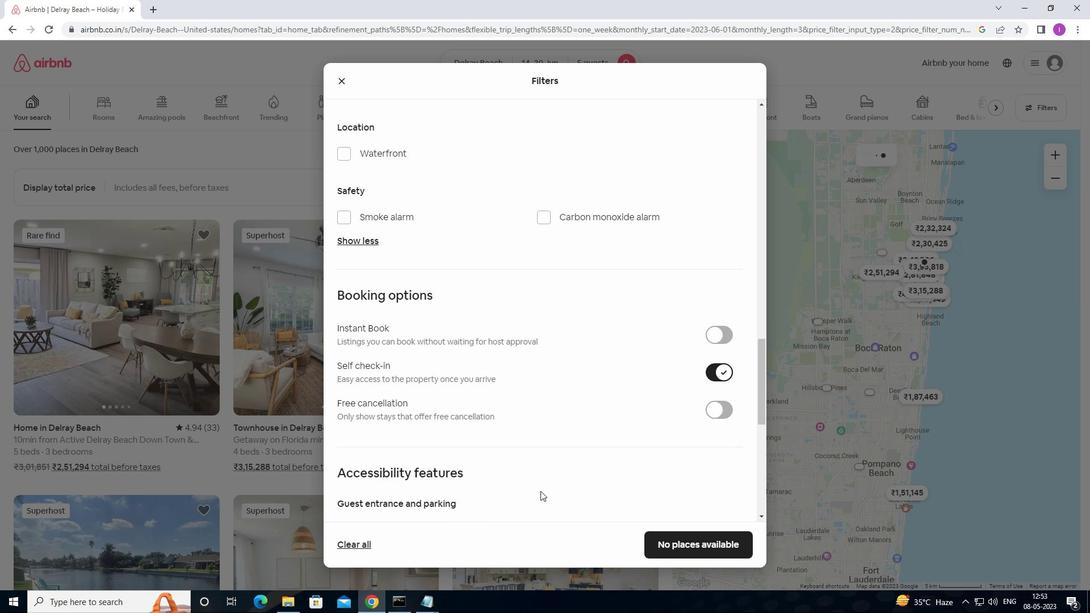 
Action: Mouse scrolled (540, 490) with delta (0, 0)
Screenshot: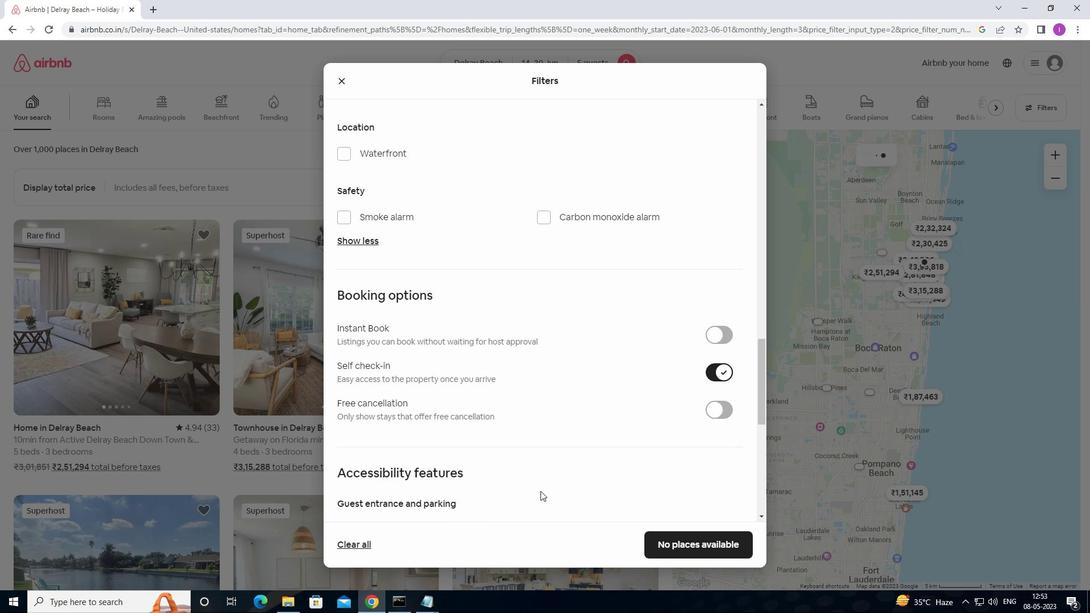 
Action: Mouse moved to (548, 483)
Screenshot: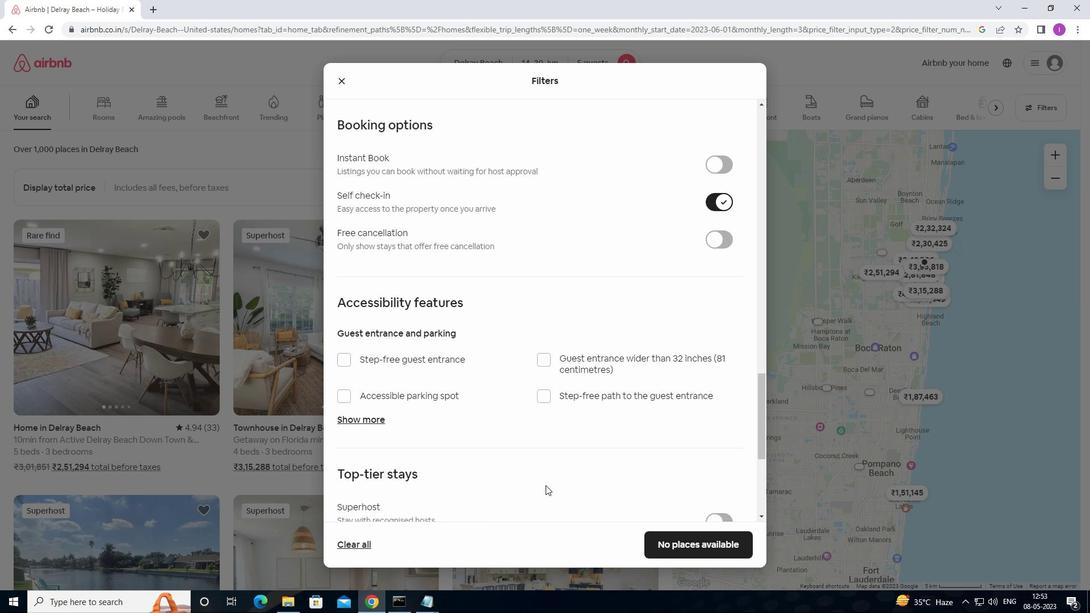 
Action: Mouse scrolled (548, 482) with delta (0, 0)
Screenshot: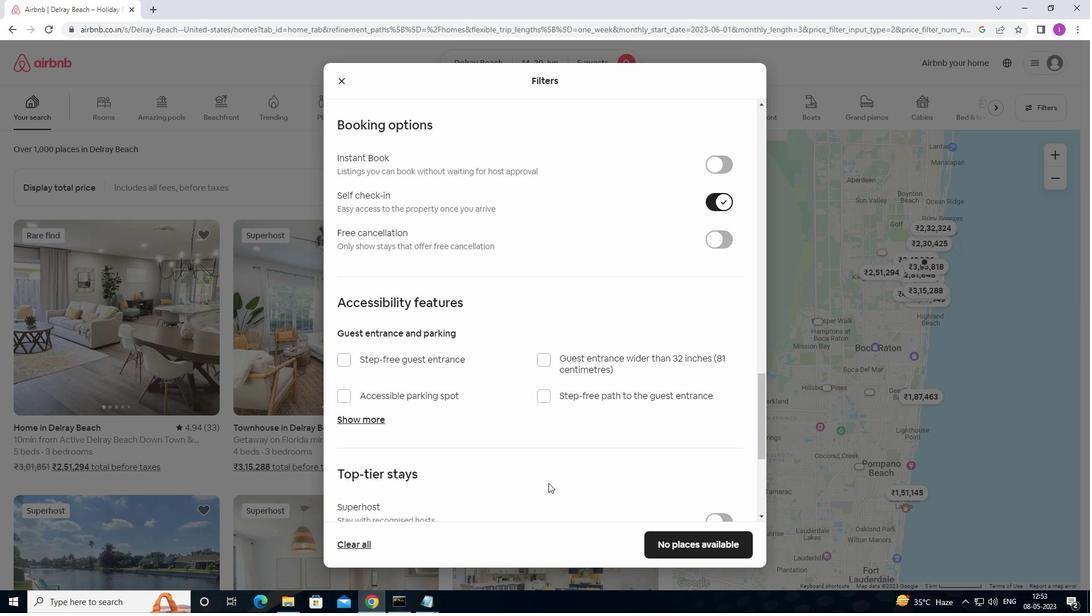 
Action: Mouse scrolled (548, 482) with delta (0, 0)
Screenshot: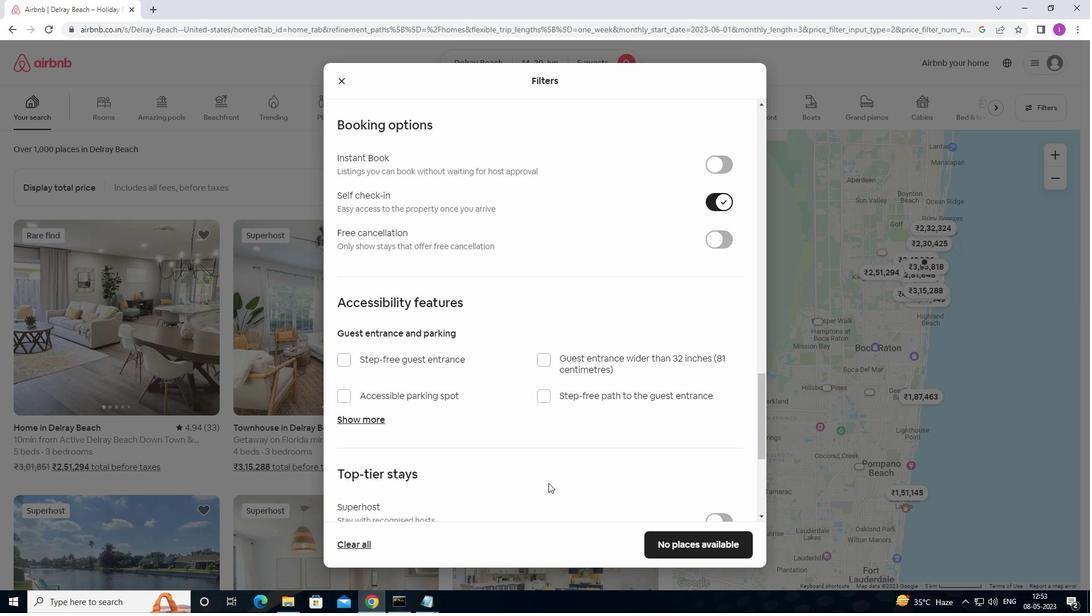 
Action: Mouse moved to (548, 483)
Screenshot: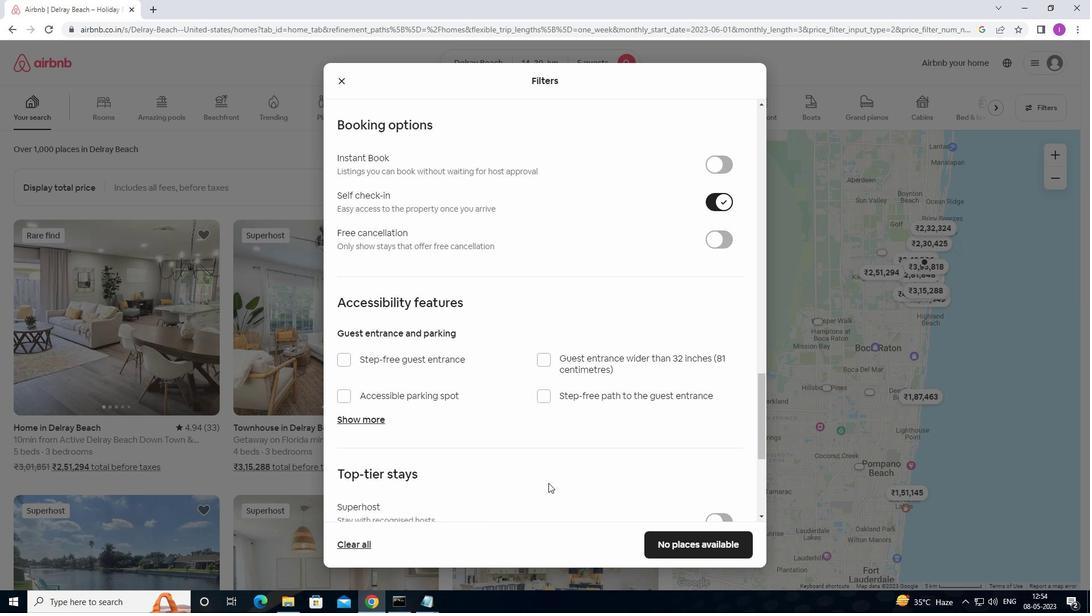 
Action: Mouse scrolled (548, 482) with delta (0, 0)
Screenshot: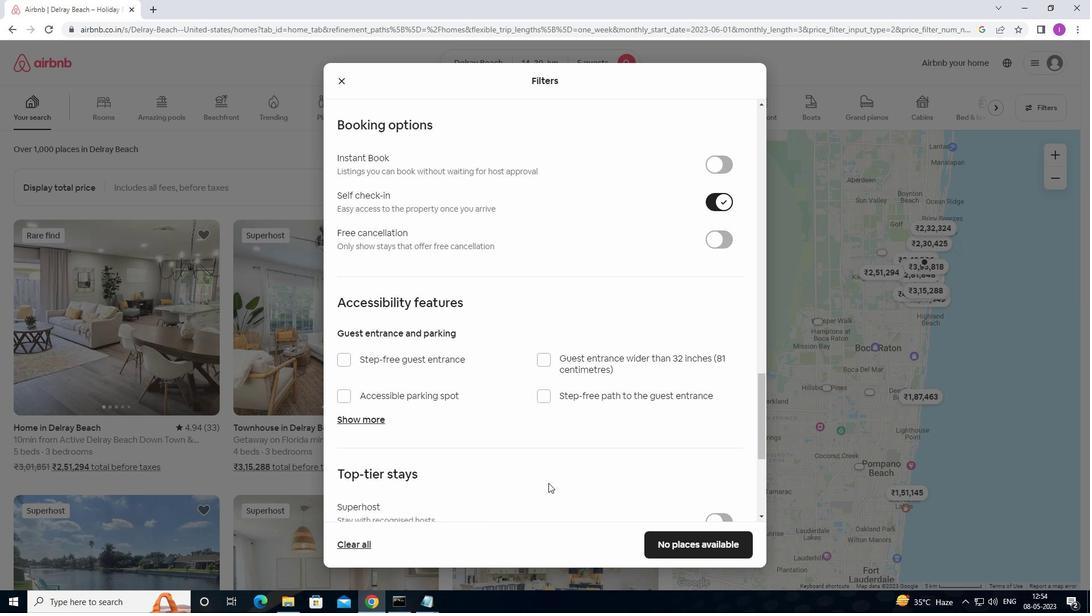
Action: Mouse moved to (618, 460)
Screenshot: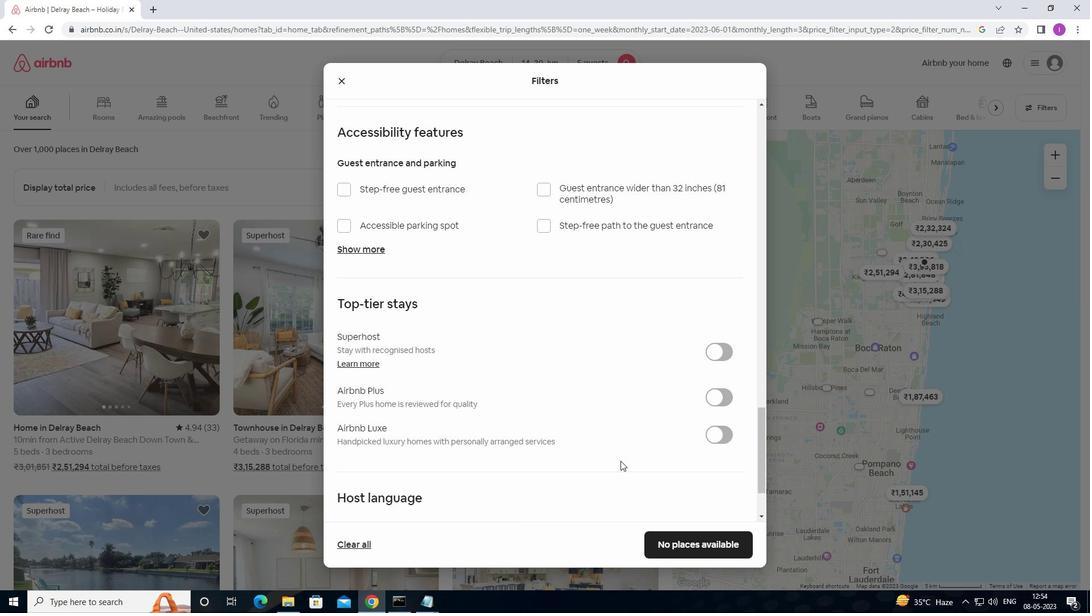 
Action: Mouse scrolled (618, 460) with delta (0, 0)
Screenshot: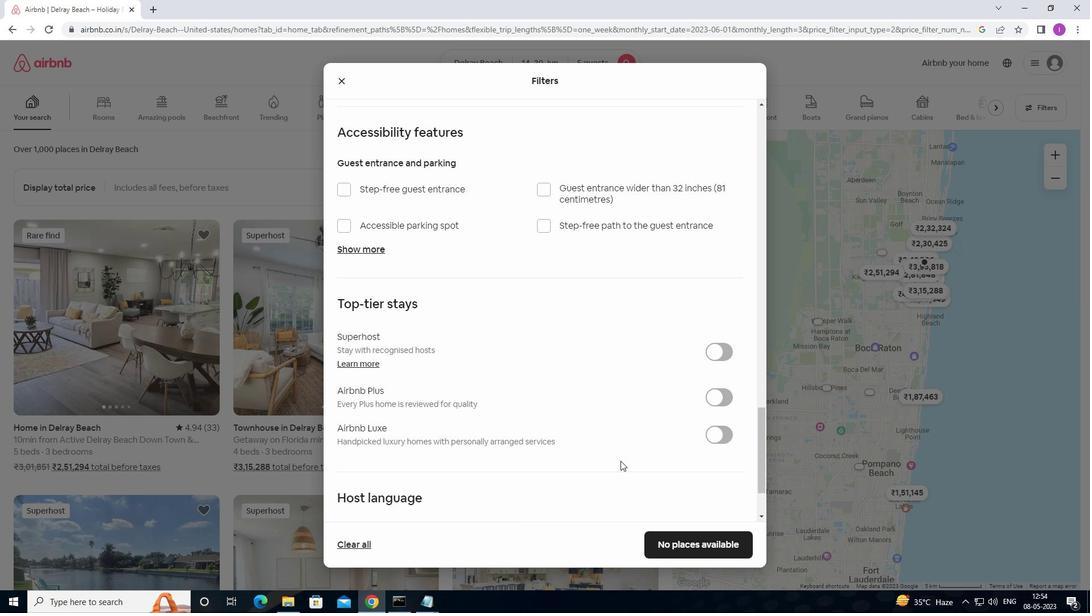 
Action: Mouse moved to (618, 460)
Screenshot: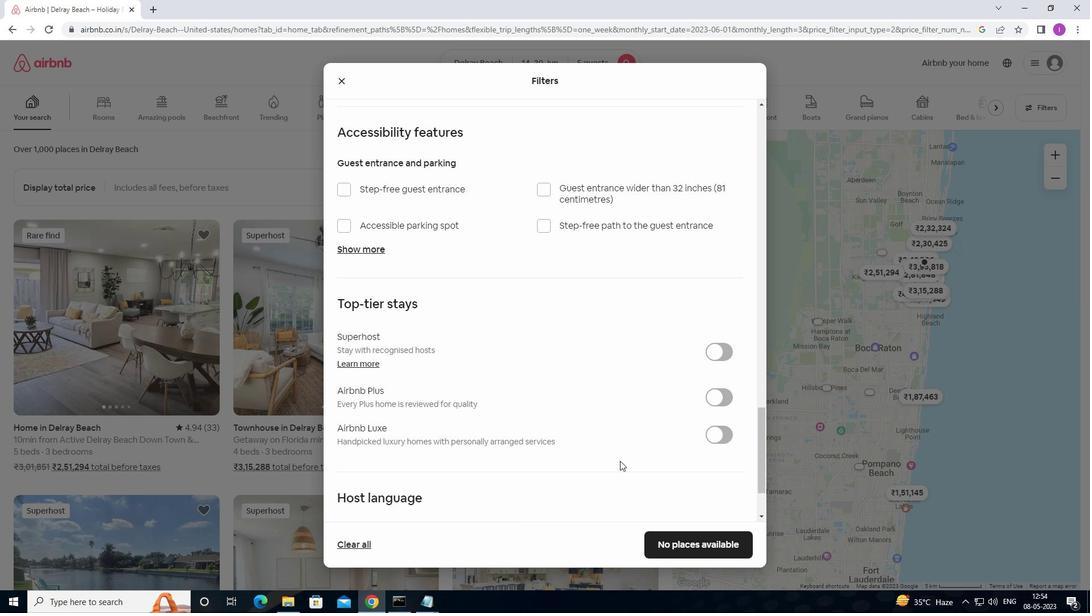 
Action: Mouse scrolled (618, 460) with delta (0, 0)
Screenshot: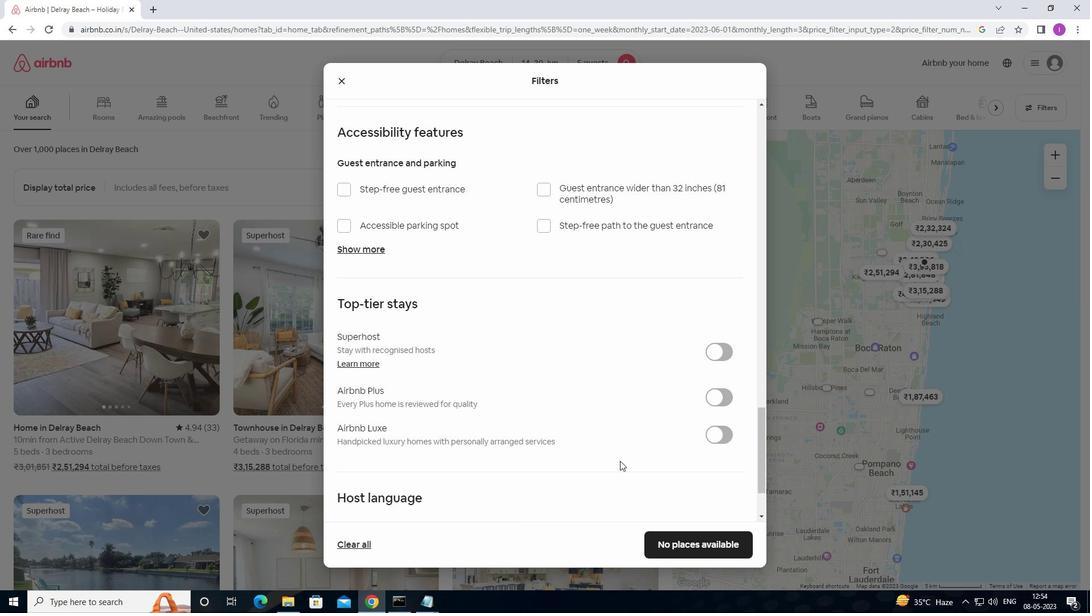 
Action: Mouse scrolled (618, 460) with delta (0, 0)
Screenshot: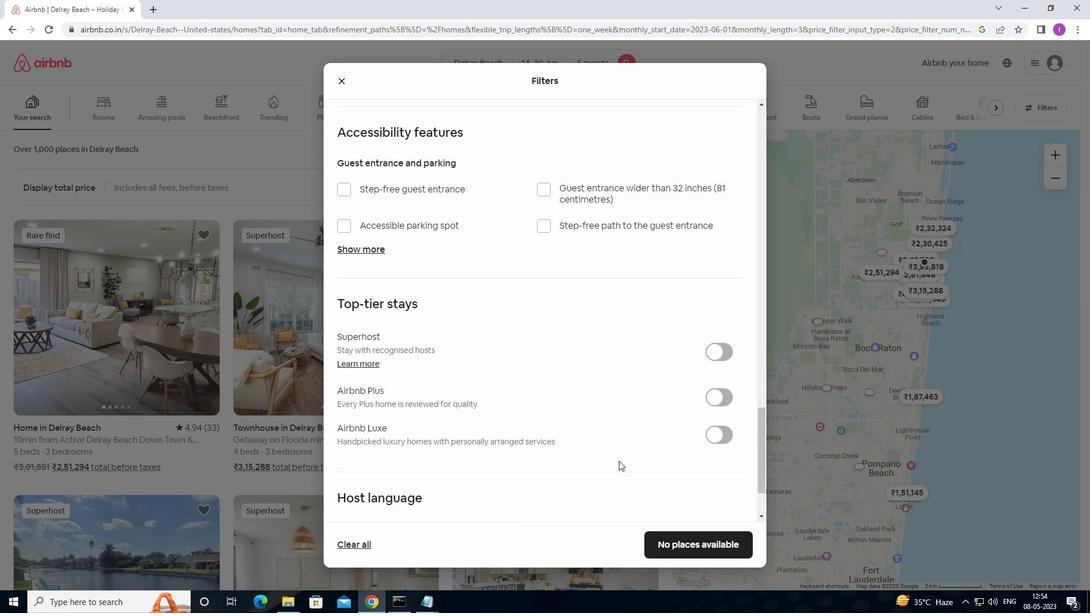 
Action: Mouse moved to (343, 443)
Screenshot: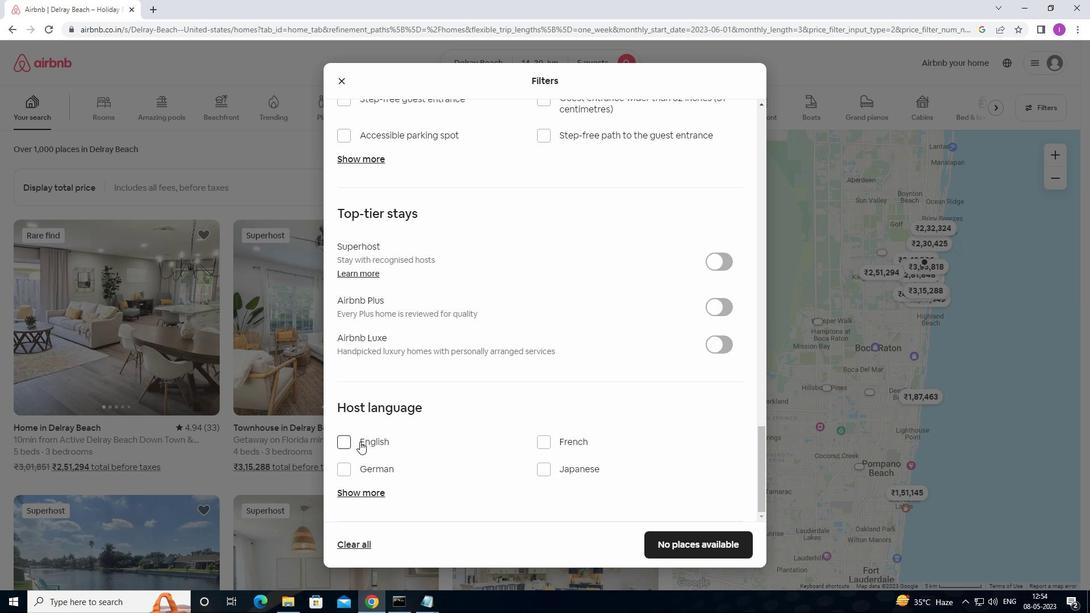 
Action: Mouse pressed left at (343, 443)
Screenshot: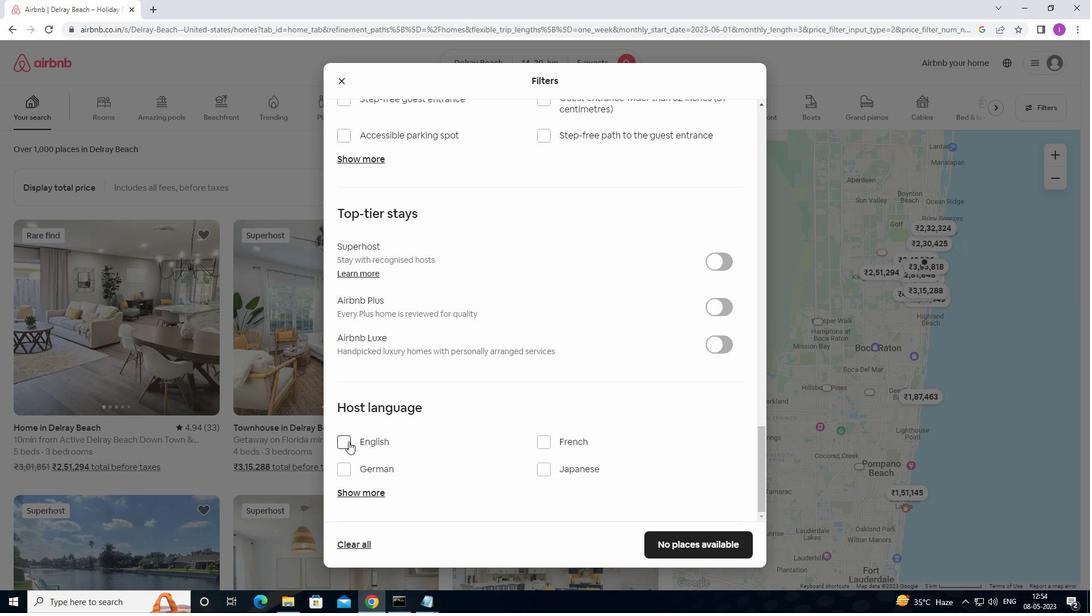 
Action: Mouse moved to (663, 545)
Screenshot: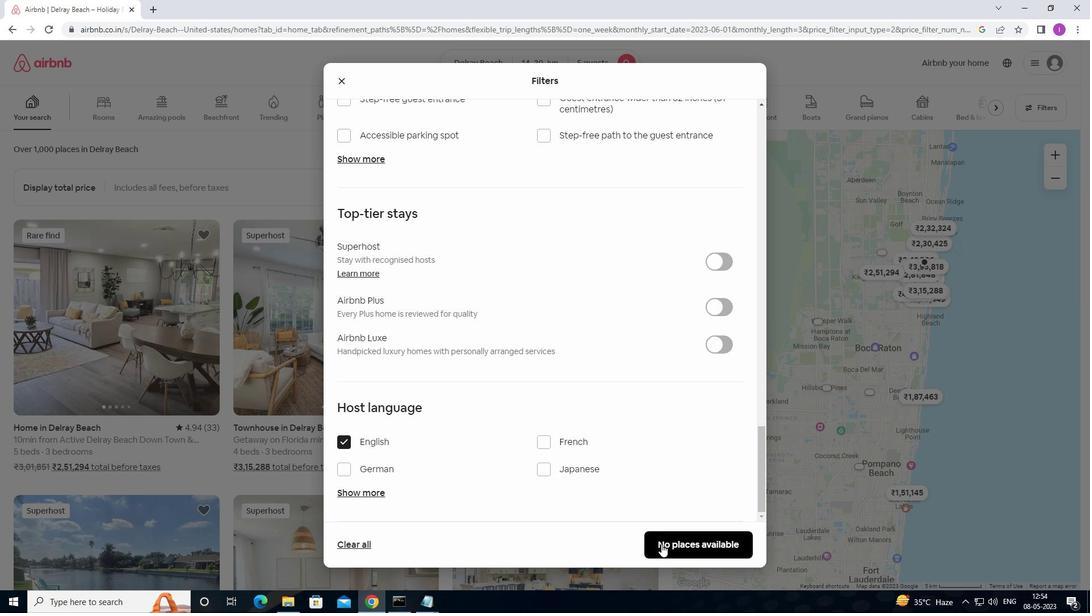 
Action: Mouse pressed left at (663, 545)
Screenshot: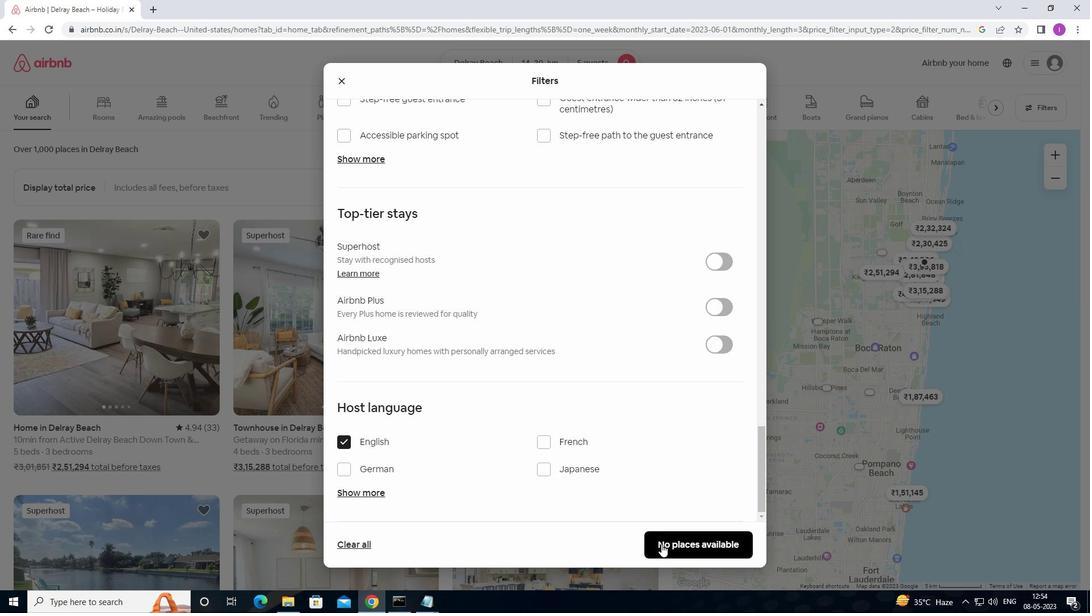 
Action: Mouse moved to (424, 452)
Screenshot: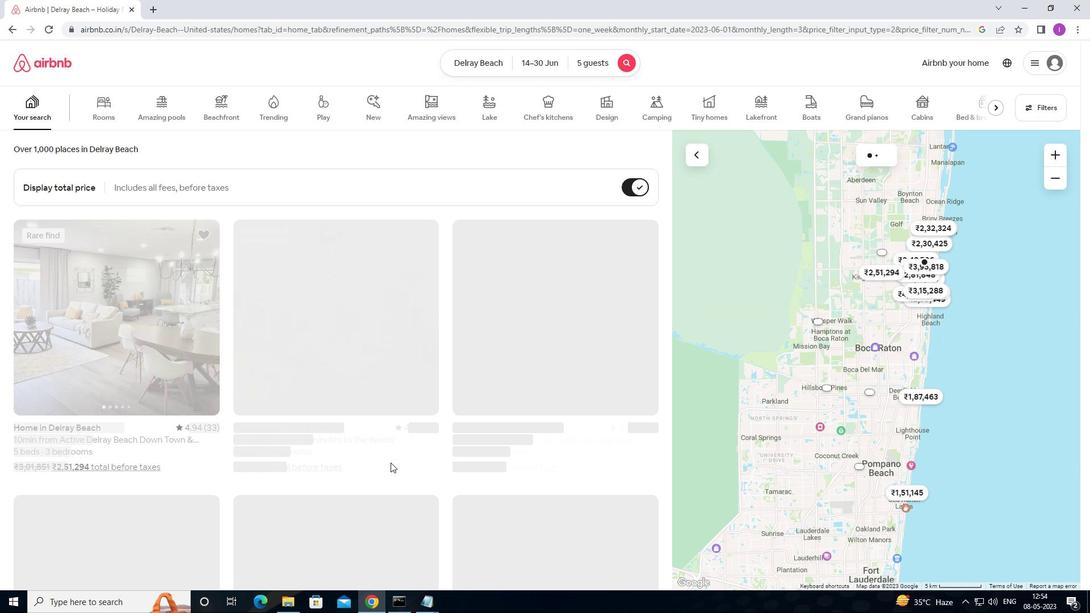 
Action: Mouse scrolled (424, 451) with delta (0, 0)
Screenshot: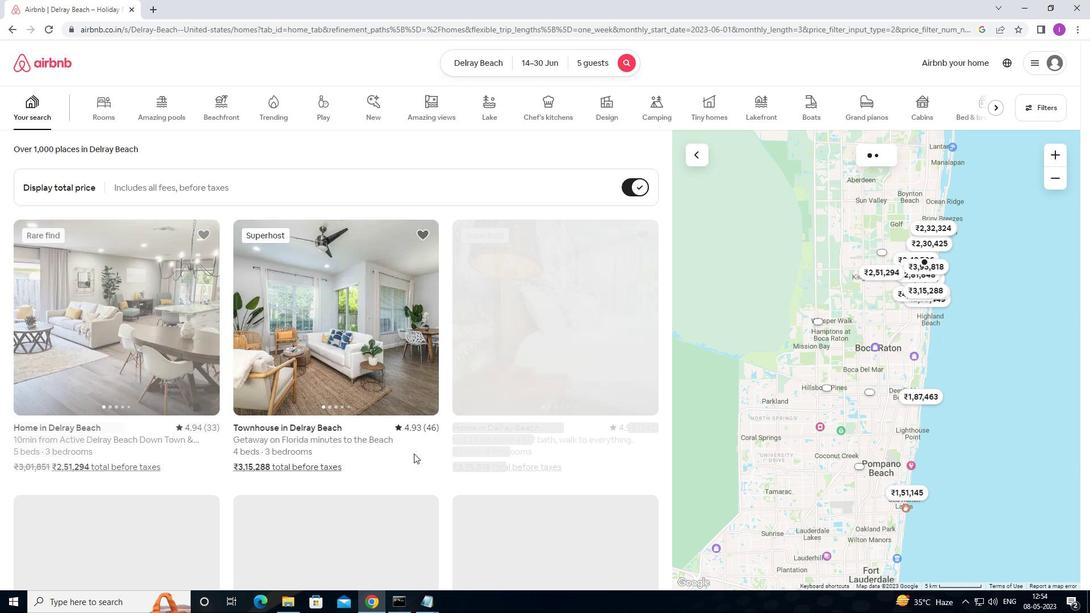 
Action: Mouse moved to (425, 452)
Screenshot: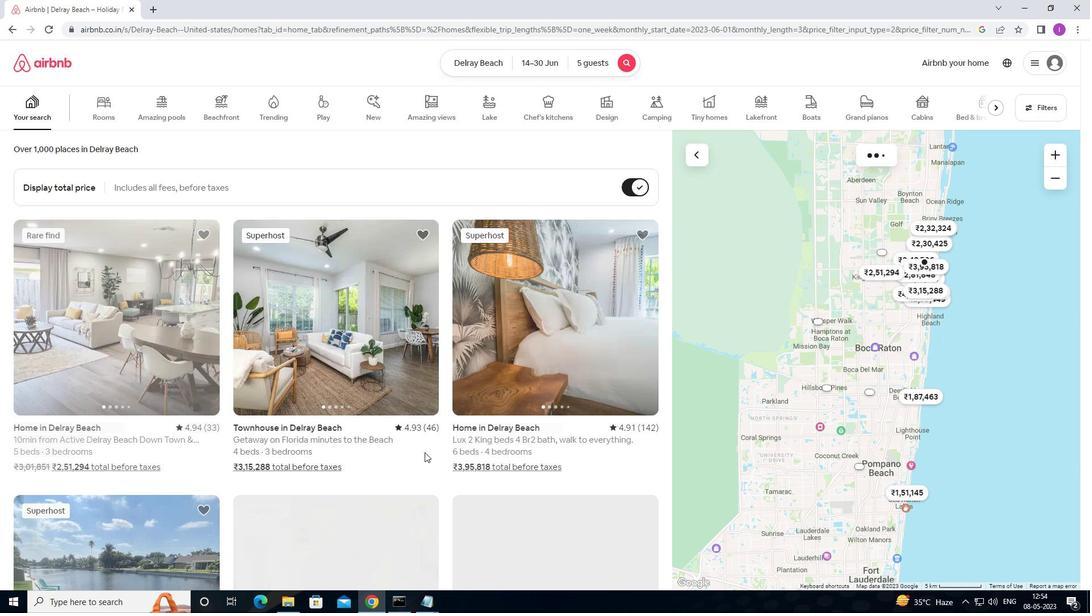 
Action: Mouse scrolled (425, 451) with delta (0, 0)
Screenshot: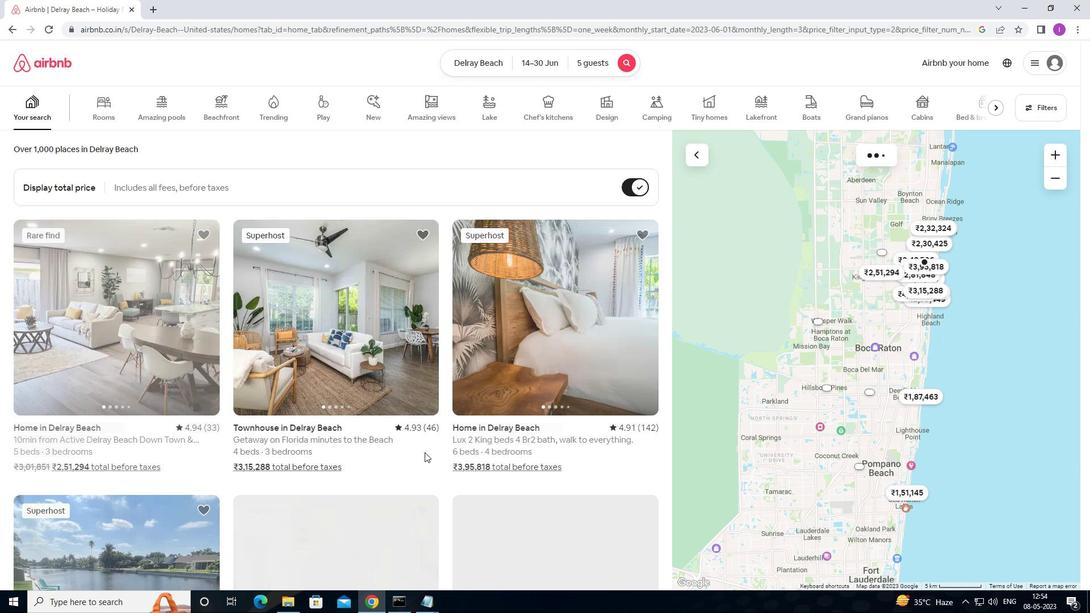 
Action: Mouse scrolled (425, 451) with delta (0, 0)
Screenshot: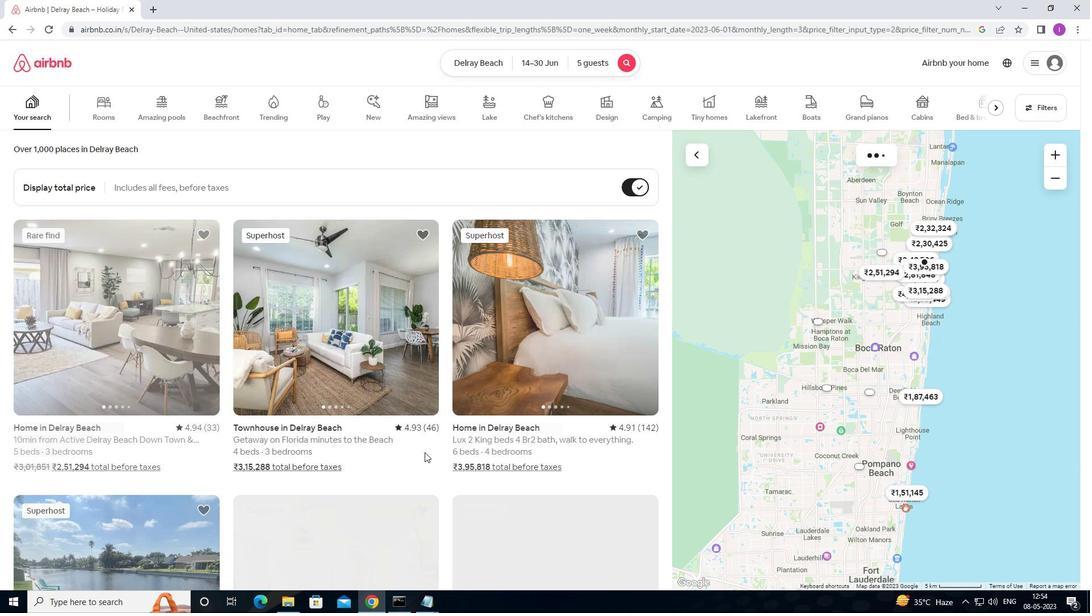 
Action: Mouse moved to (291, 592)
Screenshot: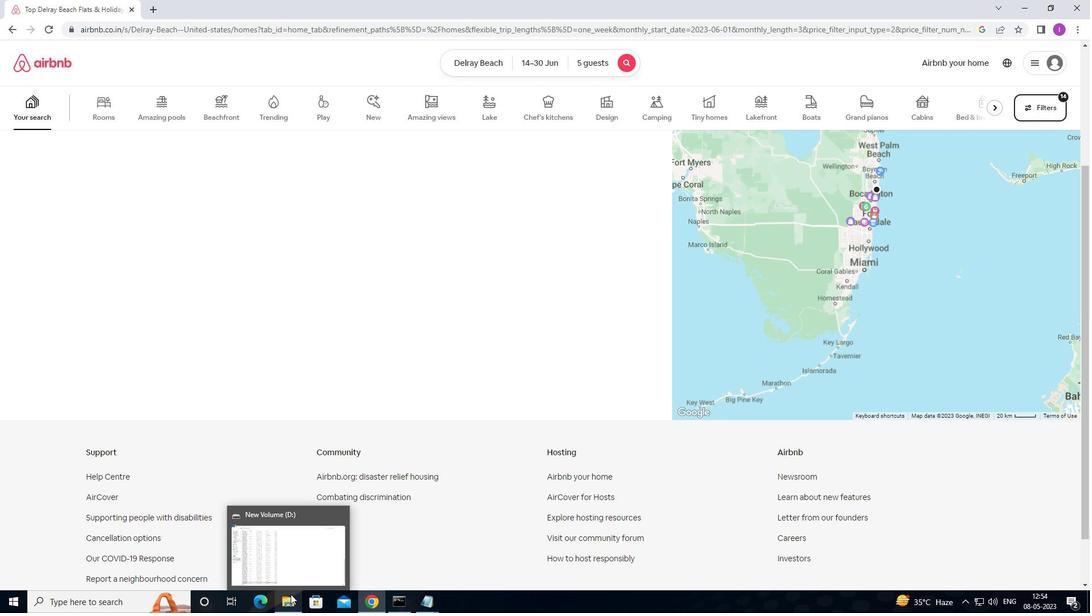 
